 Task: Provide the 2023 Victory Lane Racing Xfinity Series picks for the track "New Hampshire".
Action: Mouse moved to (283, 284)
Screenshot: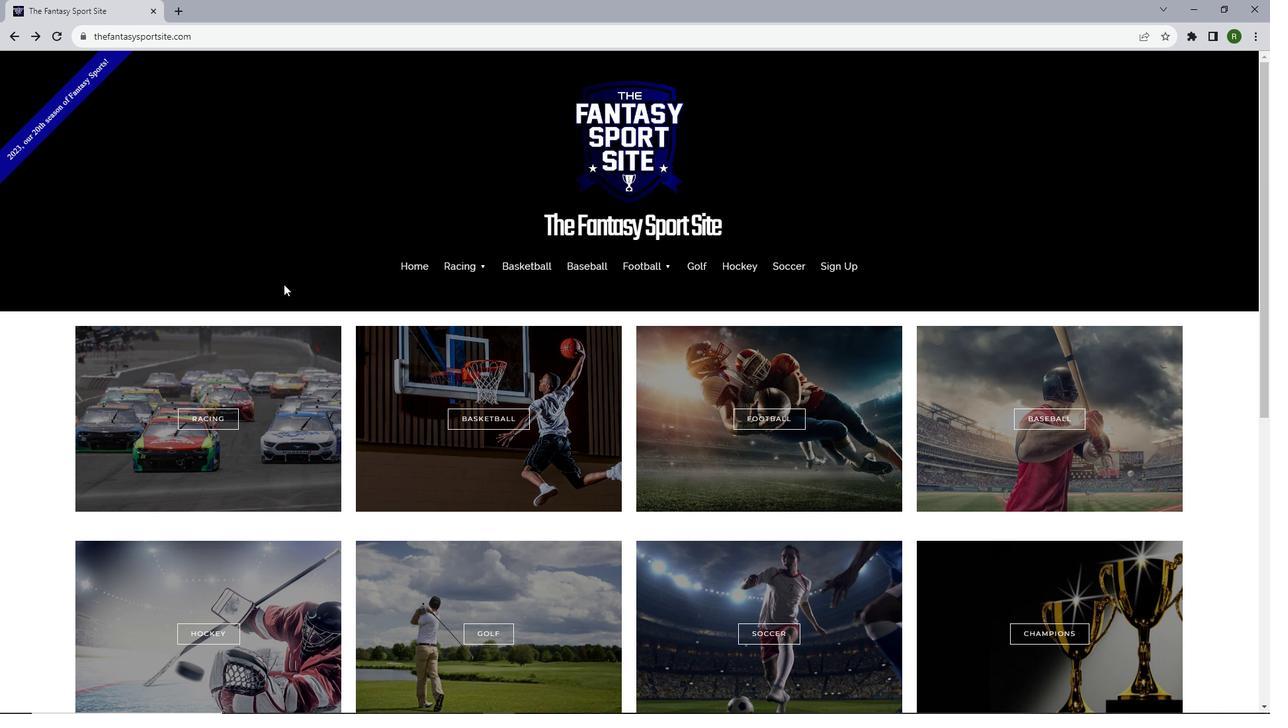 
Action: Mouse scrolled (283, 283) with delta (0, 0)
Screenshot: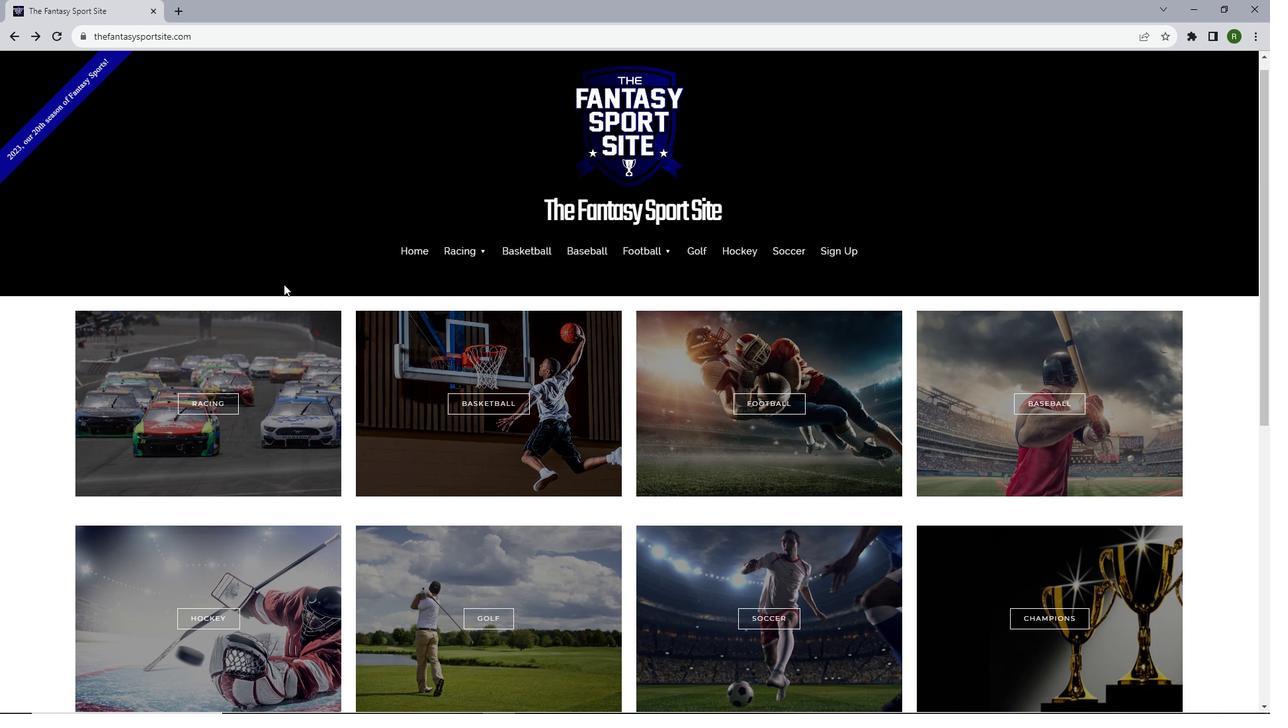 
Action: Mouse scrolled (283, 283) with delta (0, 0)
Screenshot: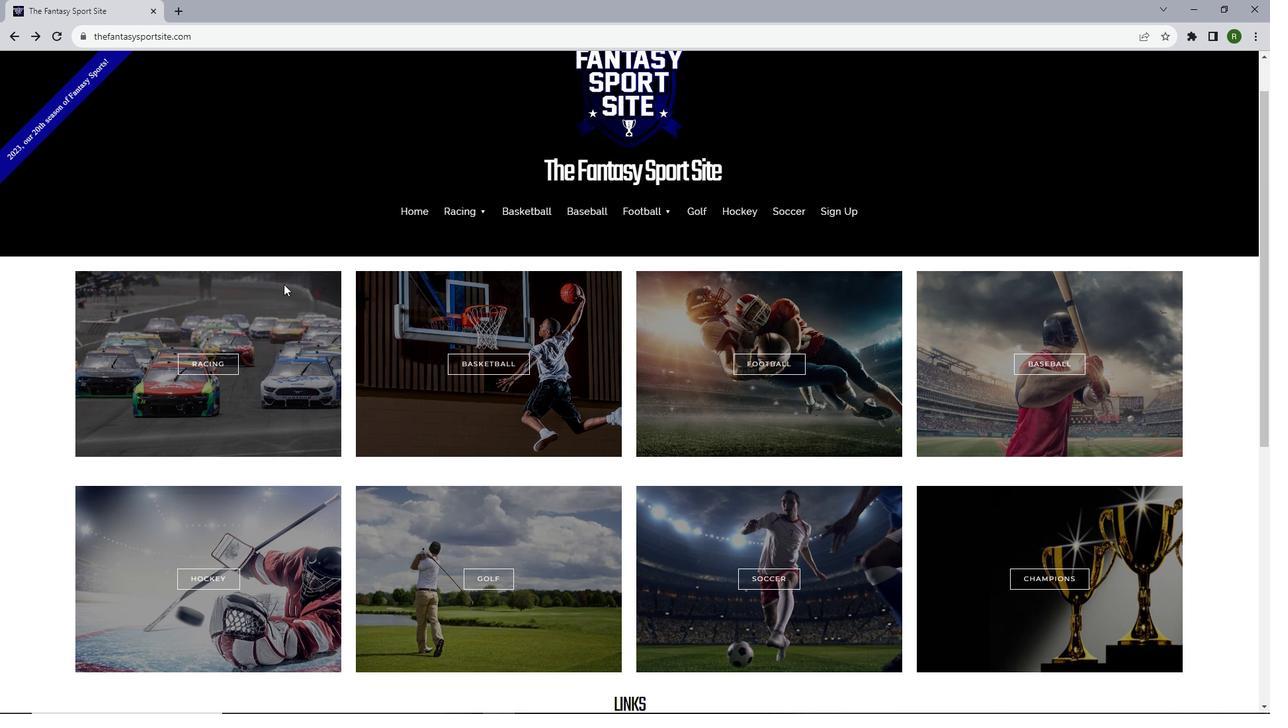 
Action: Mouse moved to (203, 280)
Screenshot: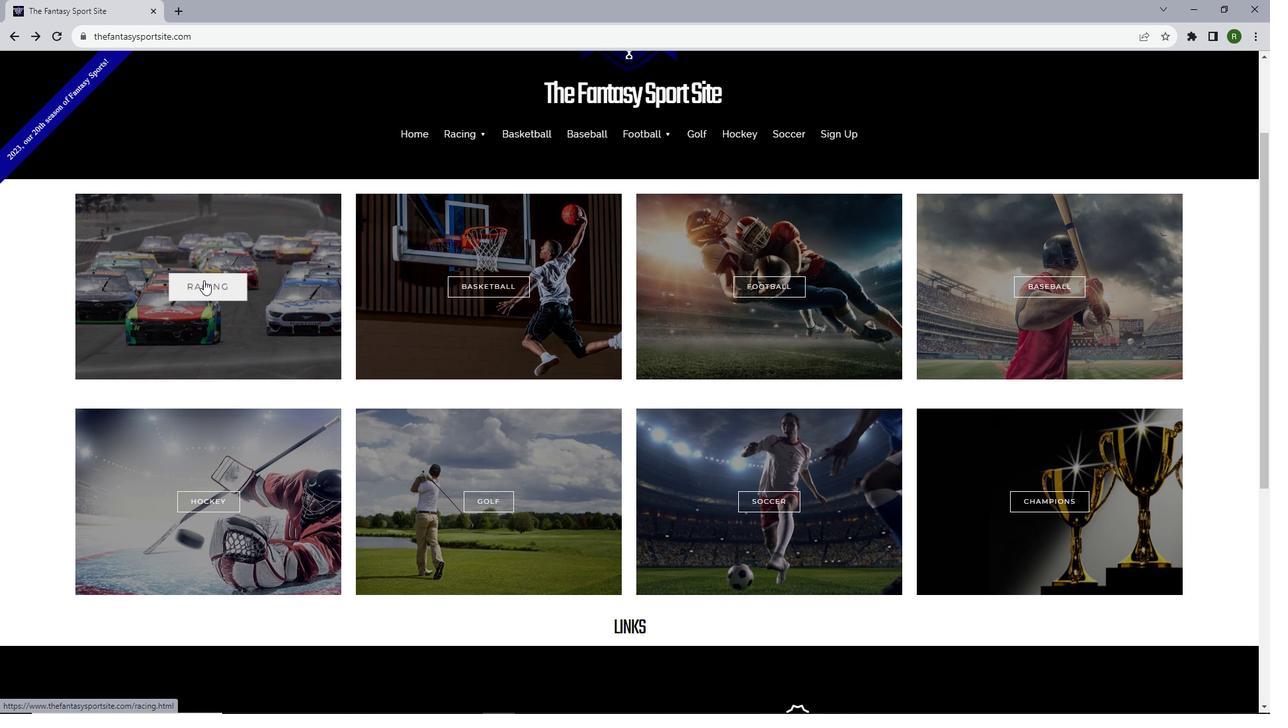 
Action: Mouse pressed left at (203, 280)
Screenshot: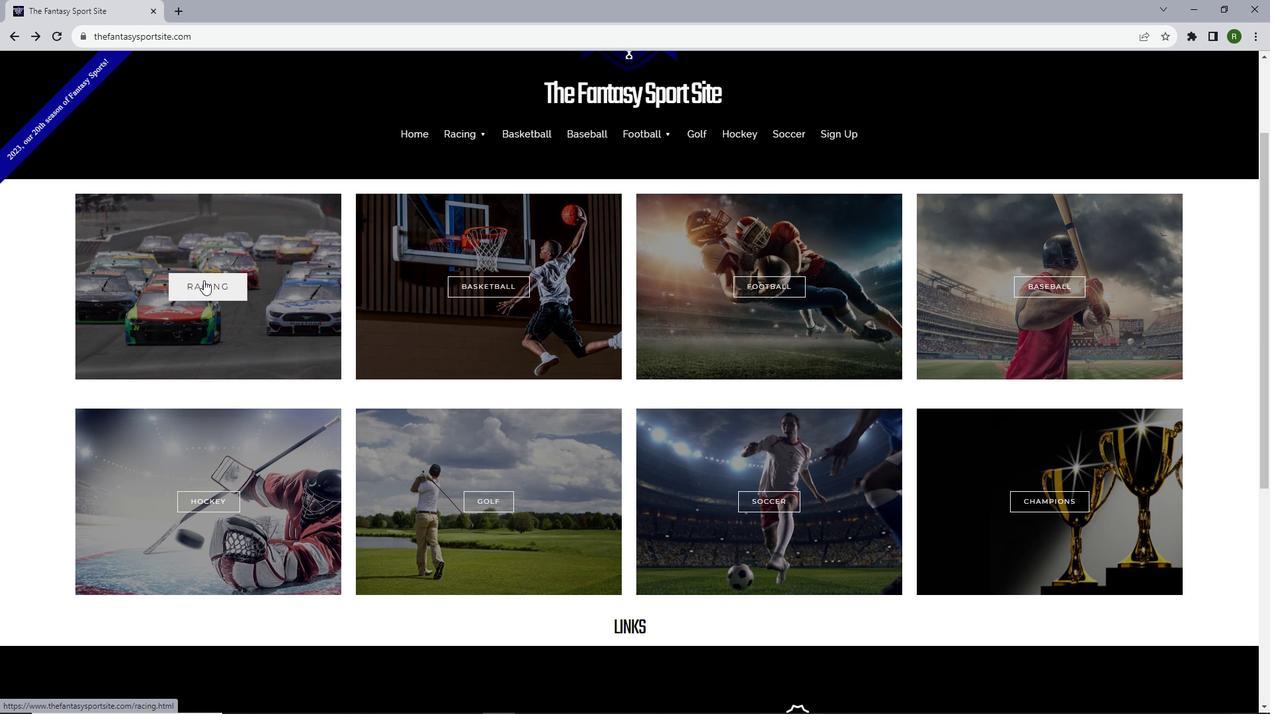 
Action: Mouse moved to (614, 593)
Screenshot: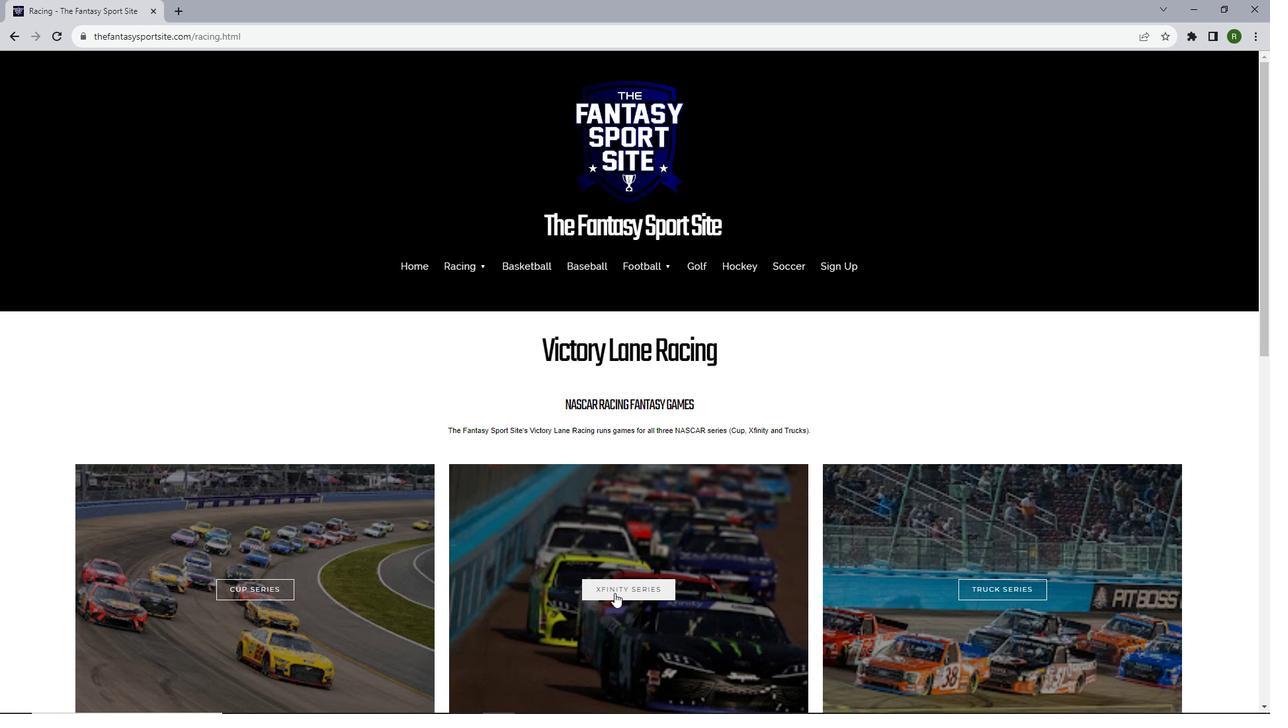 
Action: Mouse pressed left at (614, 593)
Screenshot: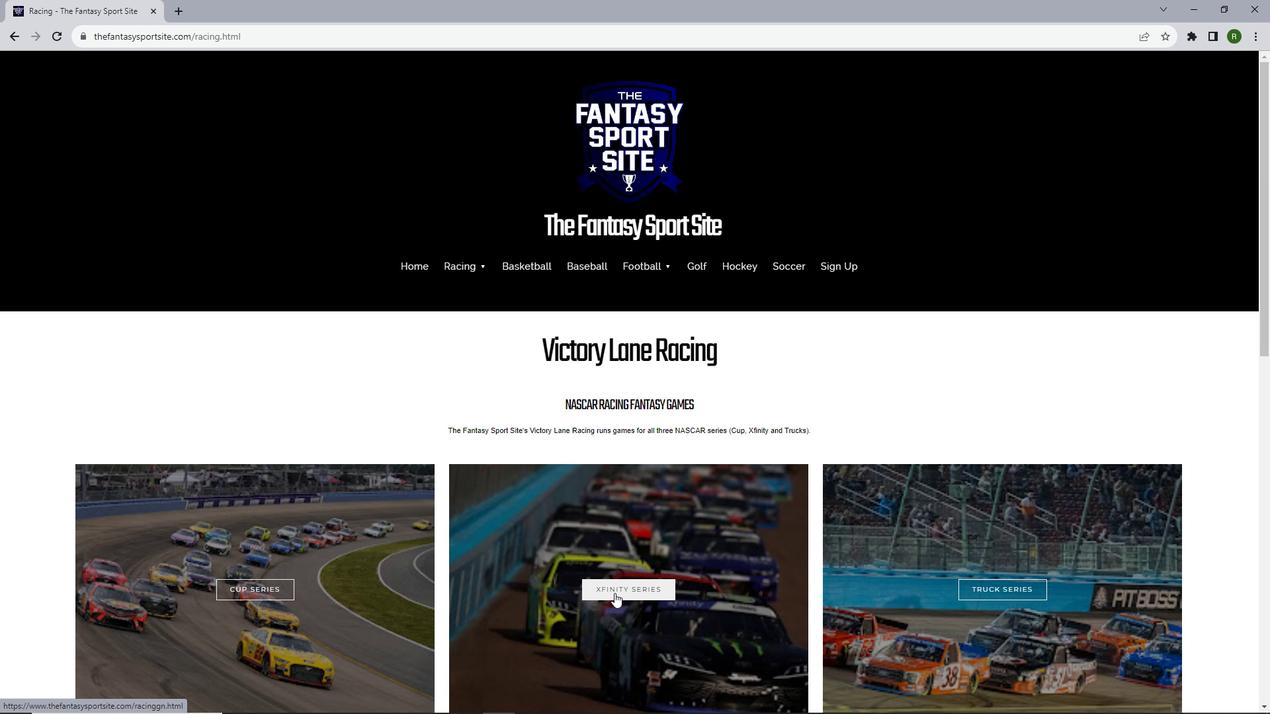 
Action: Mouse moved to (546, 367)
Screenshot: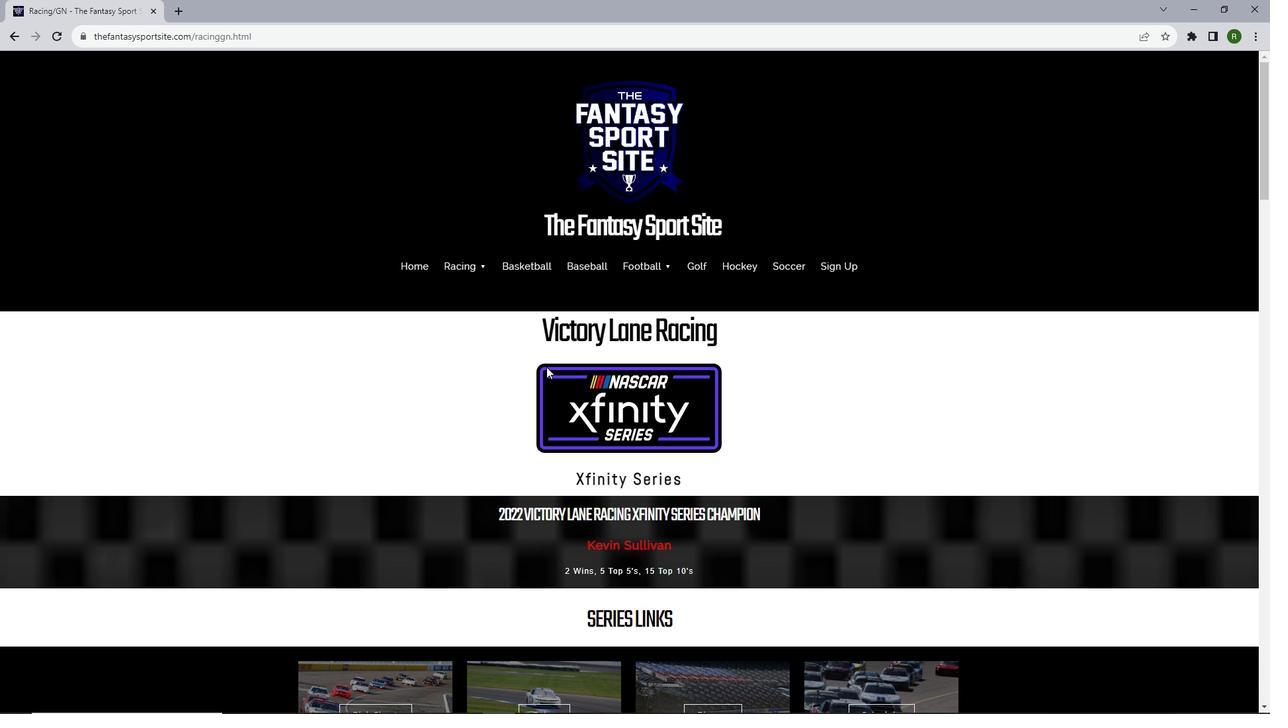 
Action: Mouse scrolled (546, 366) with delta (0, 0)
Screenshot: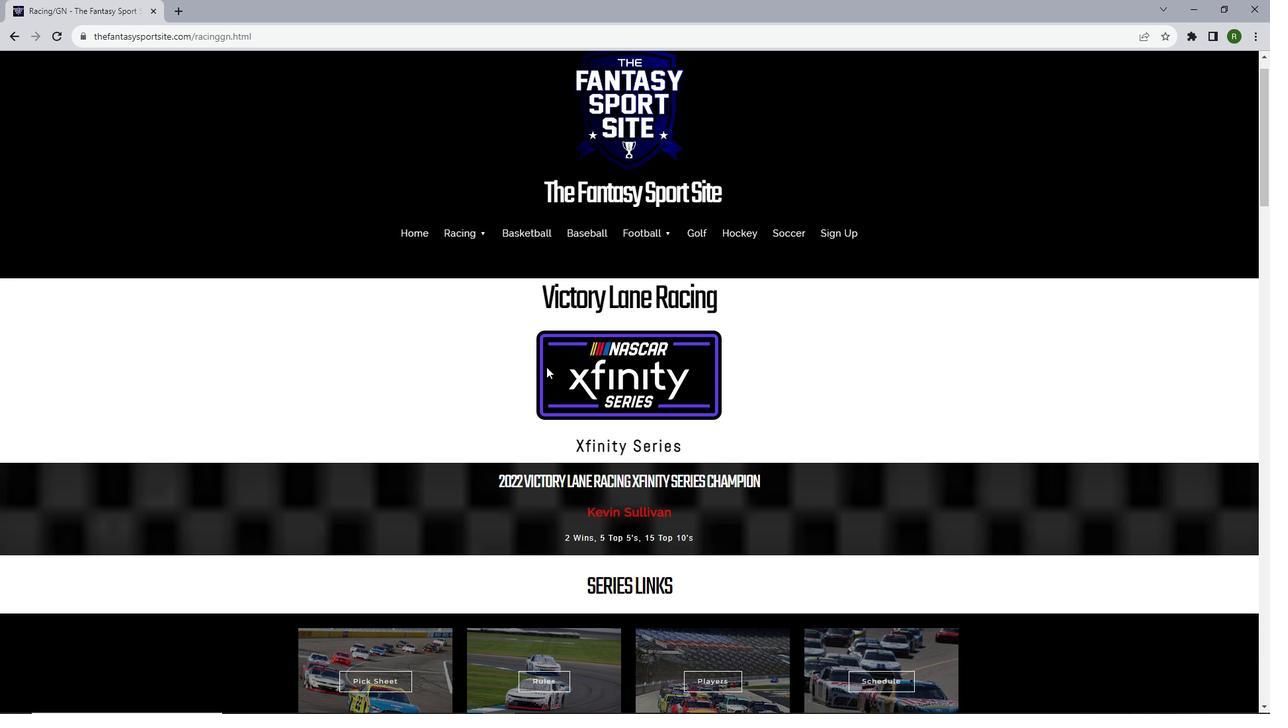 
Action: Mouse scrolled (546, 366) with delta (0, 0)
Screenshot: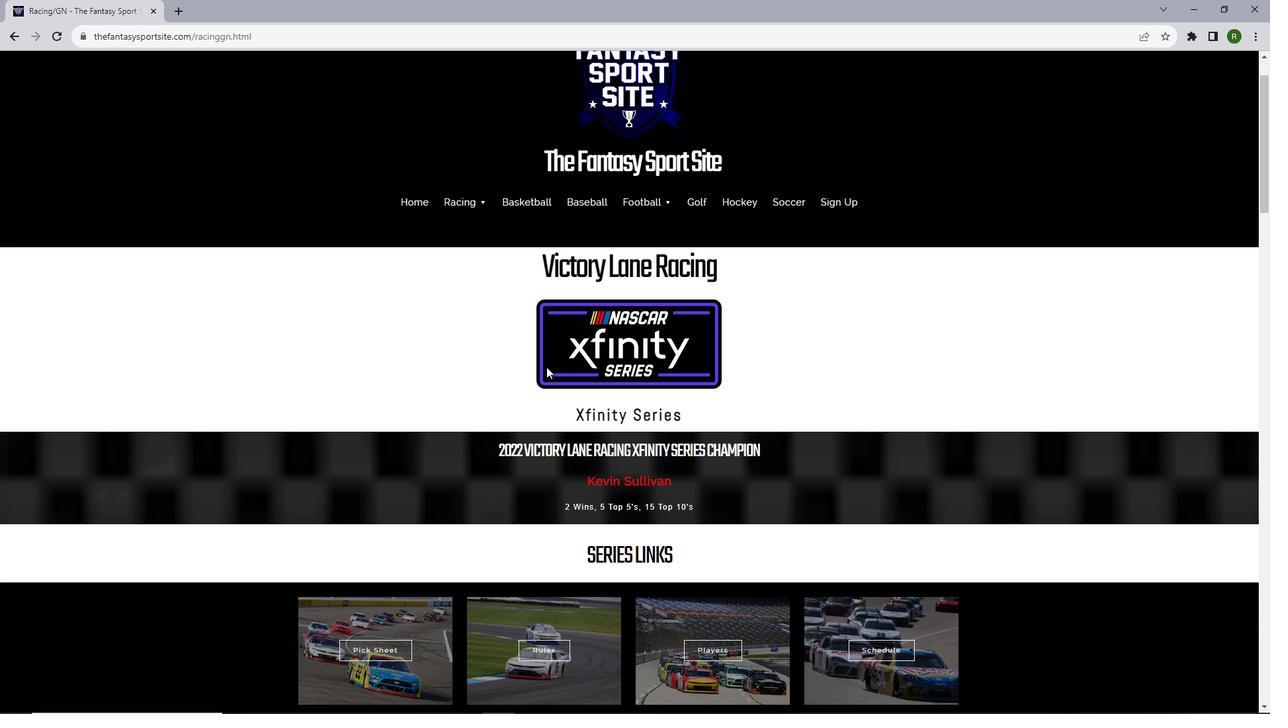 
Action: Mouse scrolled (546, 366) with delta (0, 0)
Screenshot: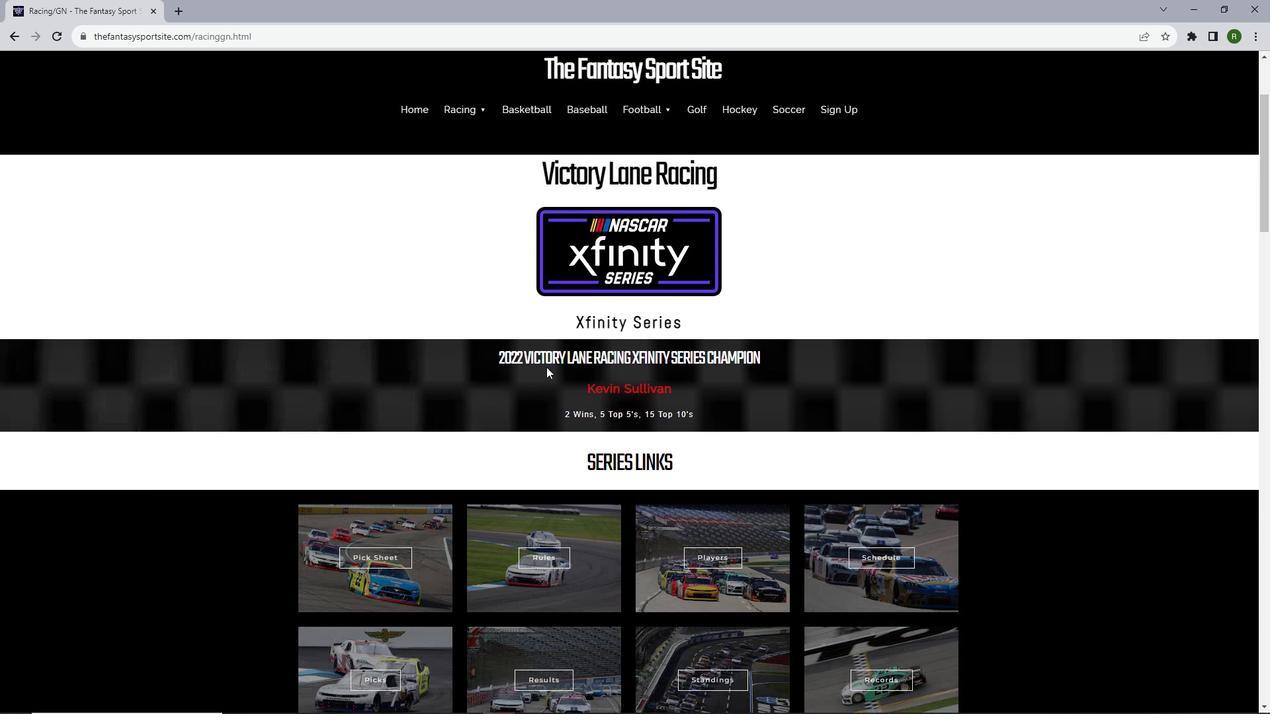 
Action: Mouse moved to (549, 365)
Screenshot: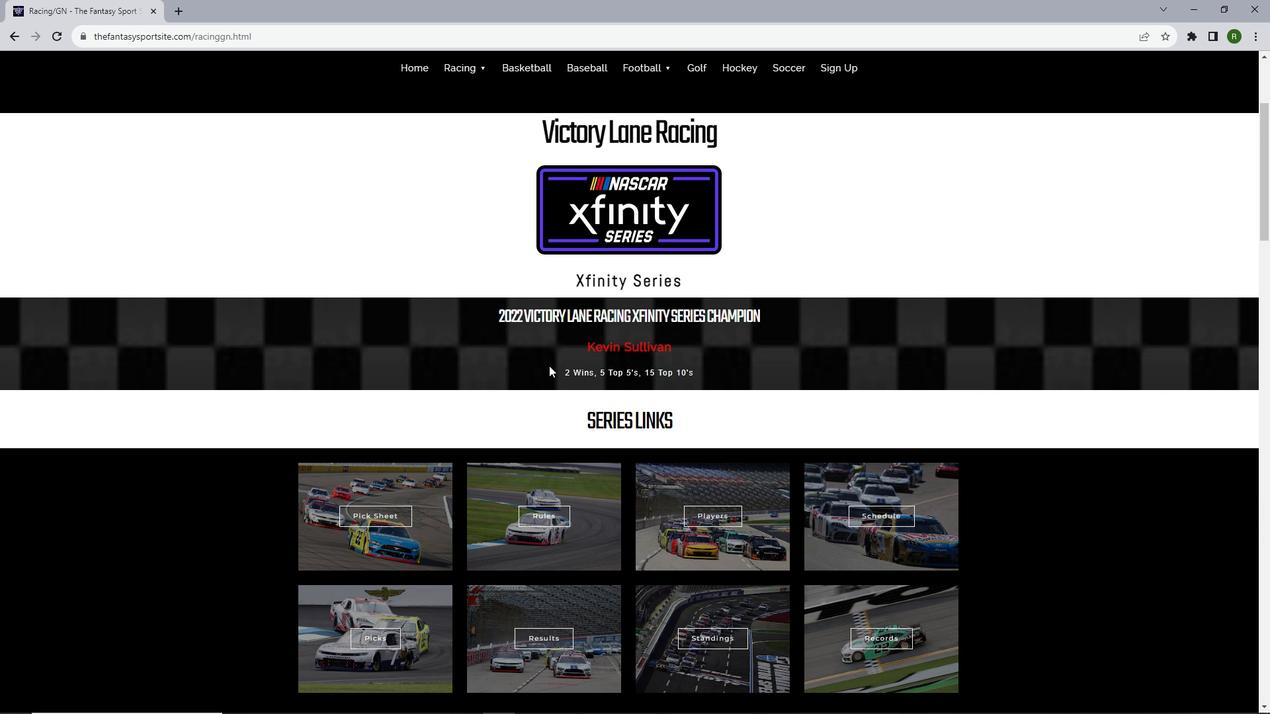 
Action: Mouse scrolled (549, 365) with delta (0, 0)
Screenshot: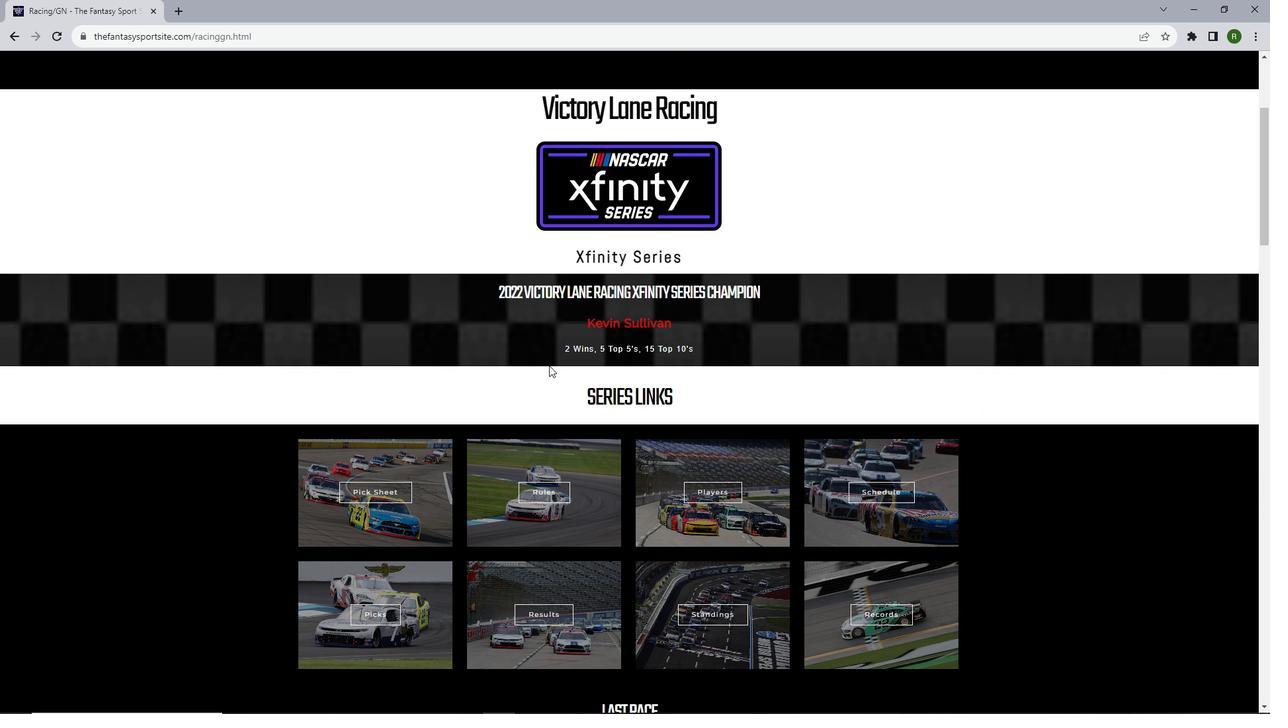 
Action: Mouse scrolled (549, 365) with delta (0, 0)
Screenshot: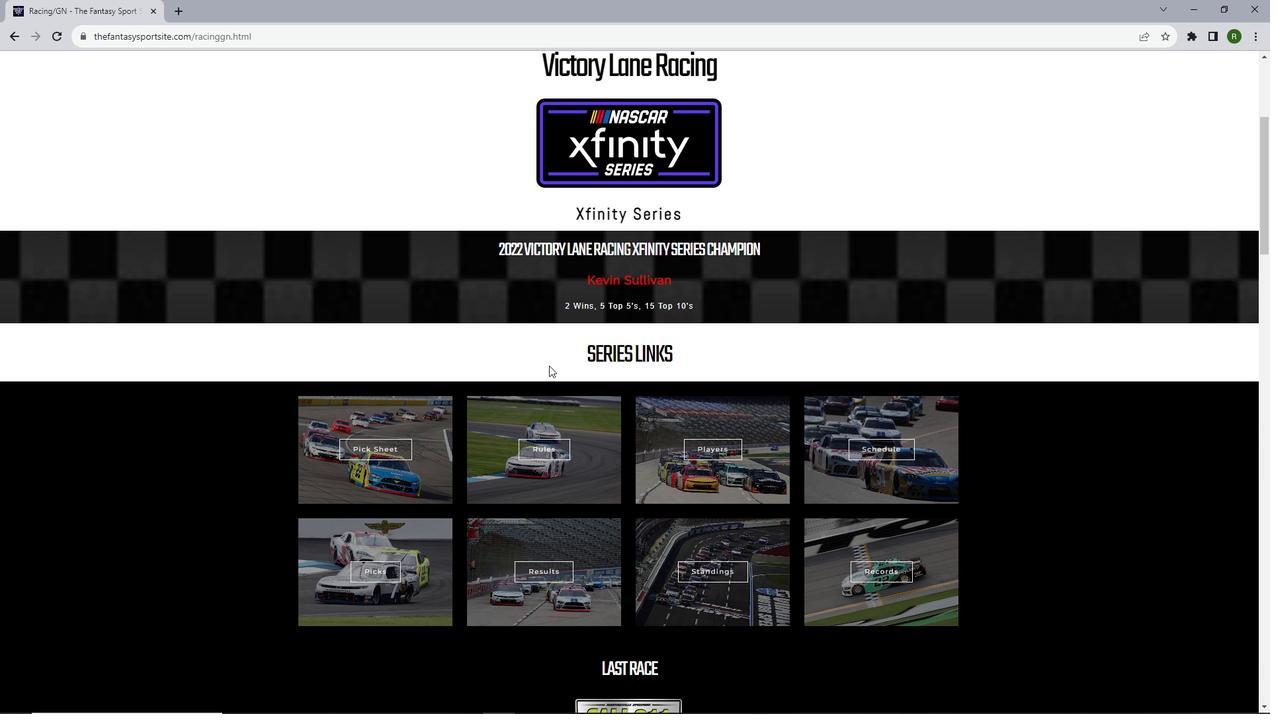
Action: Mouse scrolled (549, 365) with delta (0, 0)
Screenshot: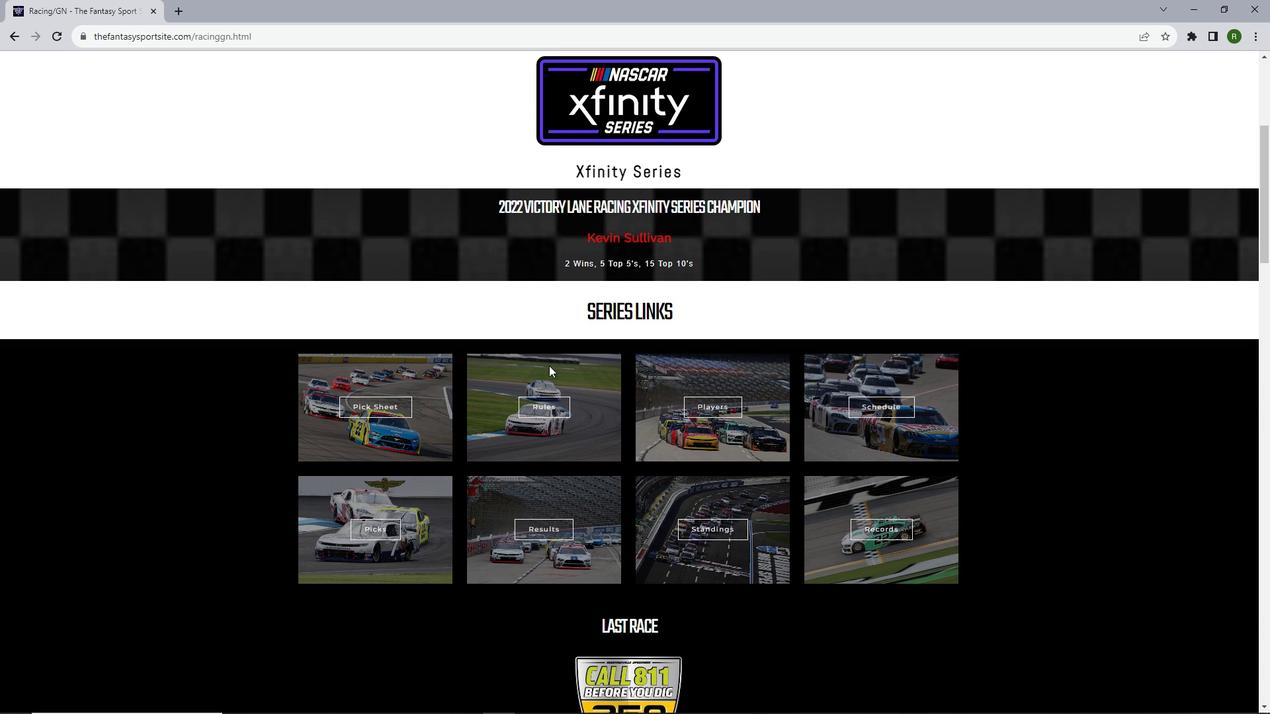 
Action: Mouse scrolled (549, 365) with delta (0, 0)
Screenshot: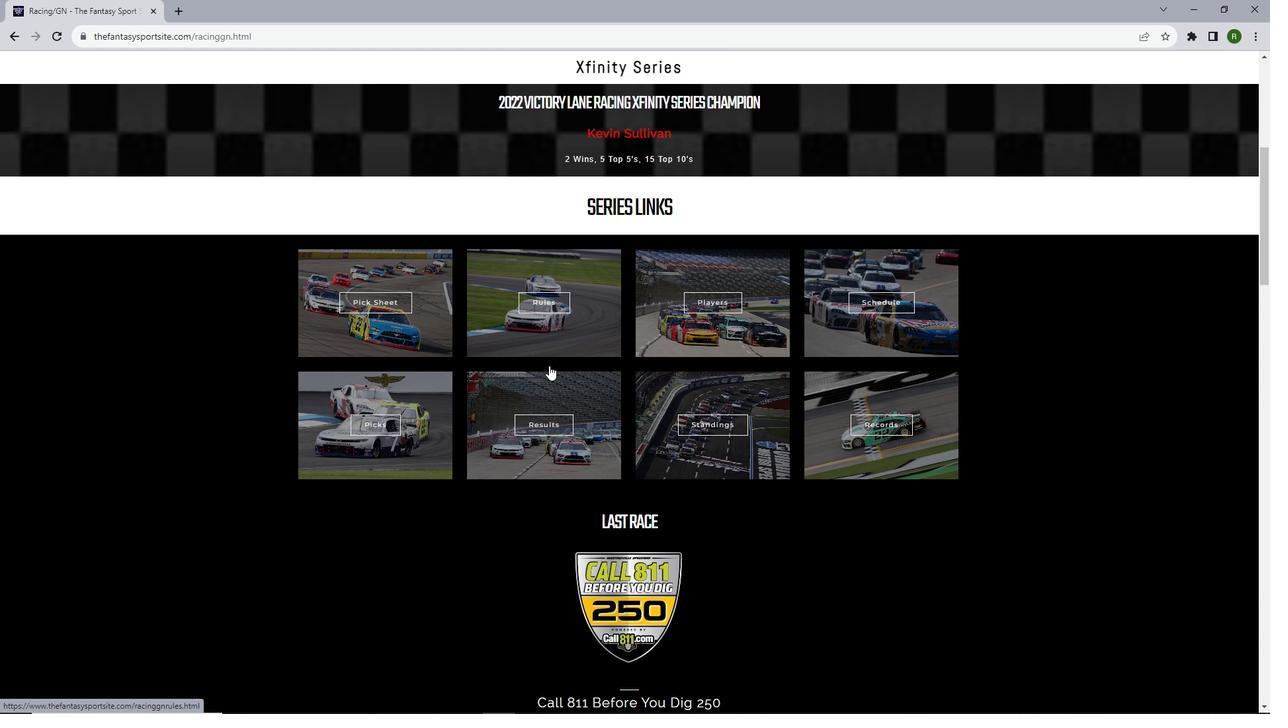 
Action: Mouse moved to (378, 373)
Screenshot: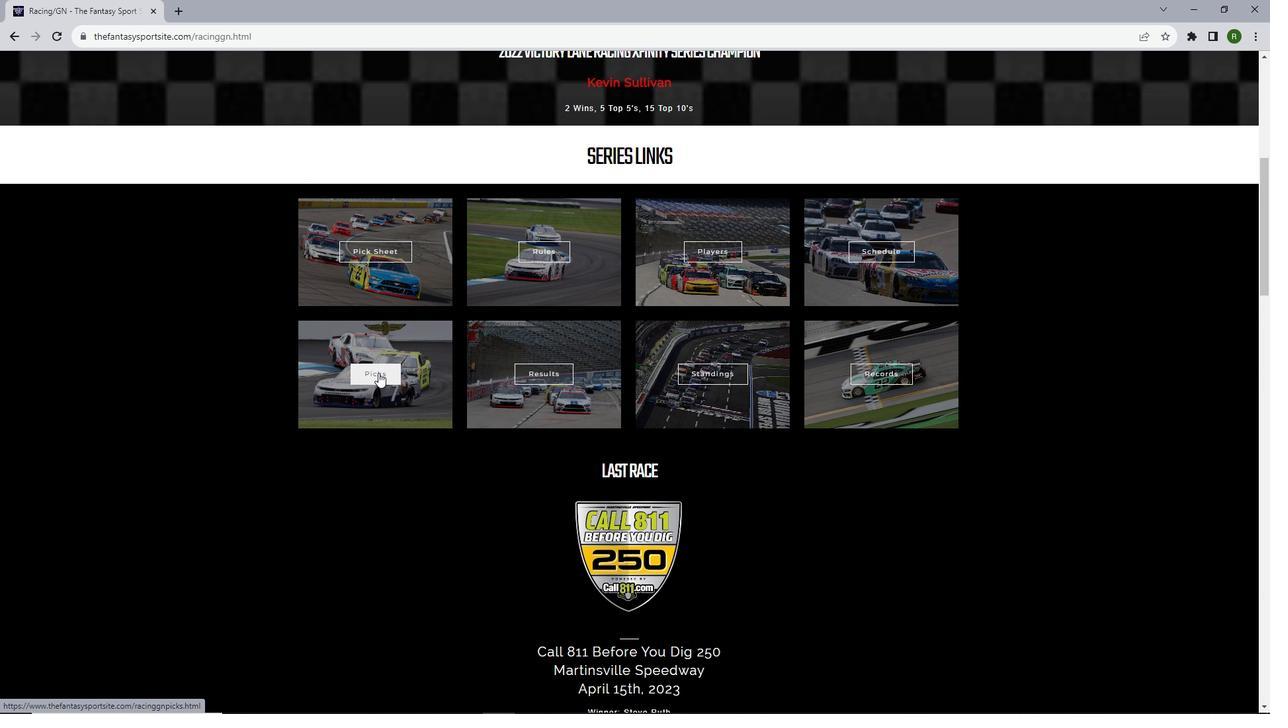 
Action: Mouse pressed left at (378, 373)
Screenshot: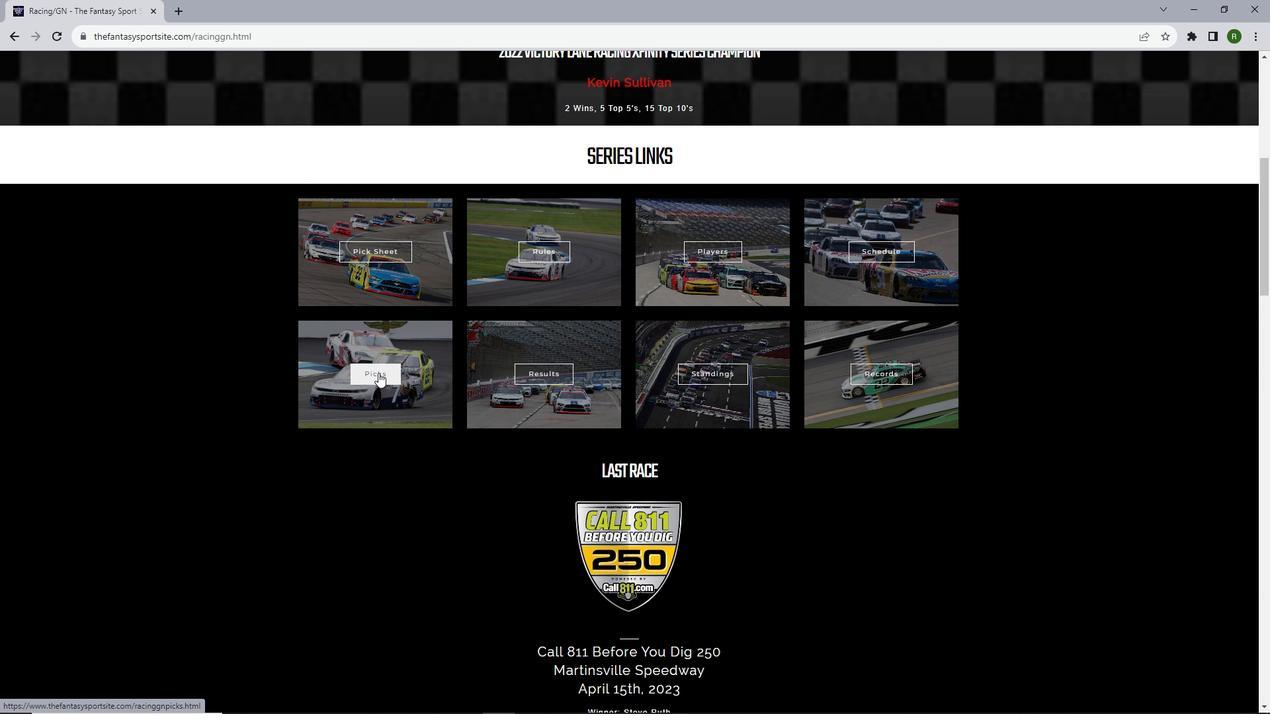 
Action: Mouse moved to (459, 345)
Screenshot: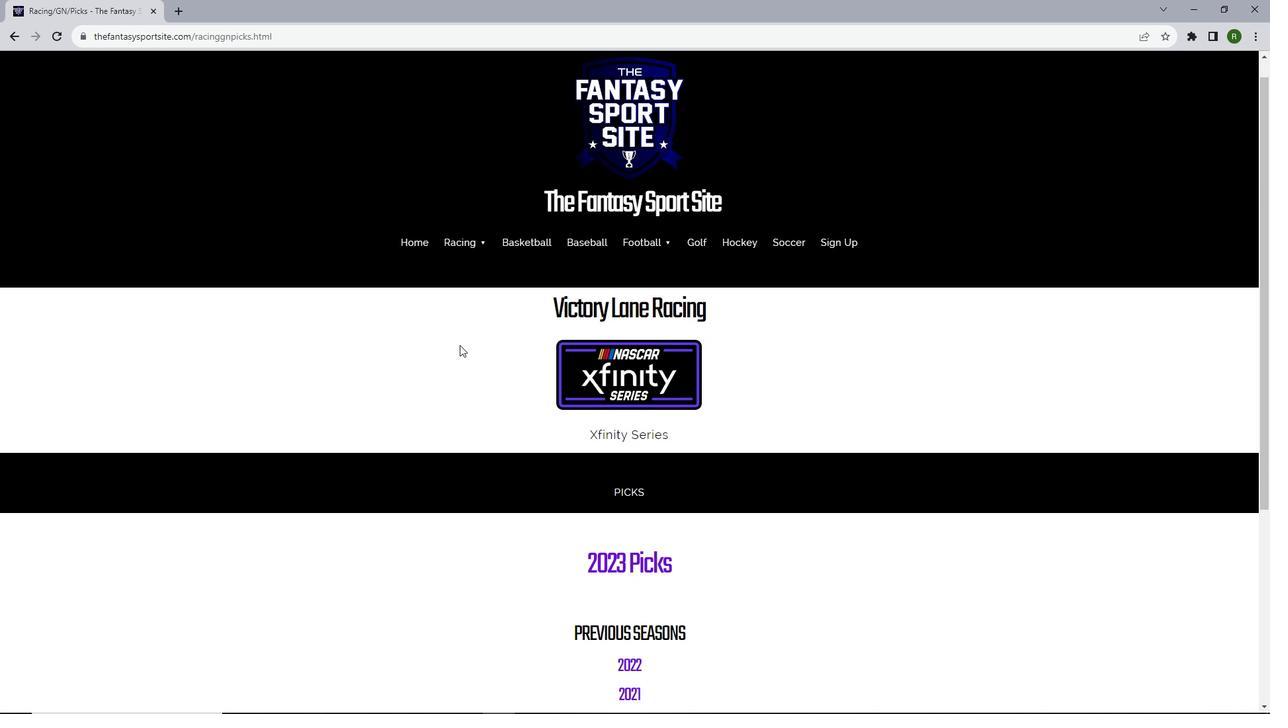 
Action: Mouse scrolled (459, 344) with delta (0, 0)
Screenshot: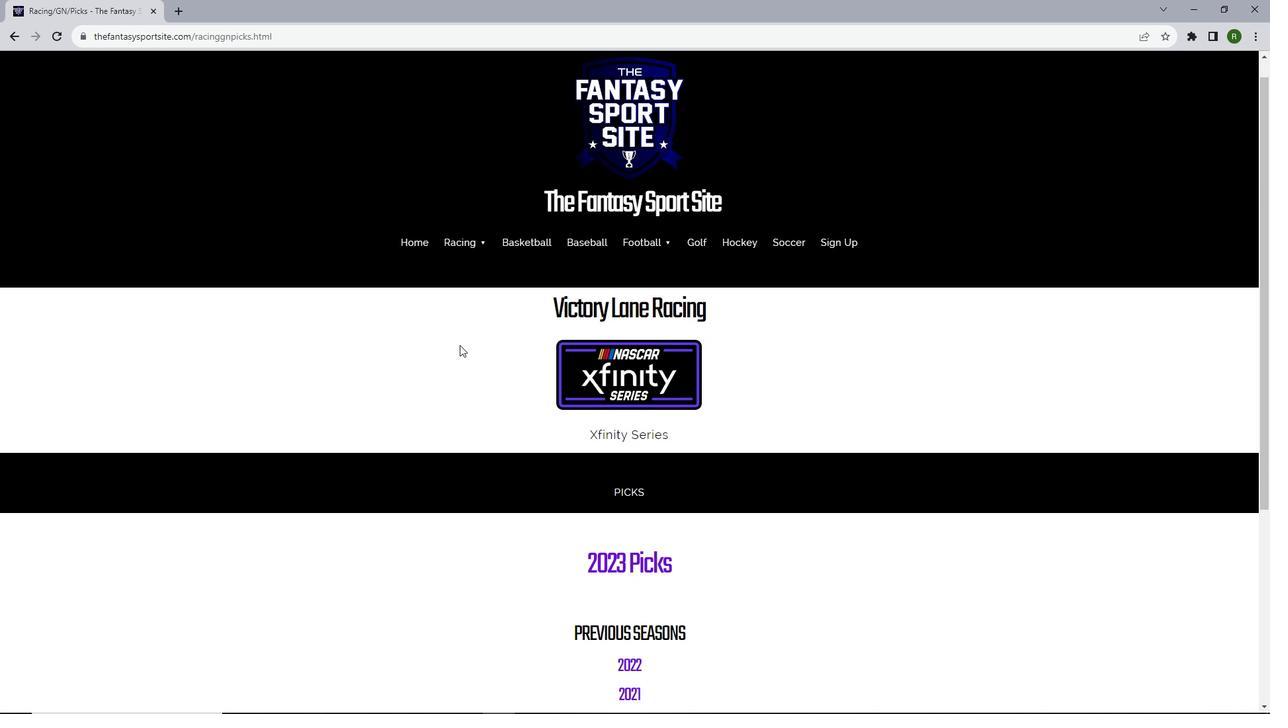 
Action: Mouse scrolled (459, 344) with delta (0, 0)
Screenshot: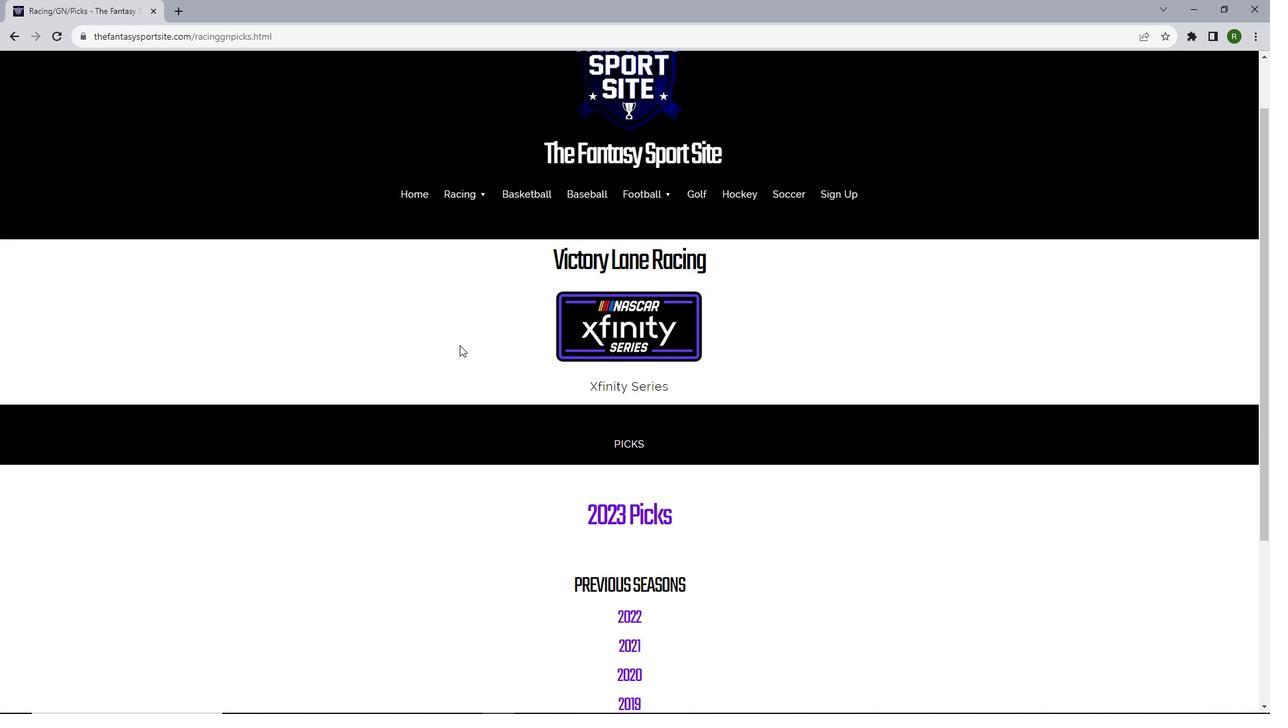
Action: Mouse moved to (598, 449)
Screenshot: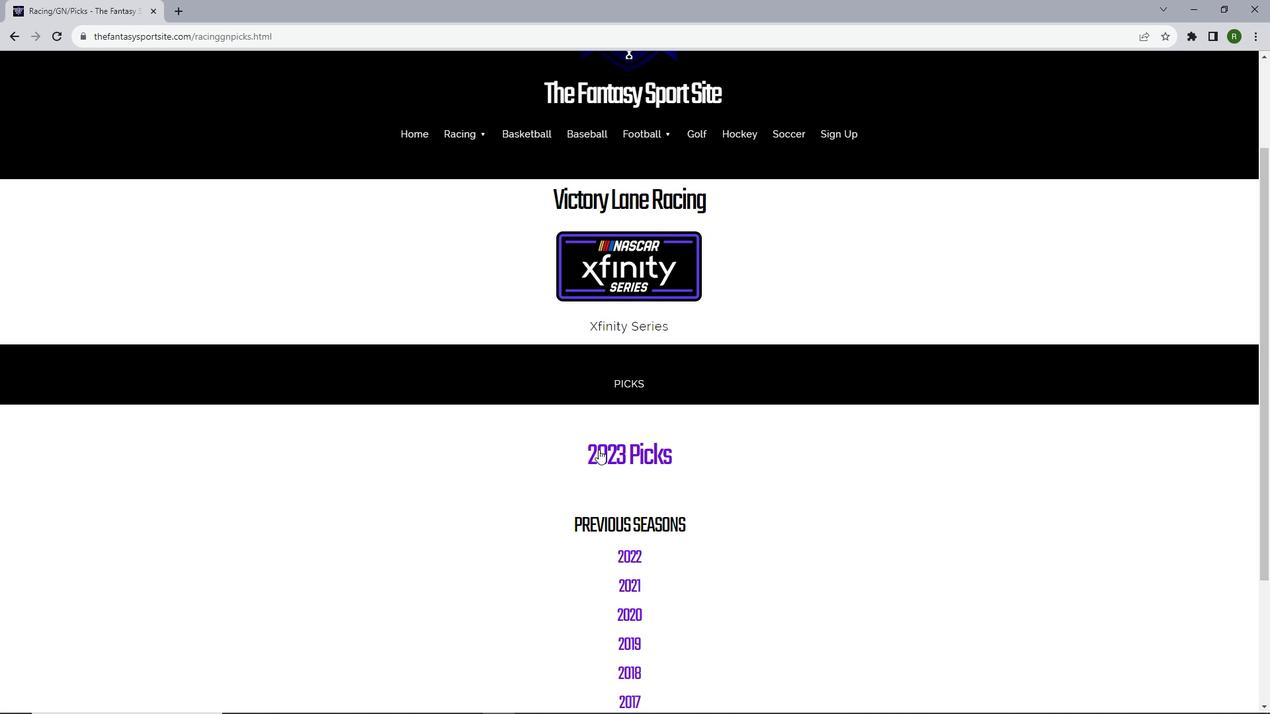 
Action: Mouse pressed left at (598, 449)
Screenshot: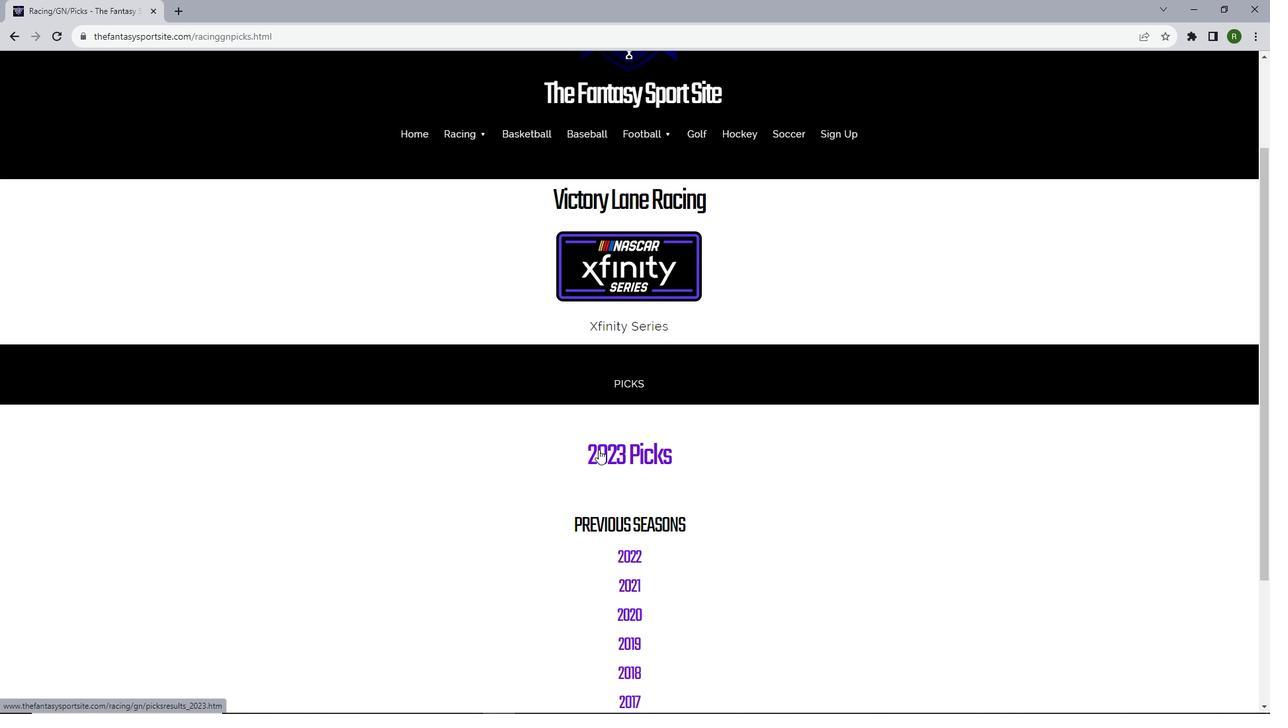 
Action: Mouse moved to (562, 255)
Screenshot: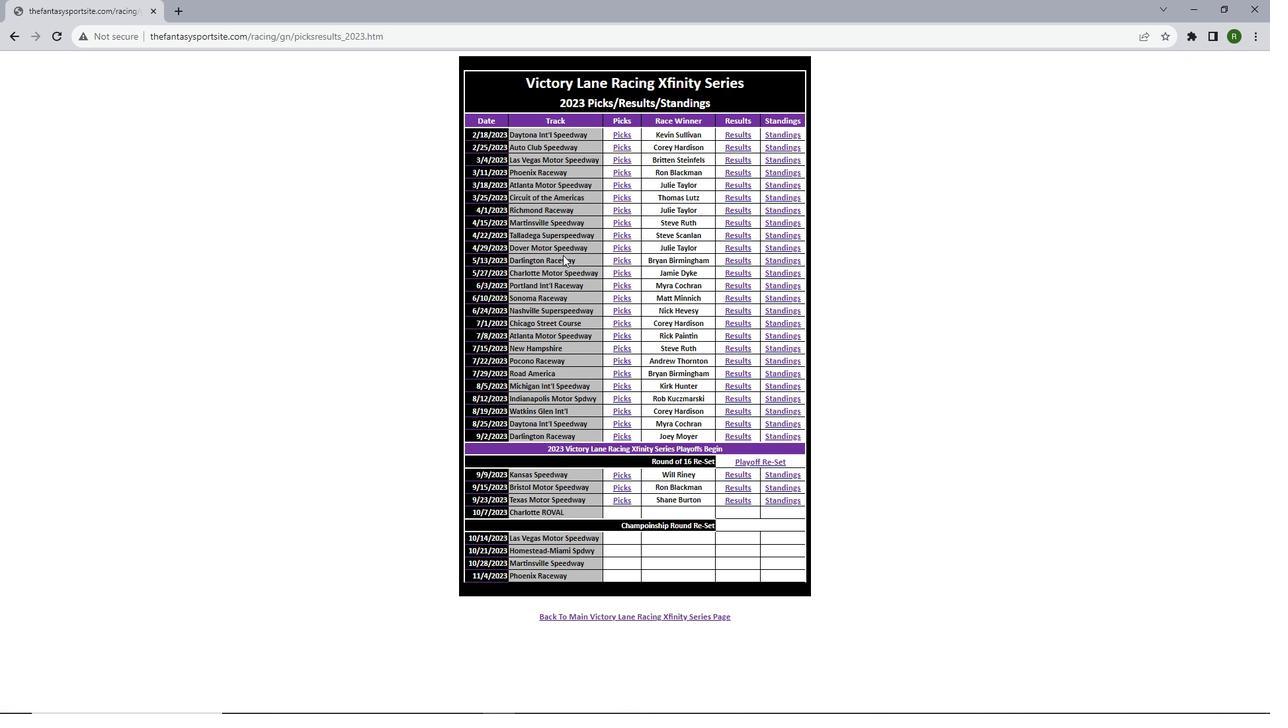 
Action: Mouse scrolled (562, 254) with delta (0, 0)
Screenshot: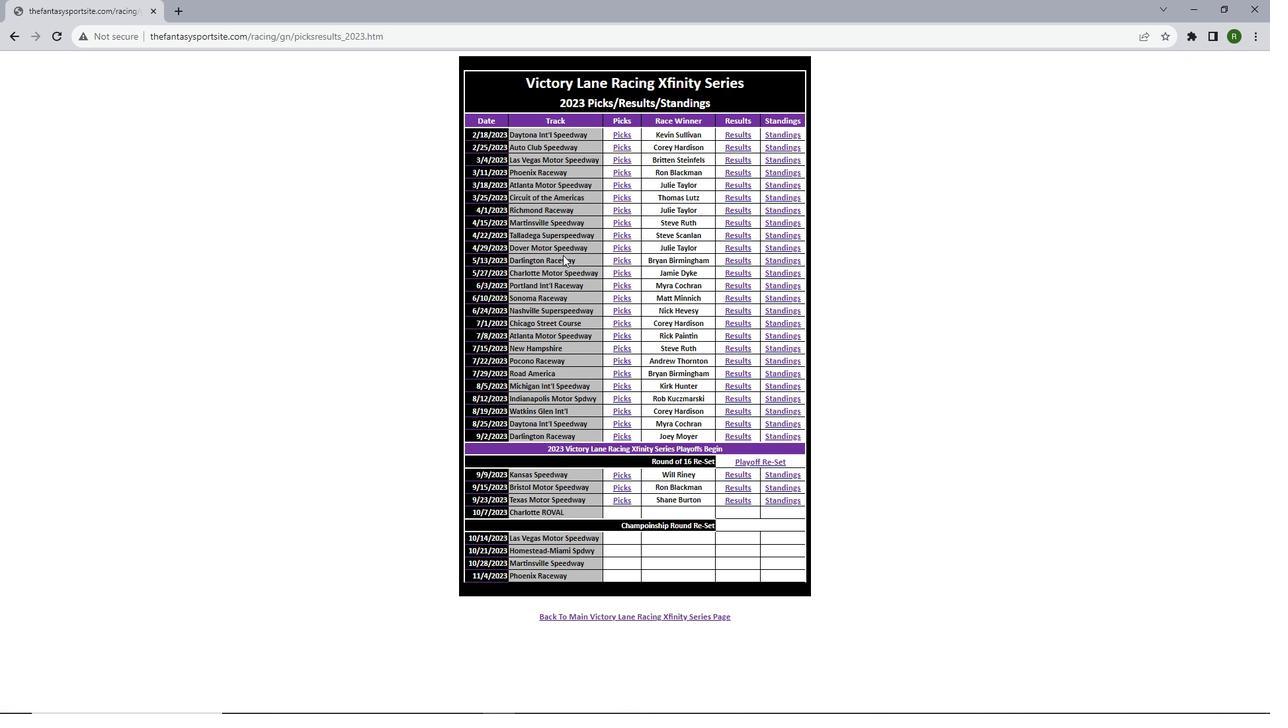 
Action: Mouse moved to (620, 345)
Screenshot: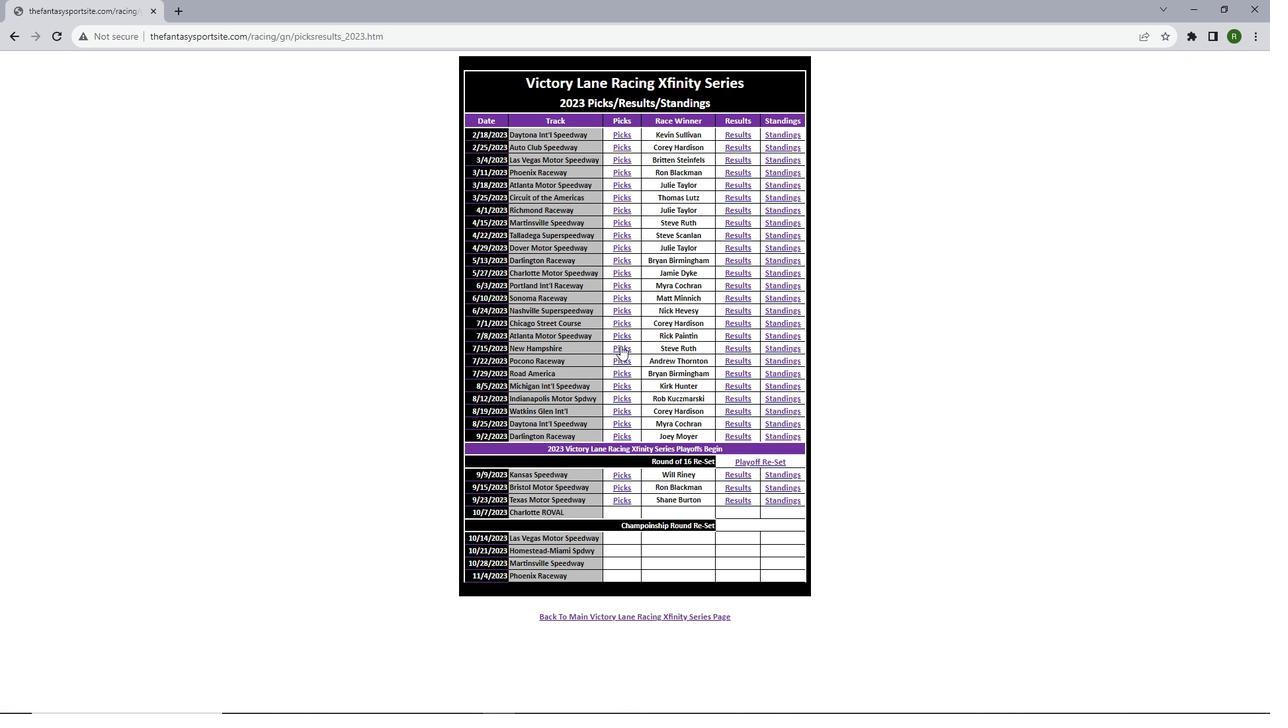 
Action: Mouse pressed left at (620, 345)
Screenshot: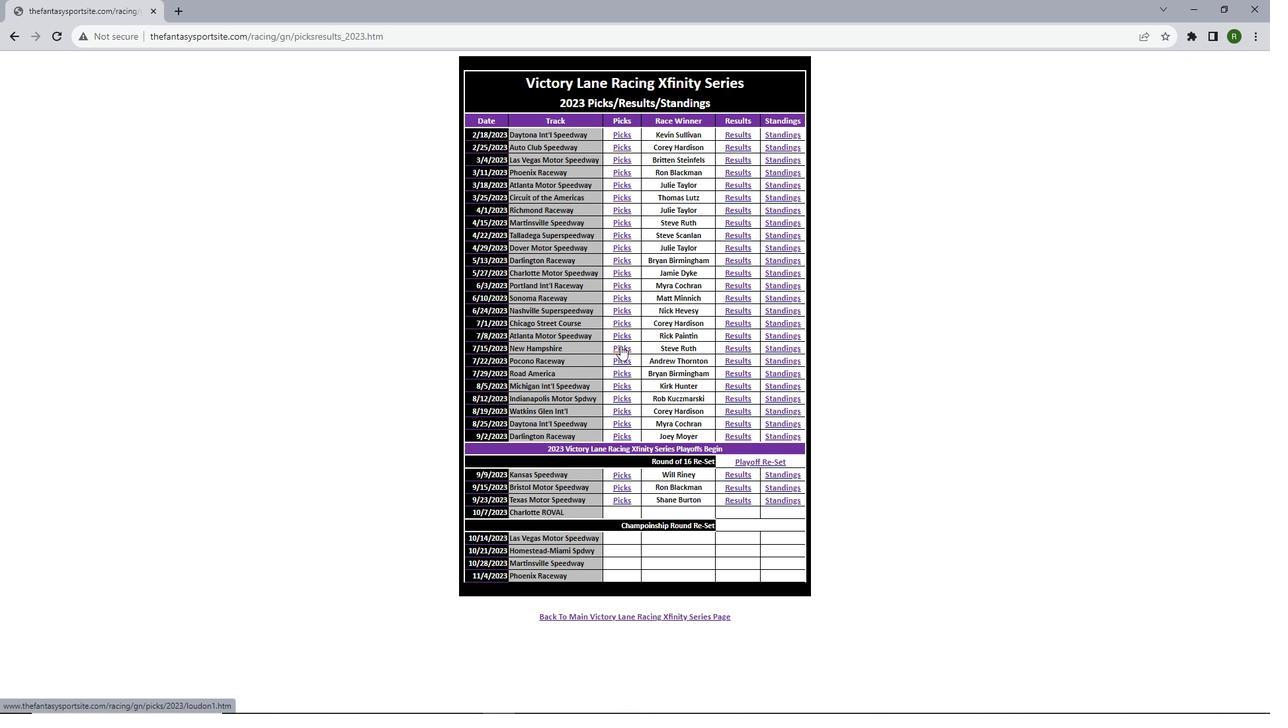 
Action: Mouse moved to (640, 275)
Screenshot: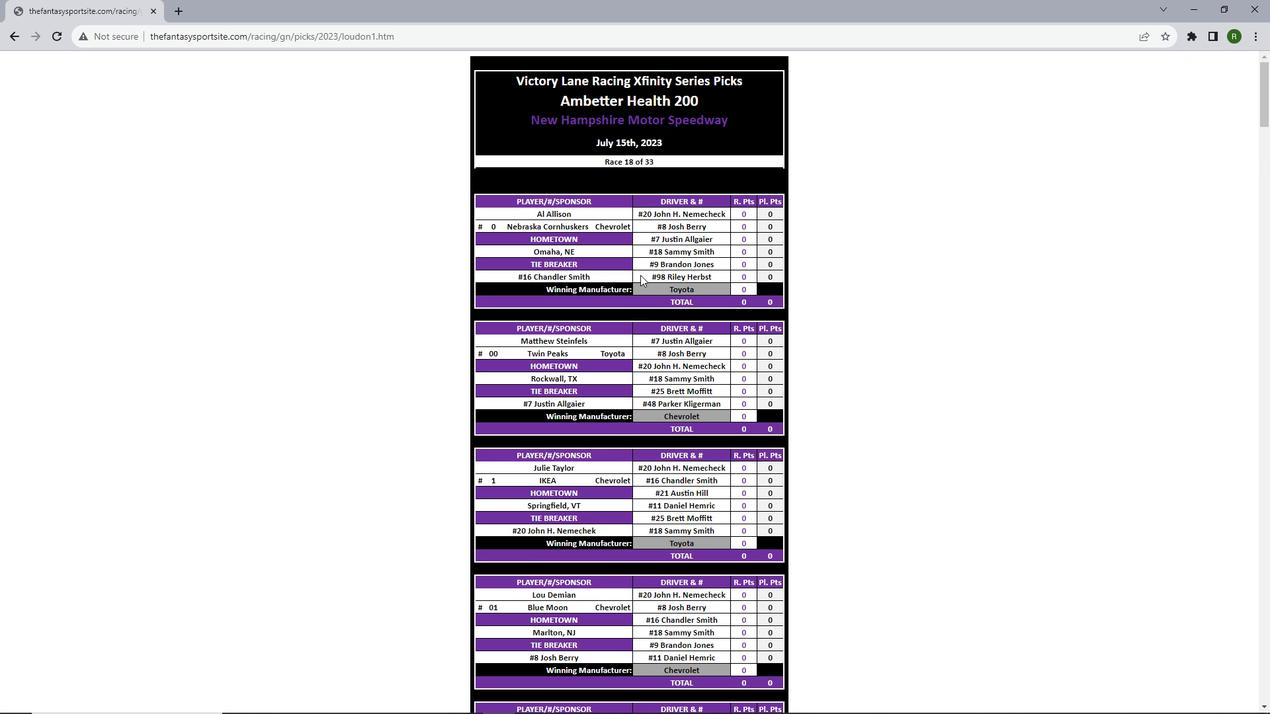 
Action: Mouse scrolled (640, 274) with delta (0, 0)
Screenshot: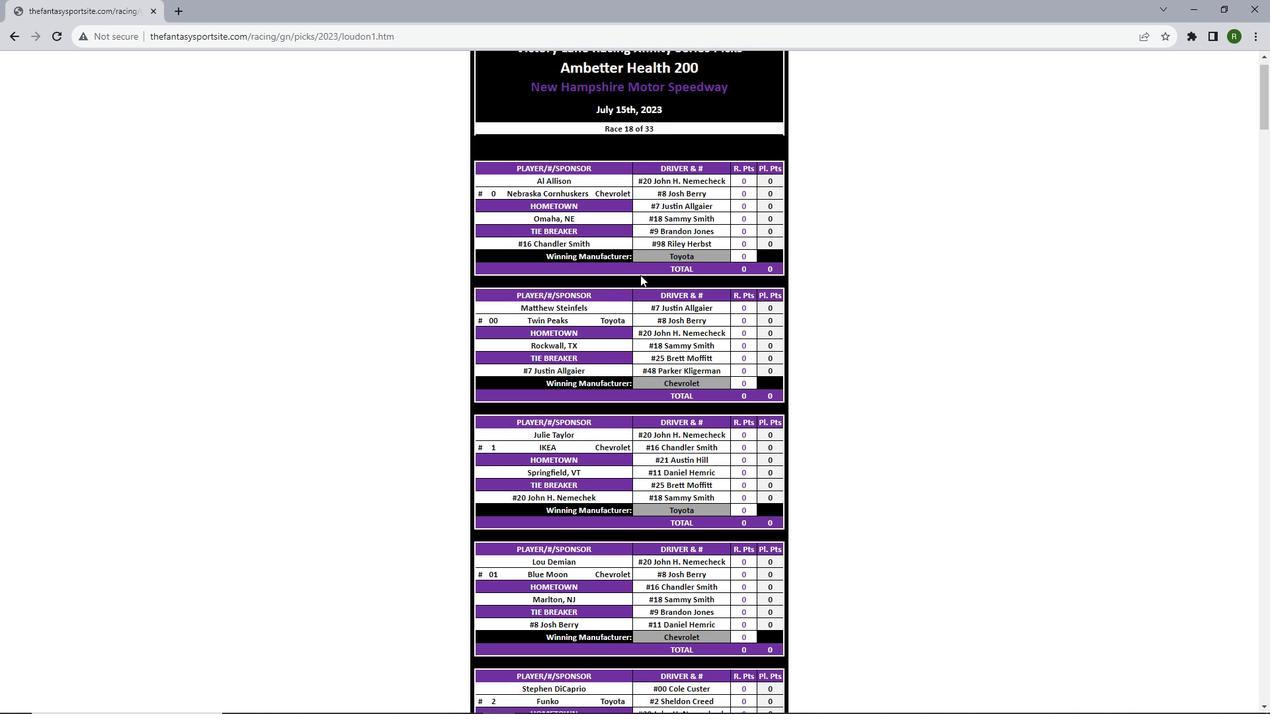 
Action: Mouse scrolled (640, 274) with delta (0, 0)
Screenshot: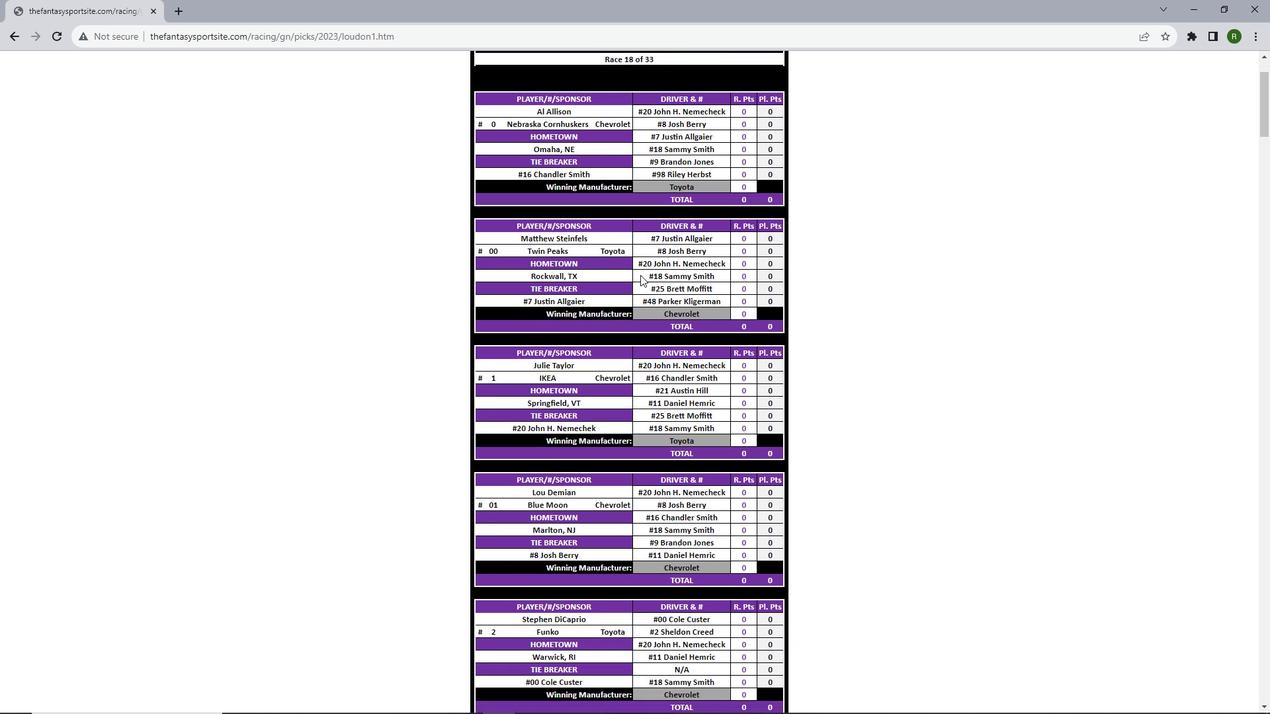 
Action: Mouse scrolled (640, 274) with delta (0, 0)
Screenshot: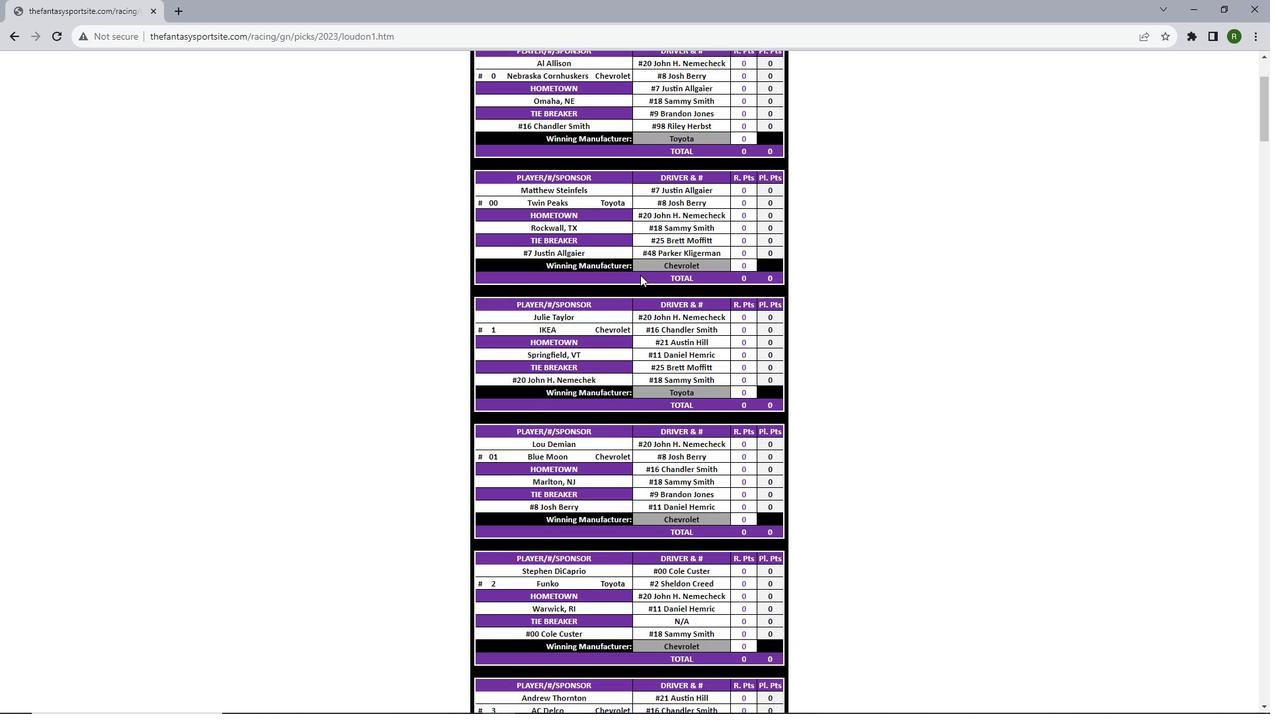 
Action: Mouse scrolled (640, 274) with delta (0, 0)
Screenshot: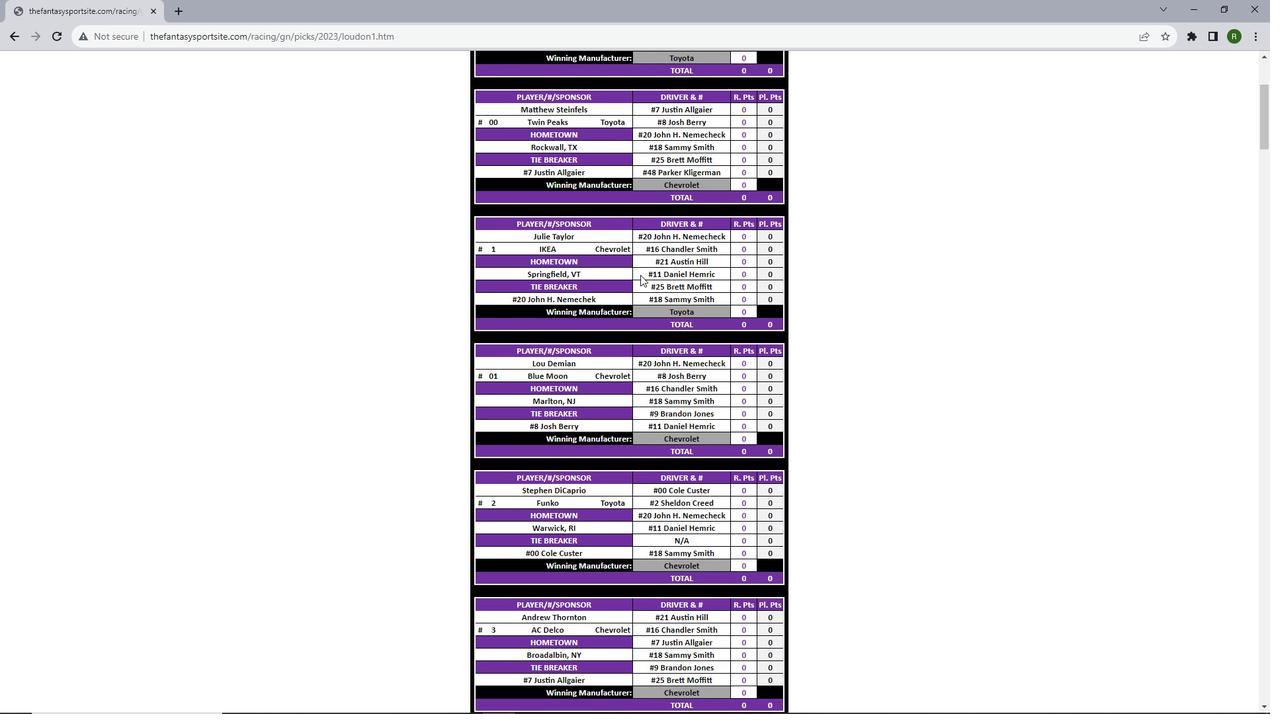 
Action: Mouse scrolled (640, 274) with delta (0, 0)
Screenshot: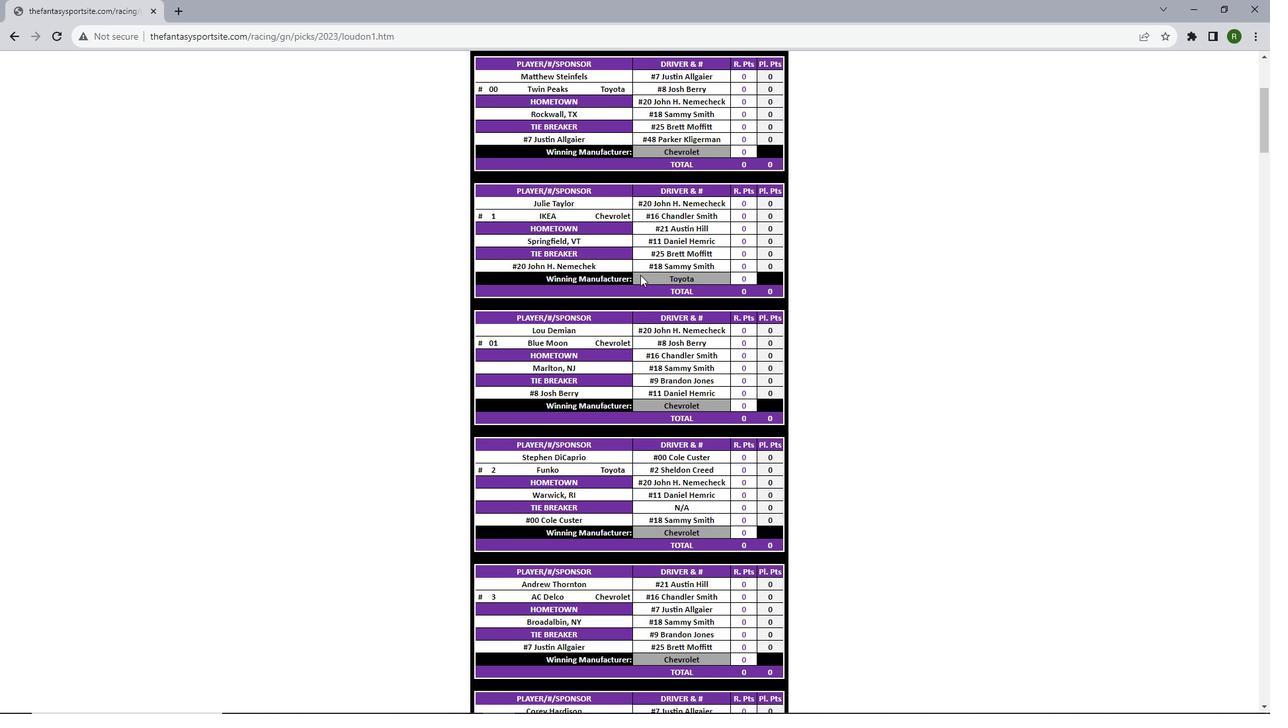 
Action: Mouse scrolled (640, 274) with delta (0, 0)
Screenshot: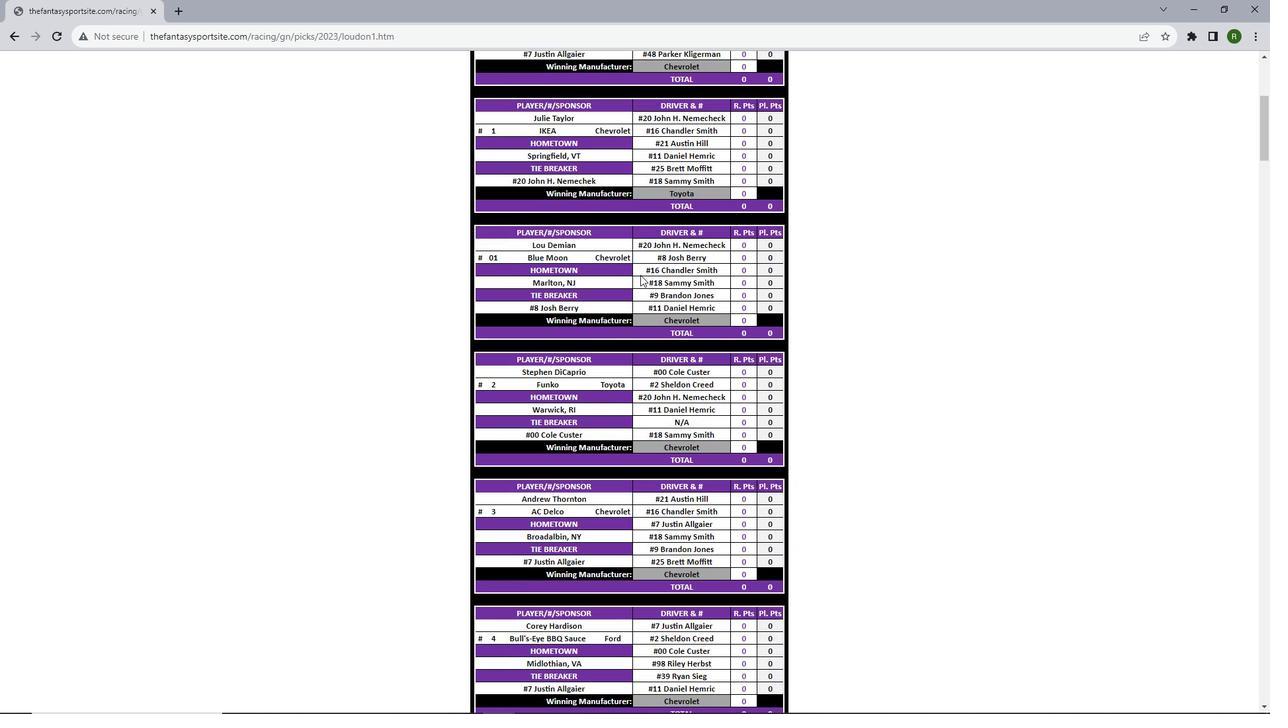 
Action: Mouse scrolled (640, 274) with delta (0, 0)
Screenshot: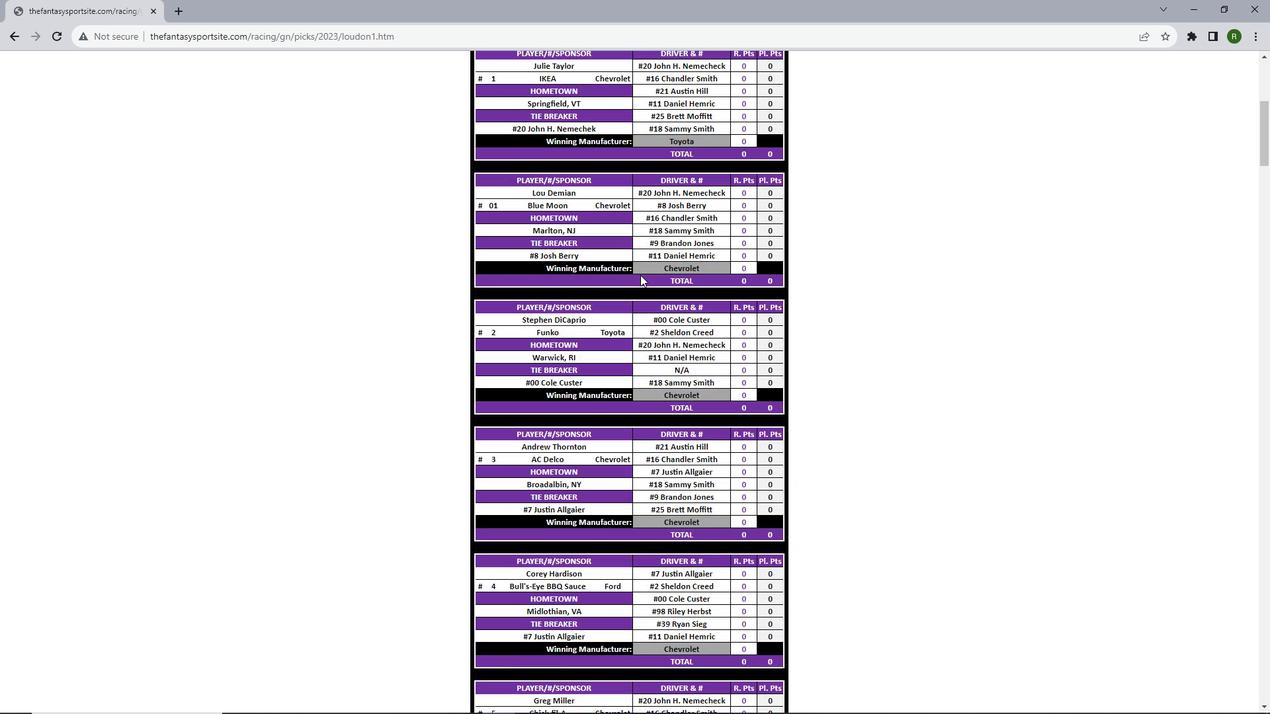 
Action: Mouse scrolled (640, 274) with delta (0, 0)
Screenshot: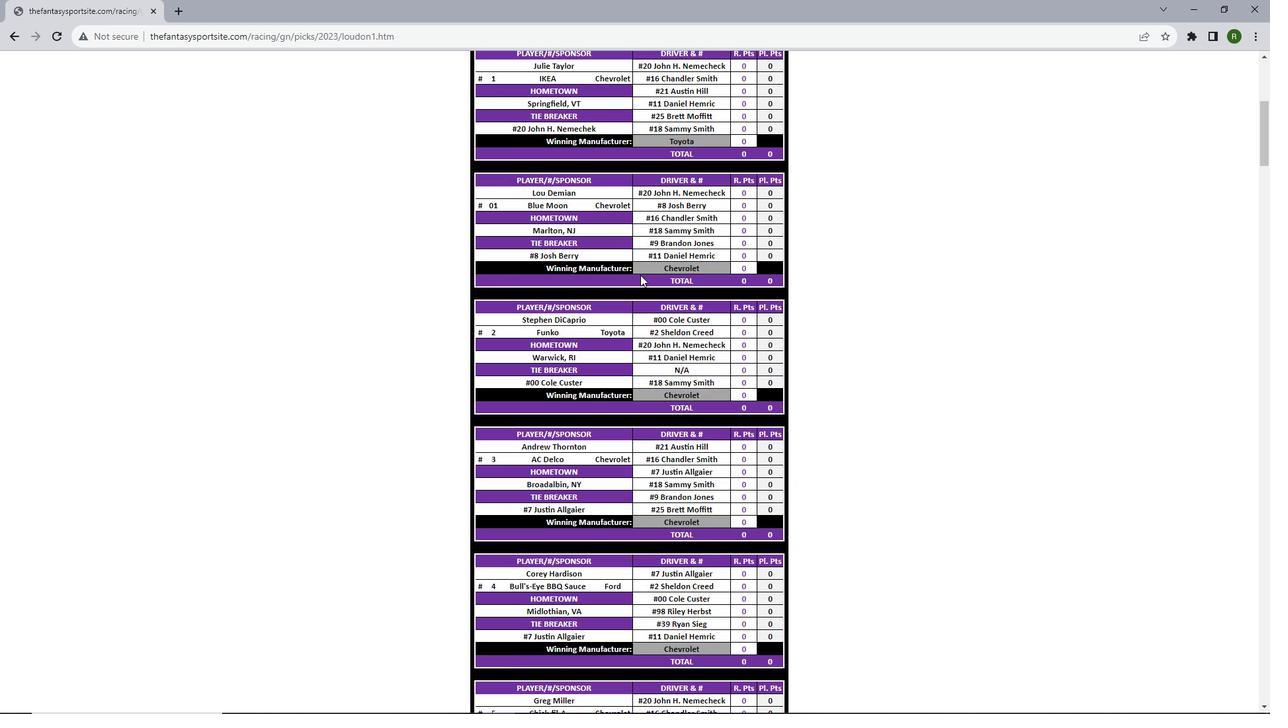 
Action: Mouse scrolled (640, 274) with delta (0, 0)
Screenshot: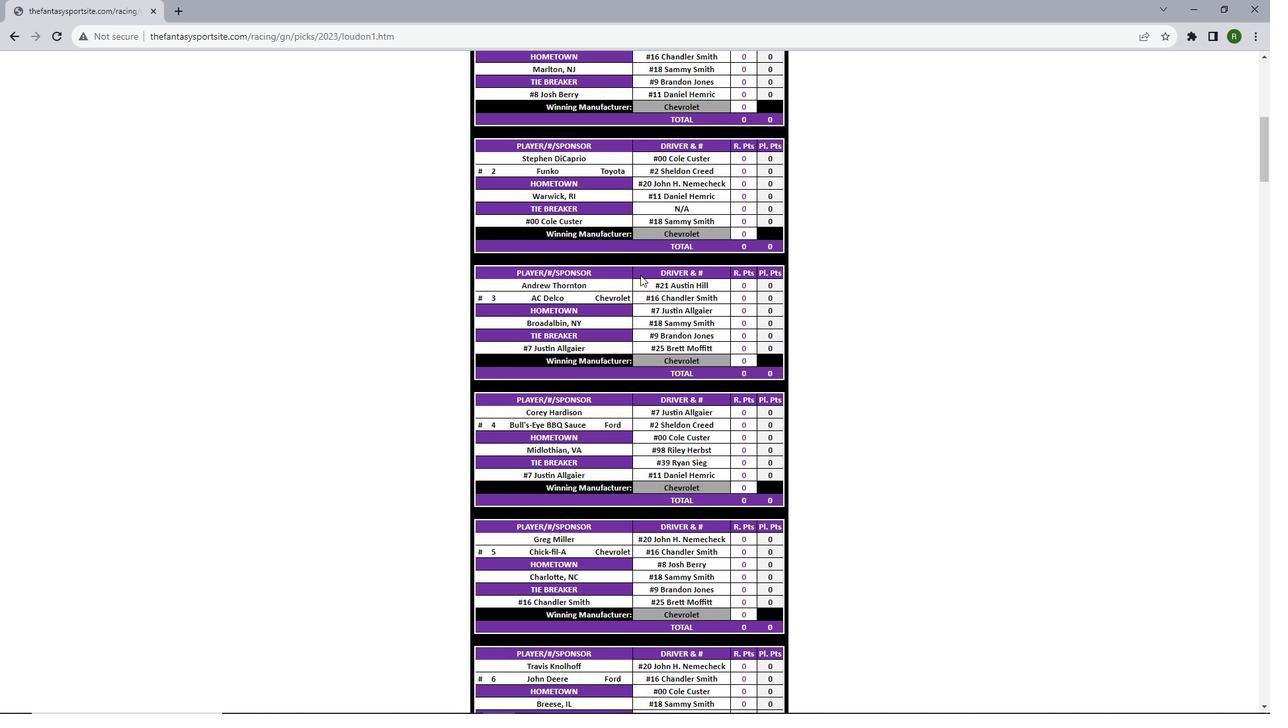 
Action: Mouse scrolled (640, 274) with delta (0, 0)
Screenshot: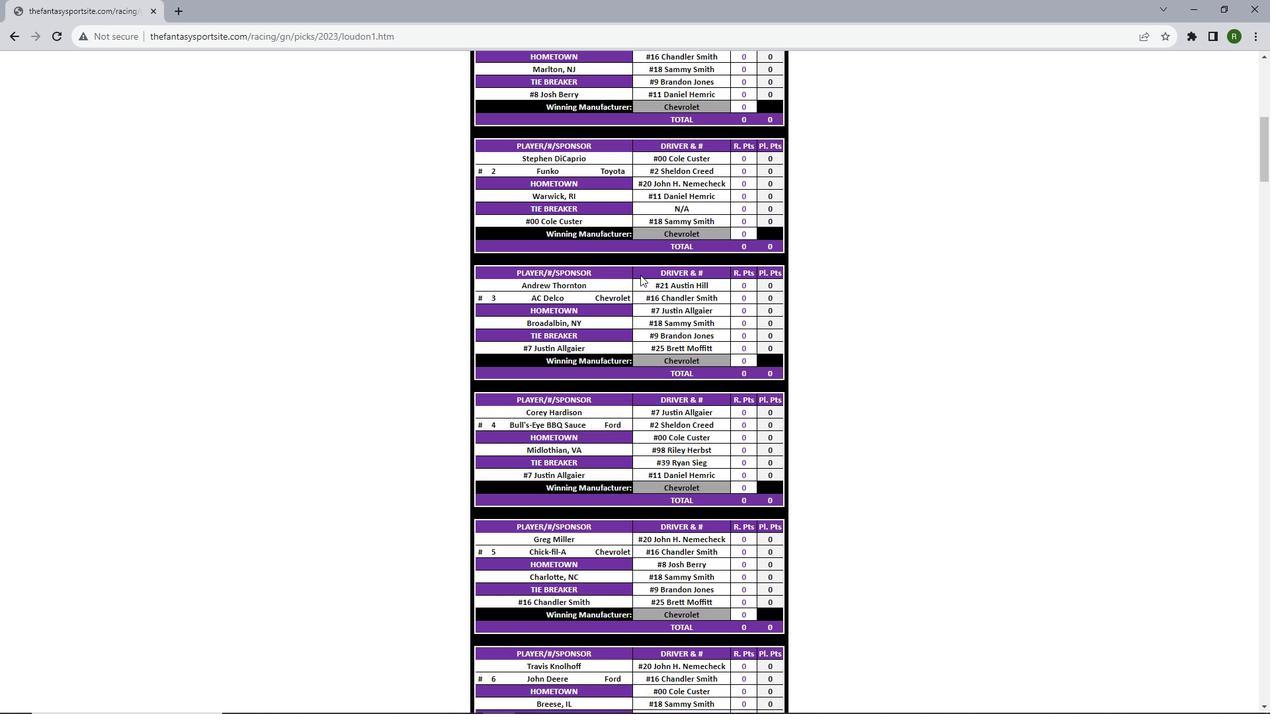 
Action: Mouse scrolled (640, 274) with delta (0, 0)
Screenshot: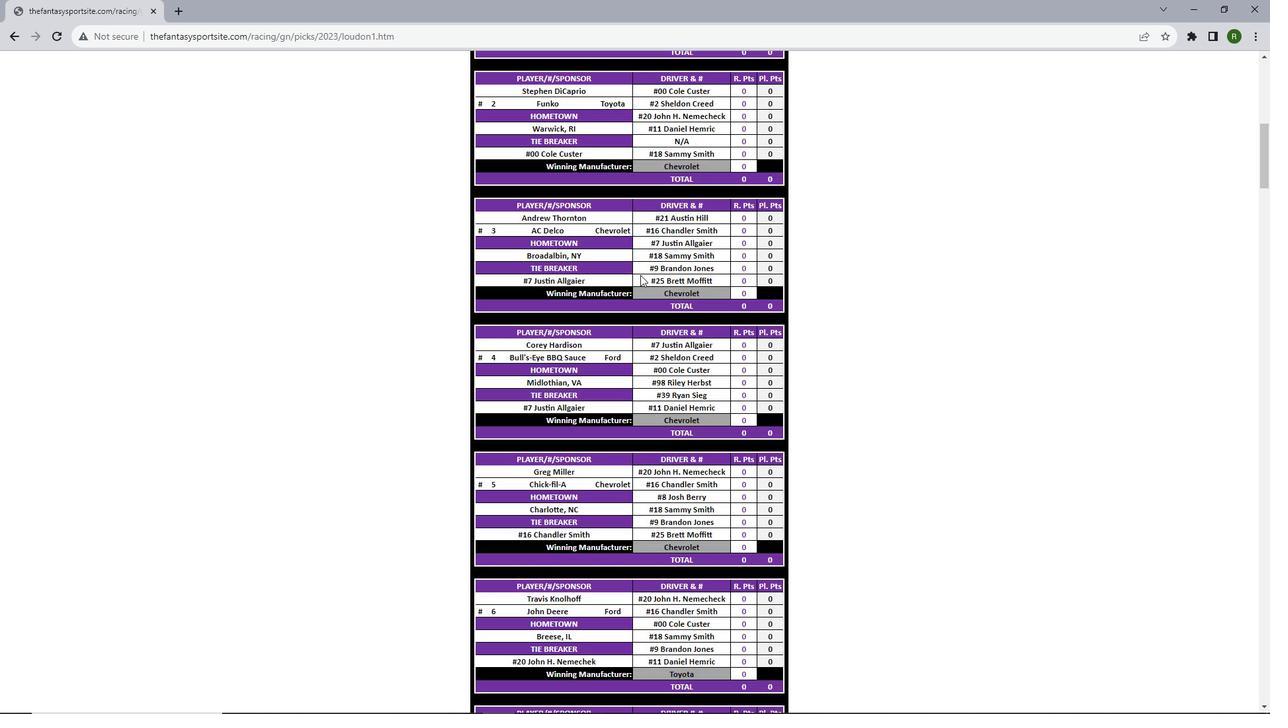 
Action: Mouse scrolled (640, 274) with delta (0, 0)
Screenshot: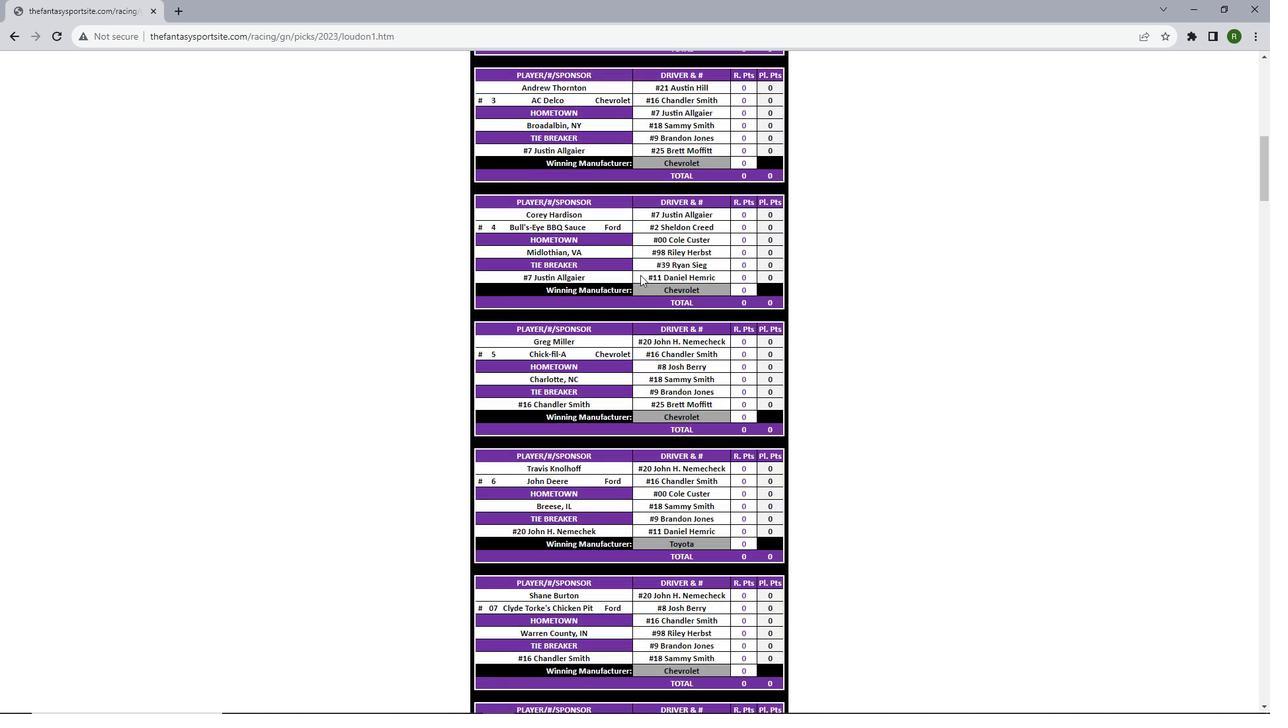 
Action: Mouse scrolled (640, 274) with delta (0, 0)
Screenshot: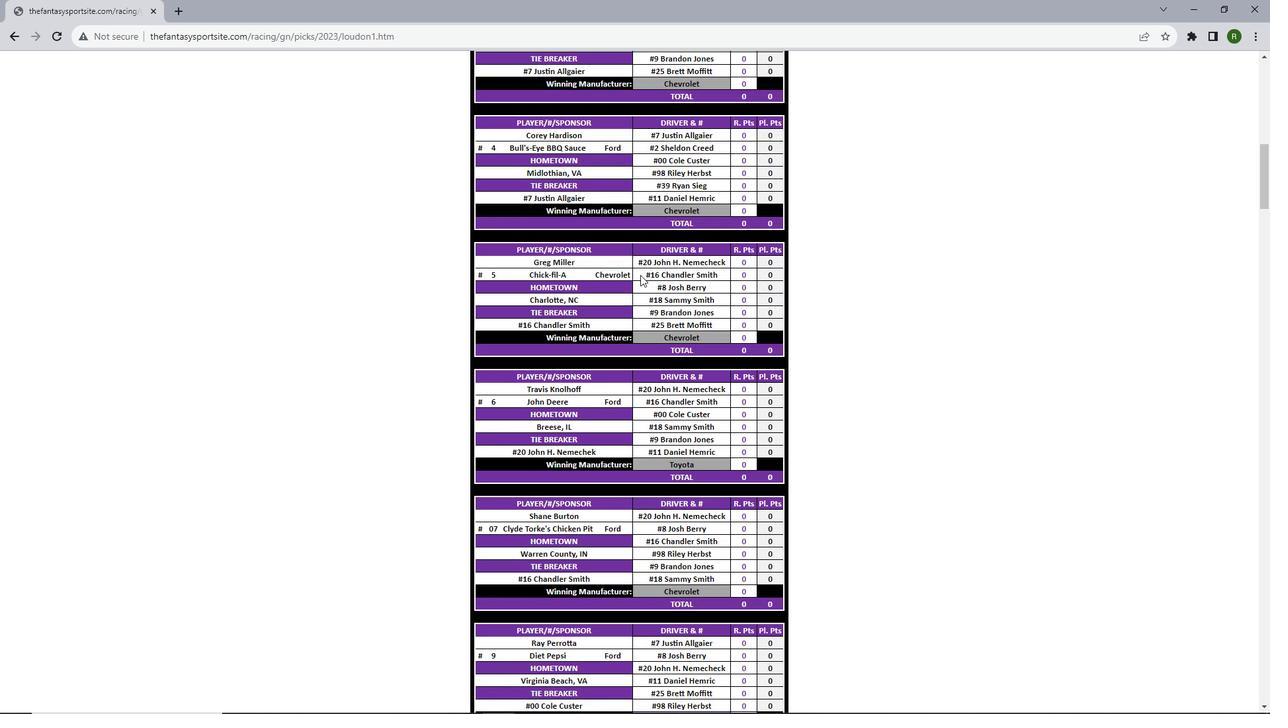 
Action: Mouse scrolled (640, 274) with delta (0, 0)
Screenshot: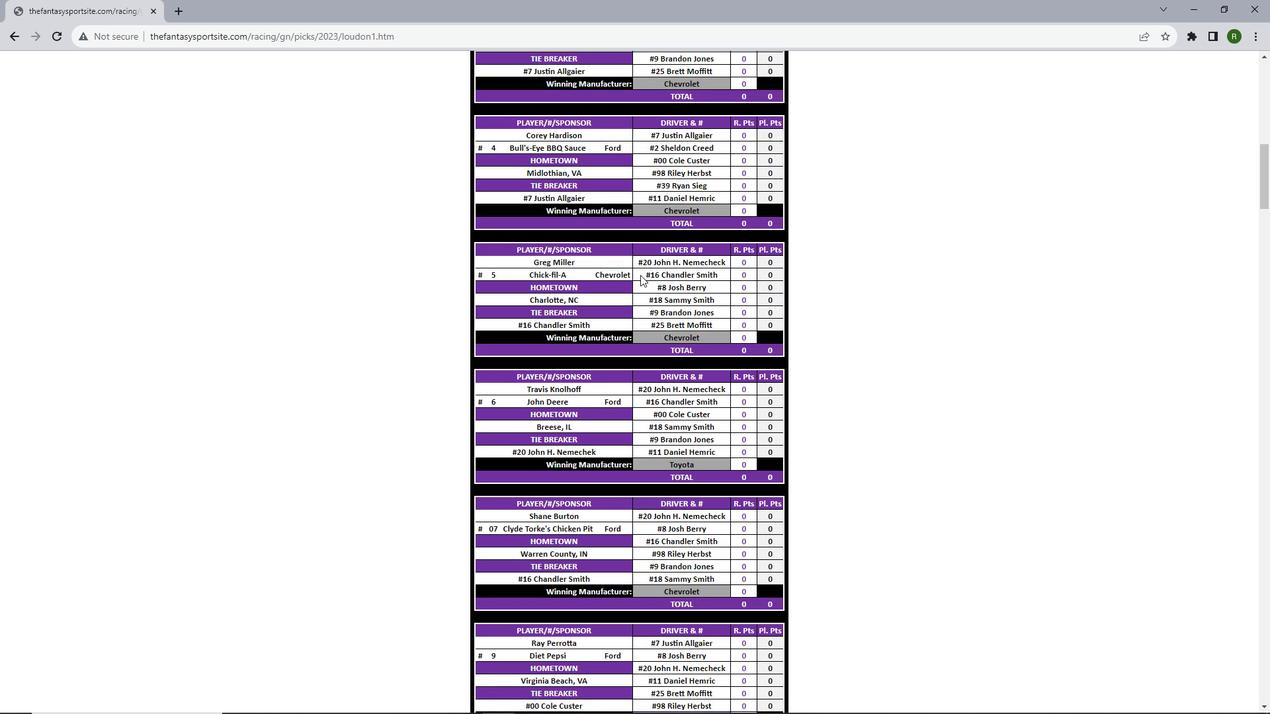 
Action: Mouse scrolled (640, 274) with delta (0, 0)
Screenshot: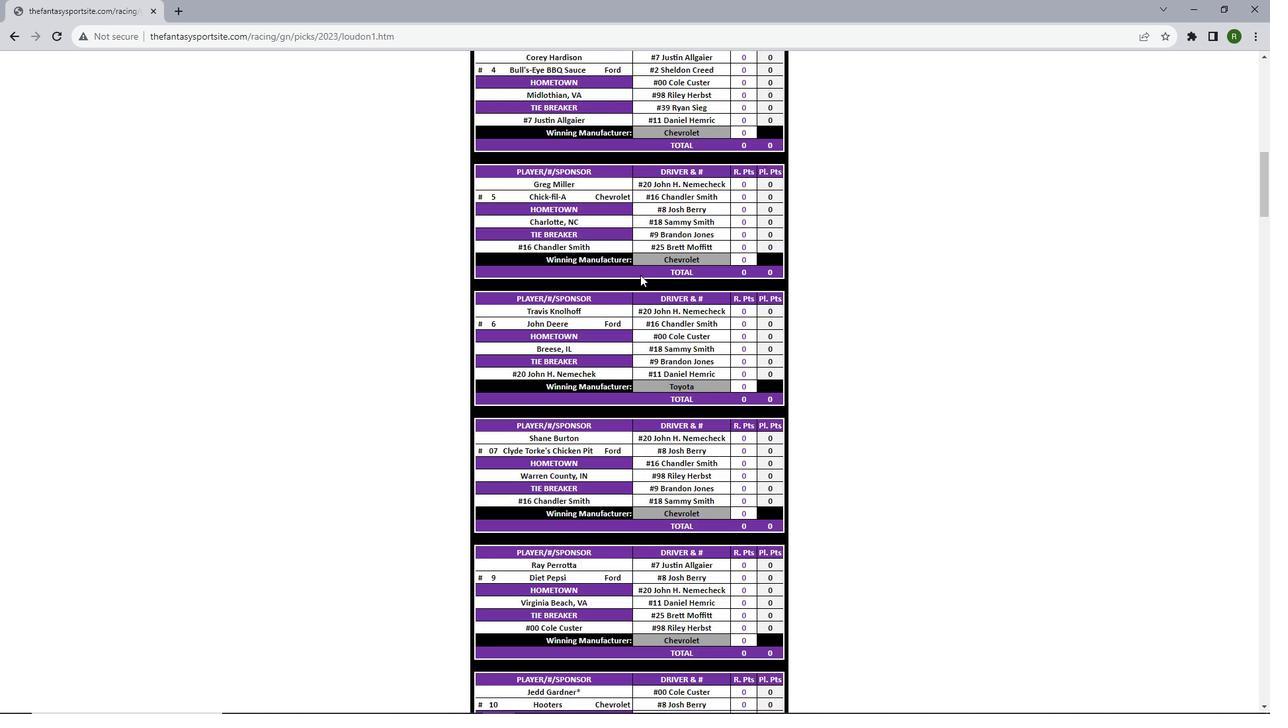 
Action: Mouse scrolled (640, 274) with delta (0, 0)
Screenshot: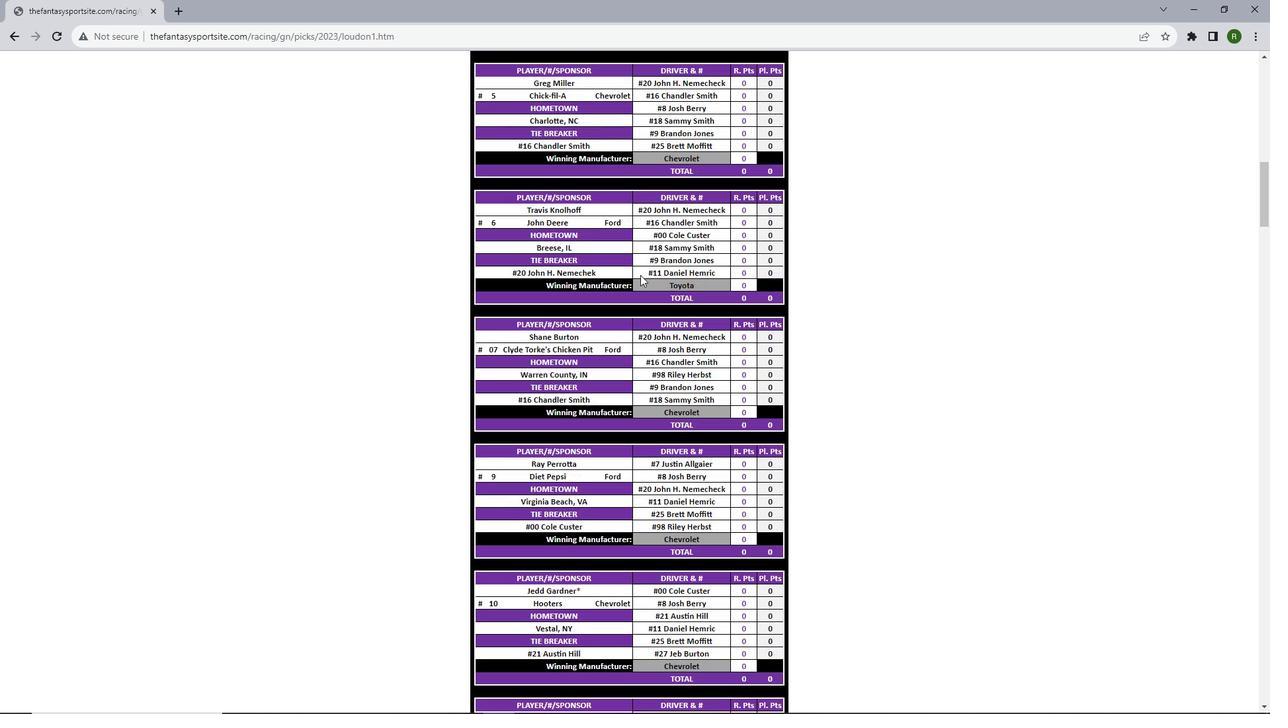 
Action: Mouse scrolled (640, 274) with delta (0, 0)
Screenshot: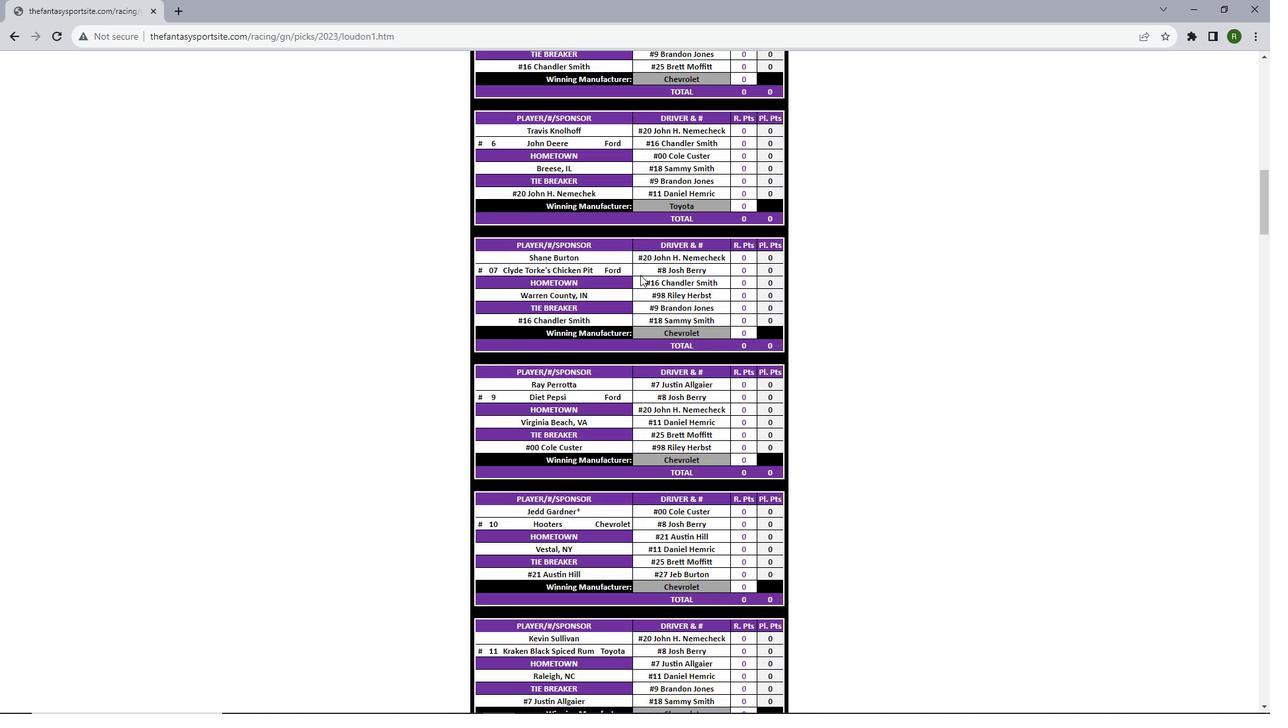 
Action: Mouse scrolled (640, 274) with delta (0, 0)
Screenshot: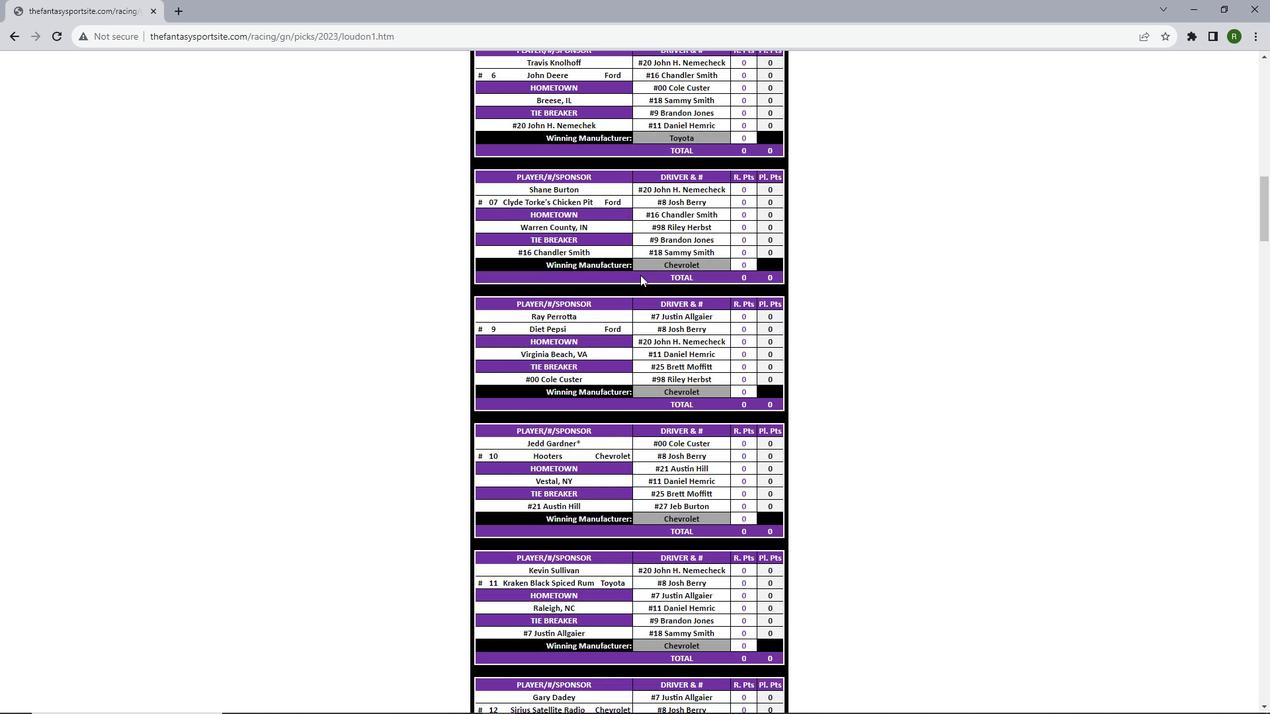 
Action: Mouse scrolled (640, 274) with delta (0, 0)
Screenshot: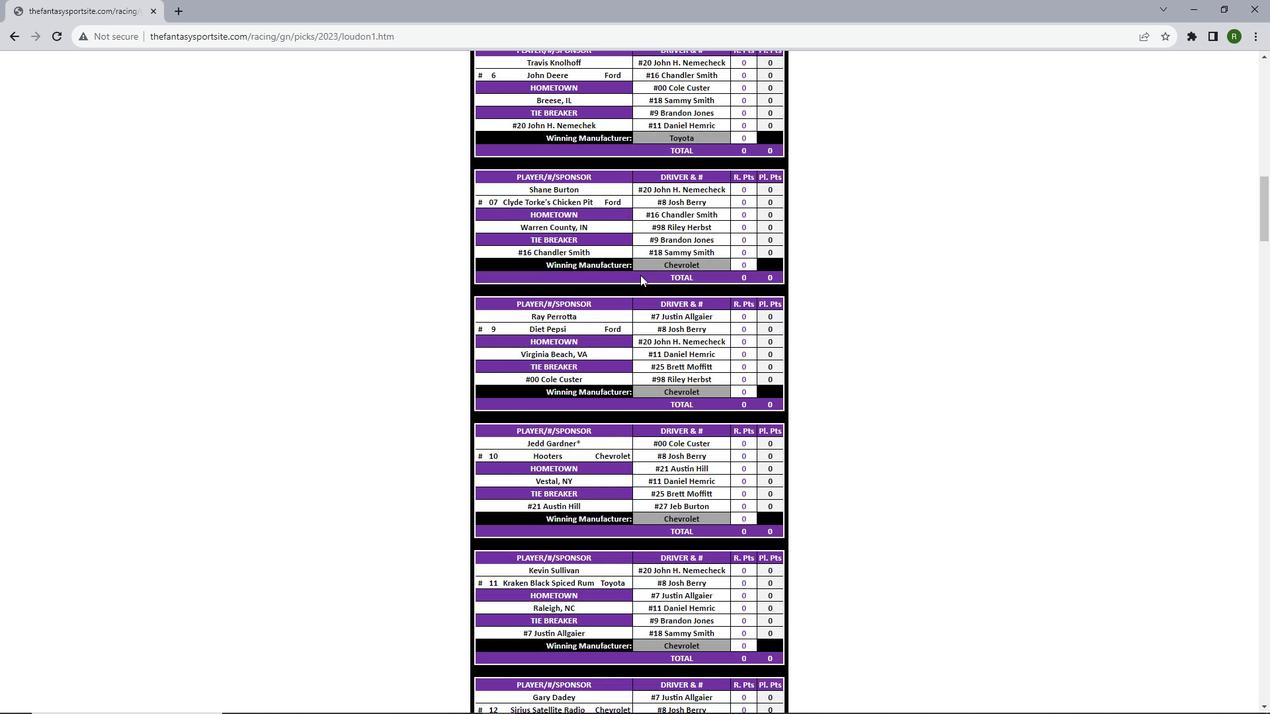 
Action: Mouse scrolled (640, 274) with delta (0, 0)
Screenshot: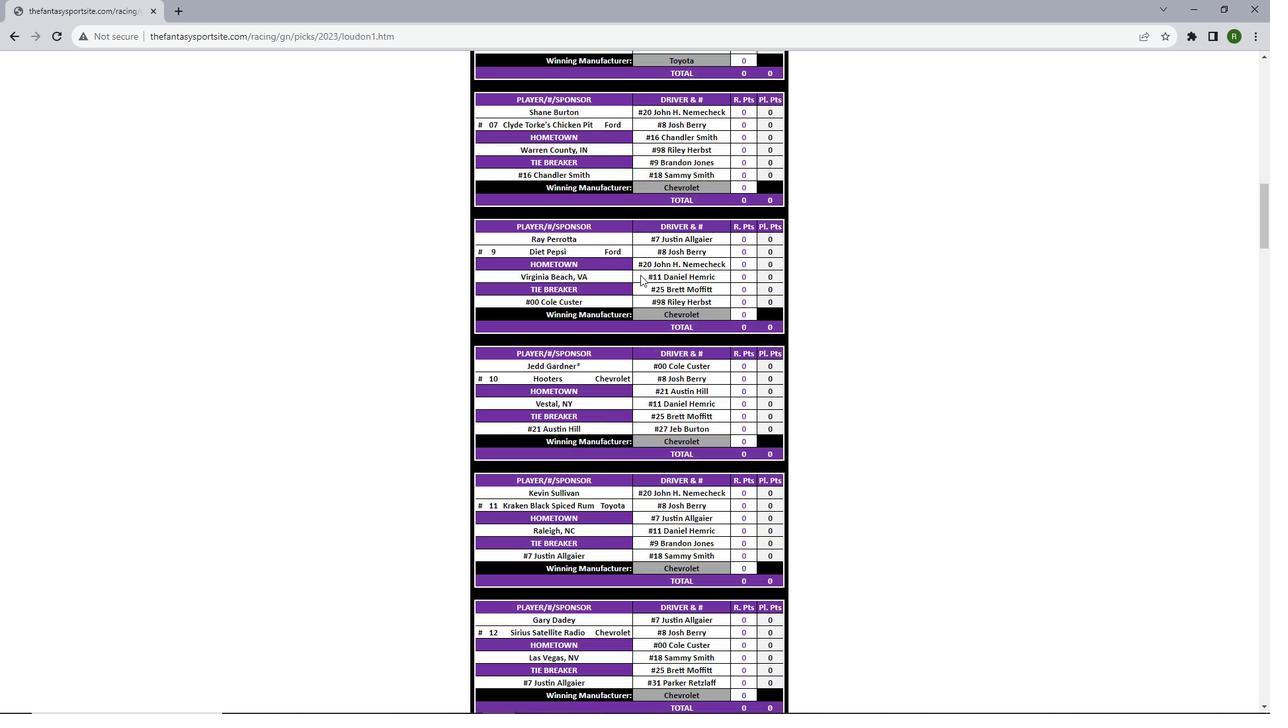 
Action: Mouse scrolled (640, 274) with delta (0, 0)
Screenshot: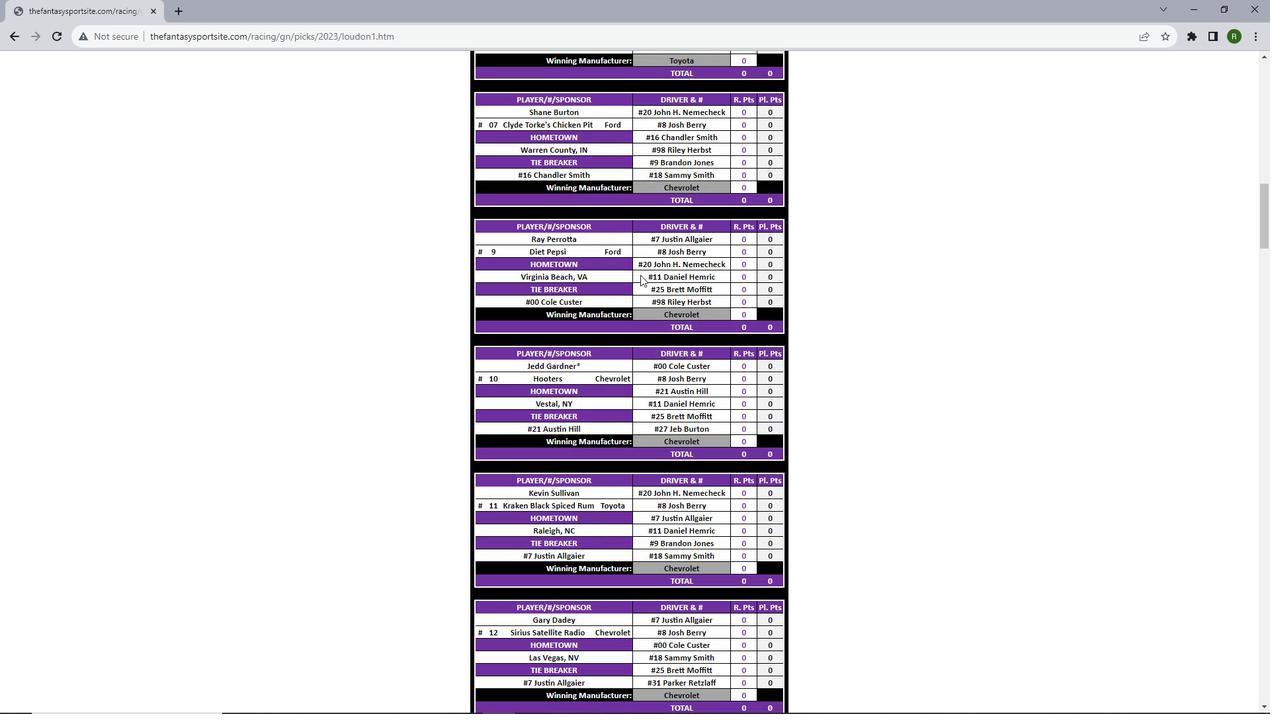 
Action: Mouse scrolled (640, 274) with delta (0, 0)
Screenshot: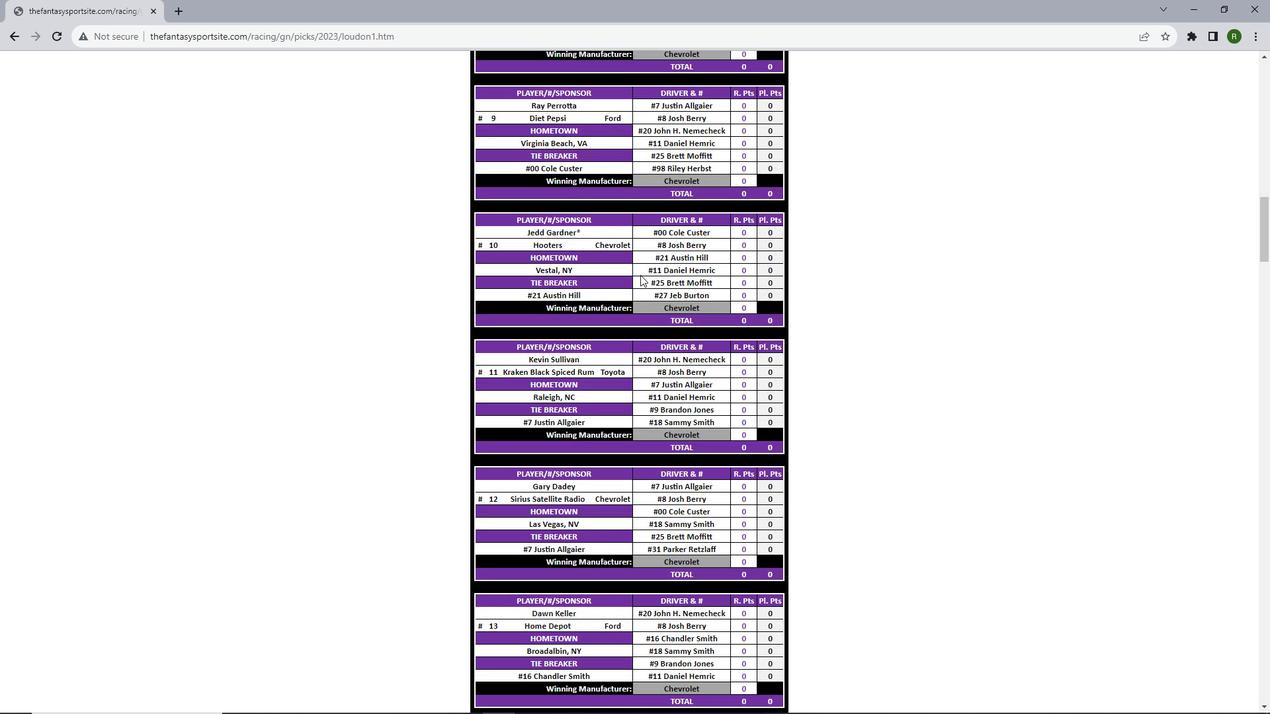 
Action: Mouse scrolled (640, 274) with delta (0, 0)
Screenshot: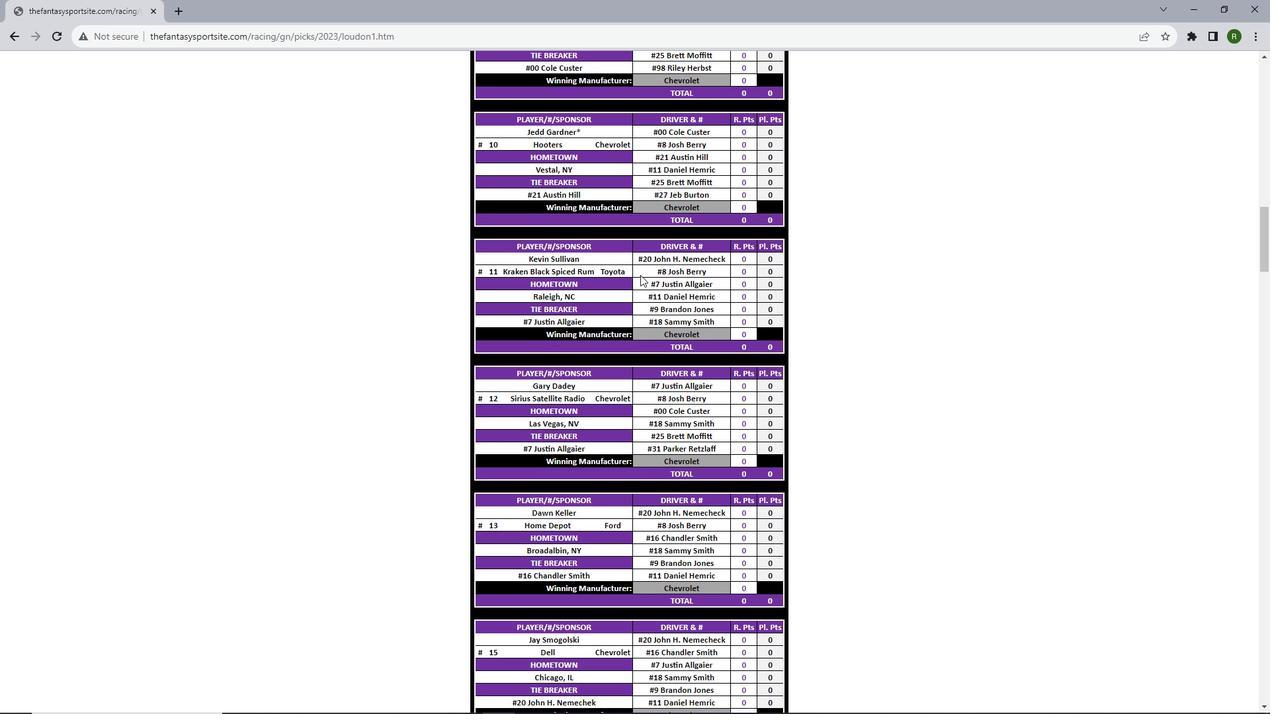 
Action: Mouse scrolled (640, 274) with delta (0, 0)
Screenshot: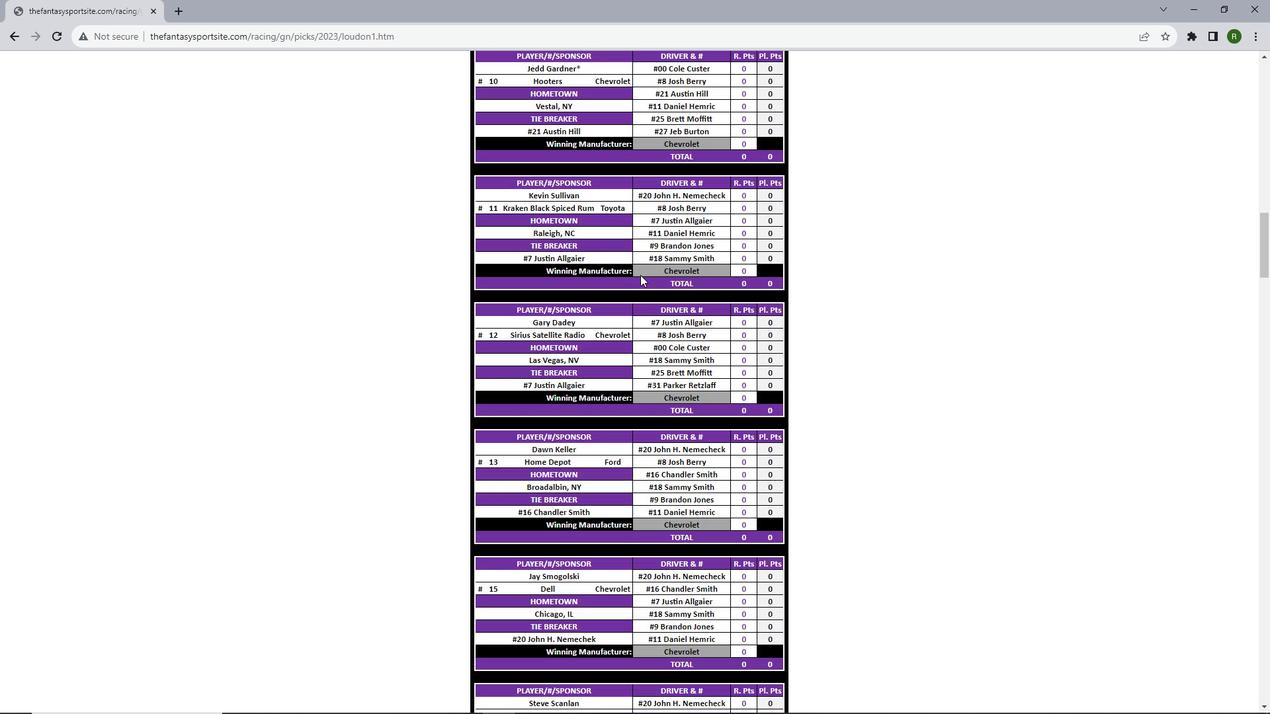 
Action: Mouse scrolled (640, 274) with delta (0, 0)
Screenshot: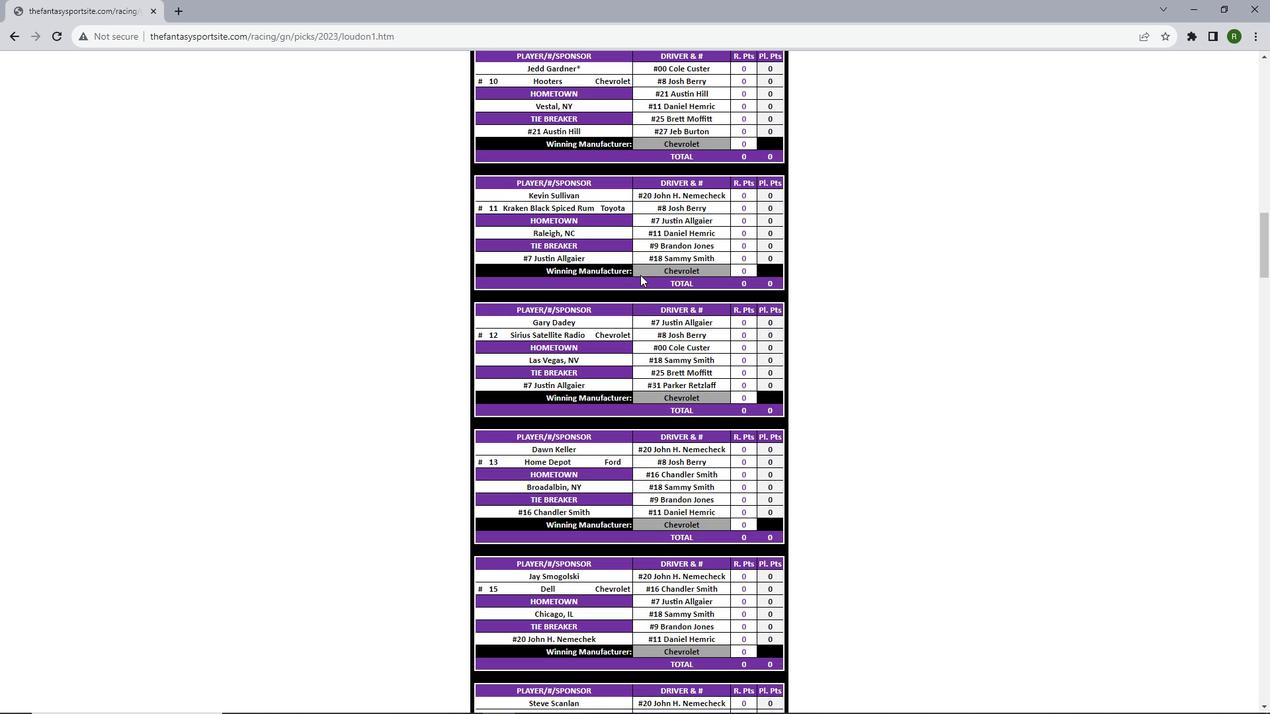 
Action: Mouse scrolled (640, 274) with delta (0, 0)
Screenshot: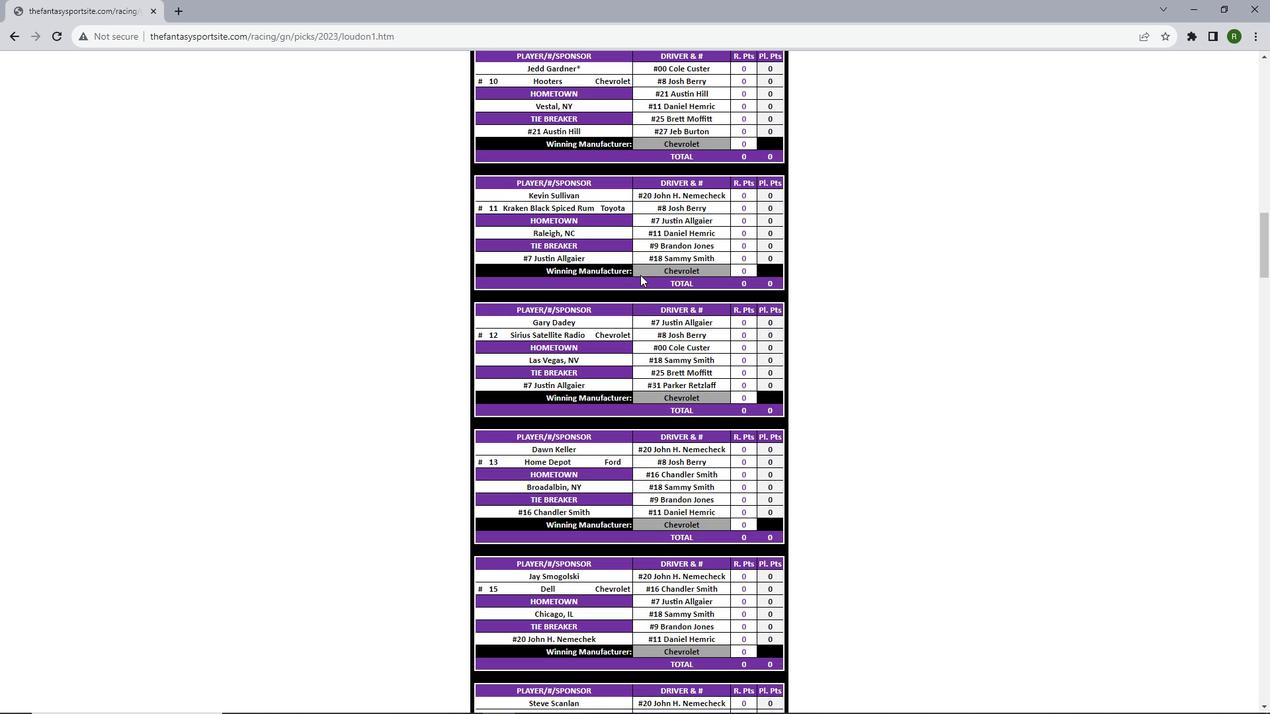 
Action: Mouse scrolled (640, 274) with delta (0, 0)
Screenshot: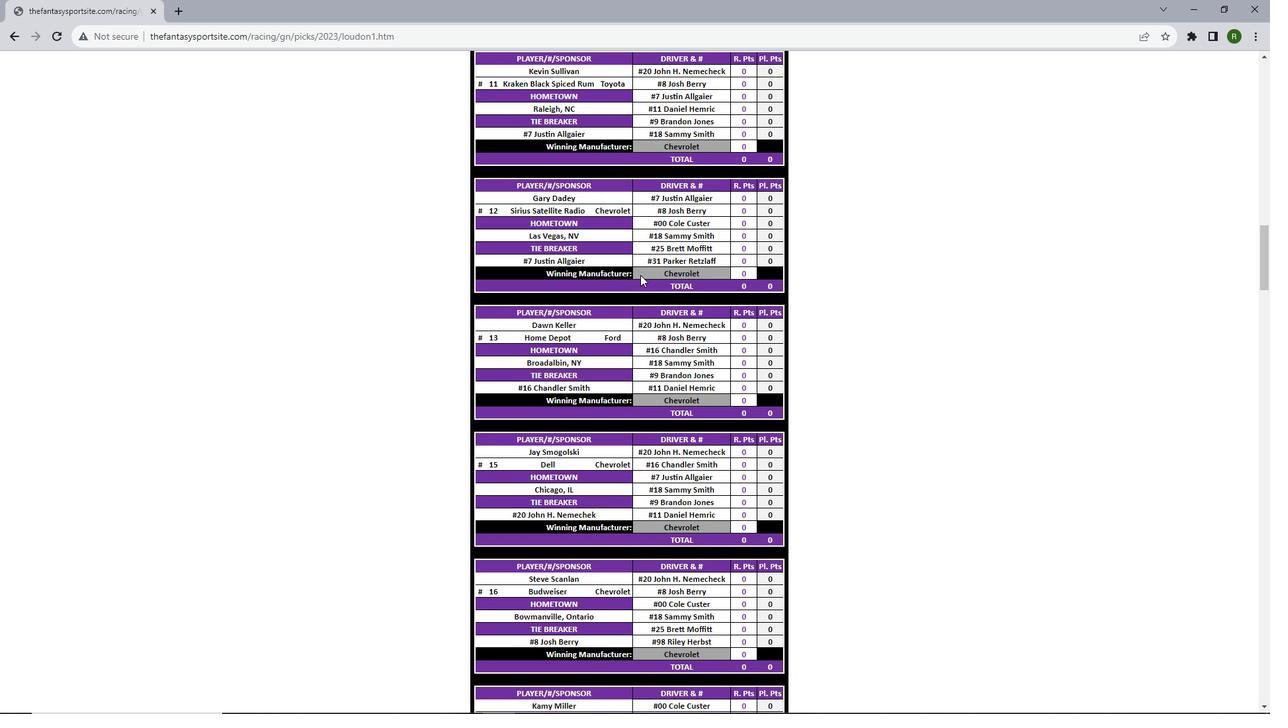 
Action: Mouse scrolled (640, 274) with delta (0, 0)
Screenshot: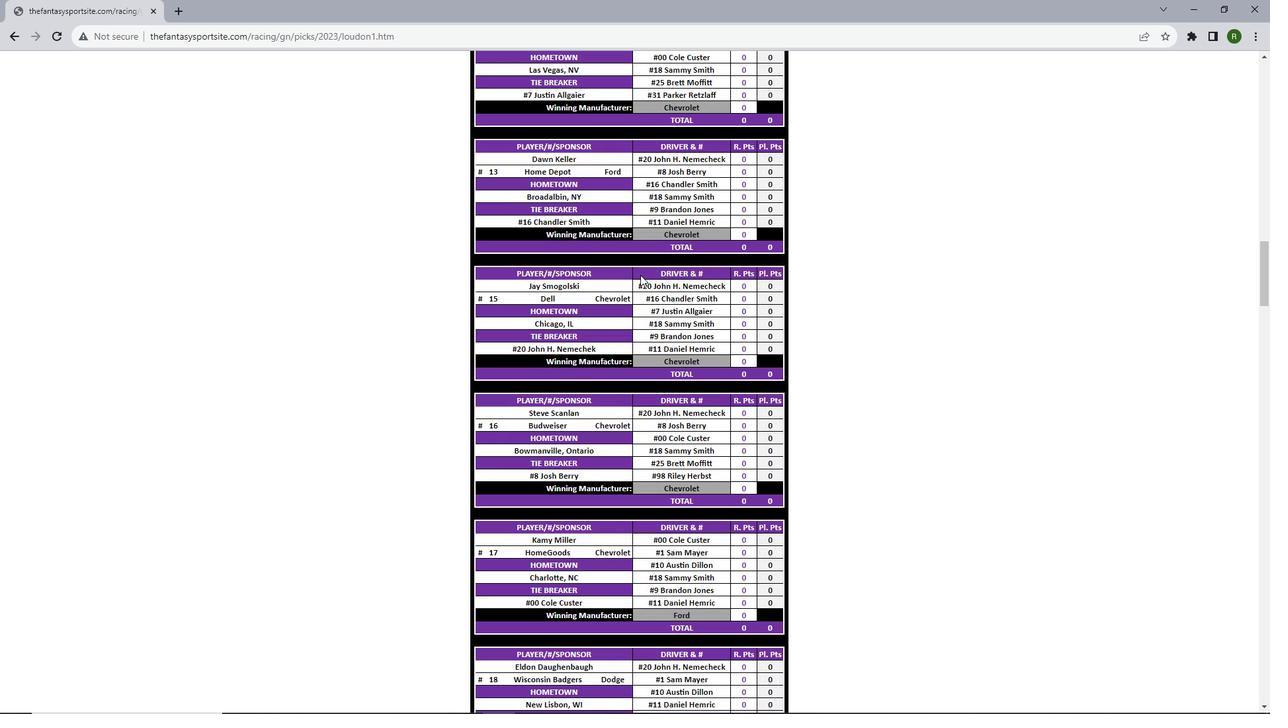 
Action: Mouse scrolled (640, 274) with delta (0, 0)
Screenshot: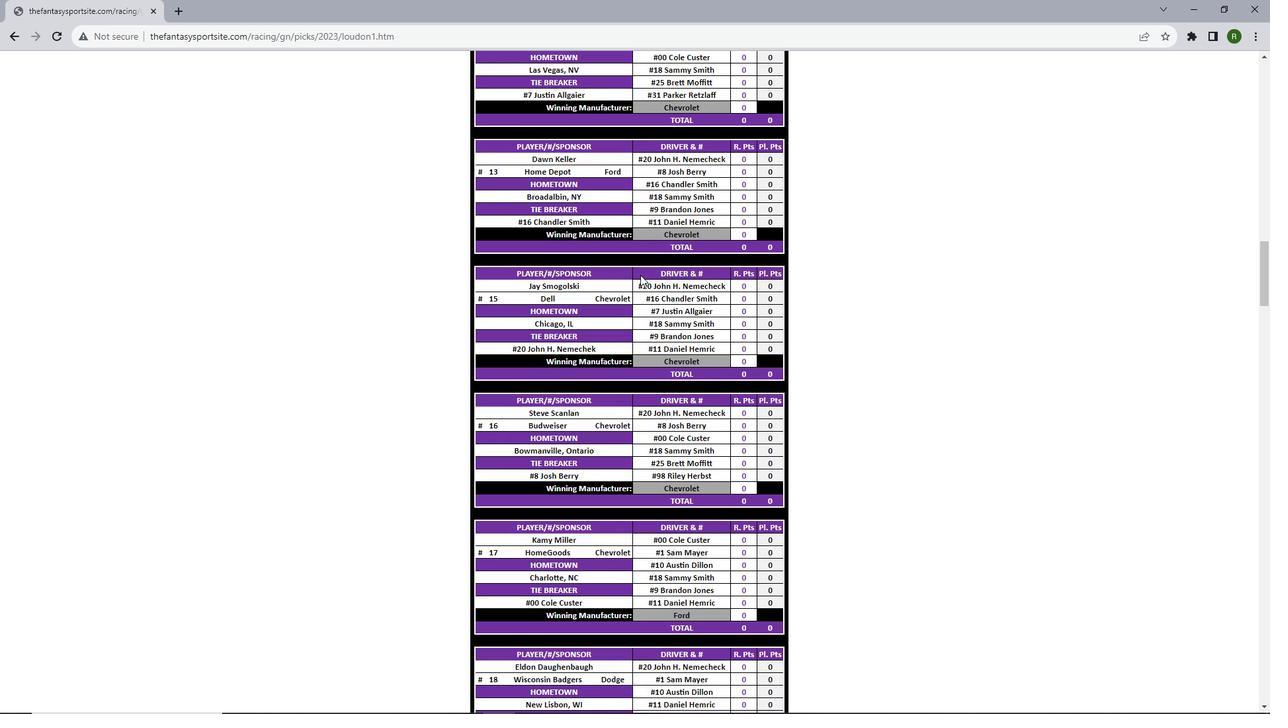 
Action: Mouse scrolled (640, 274) with delta (0, 0)
Screenshot: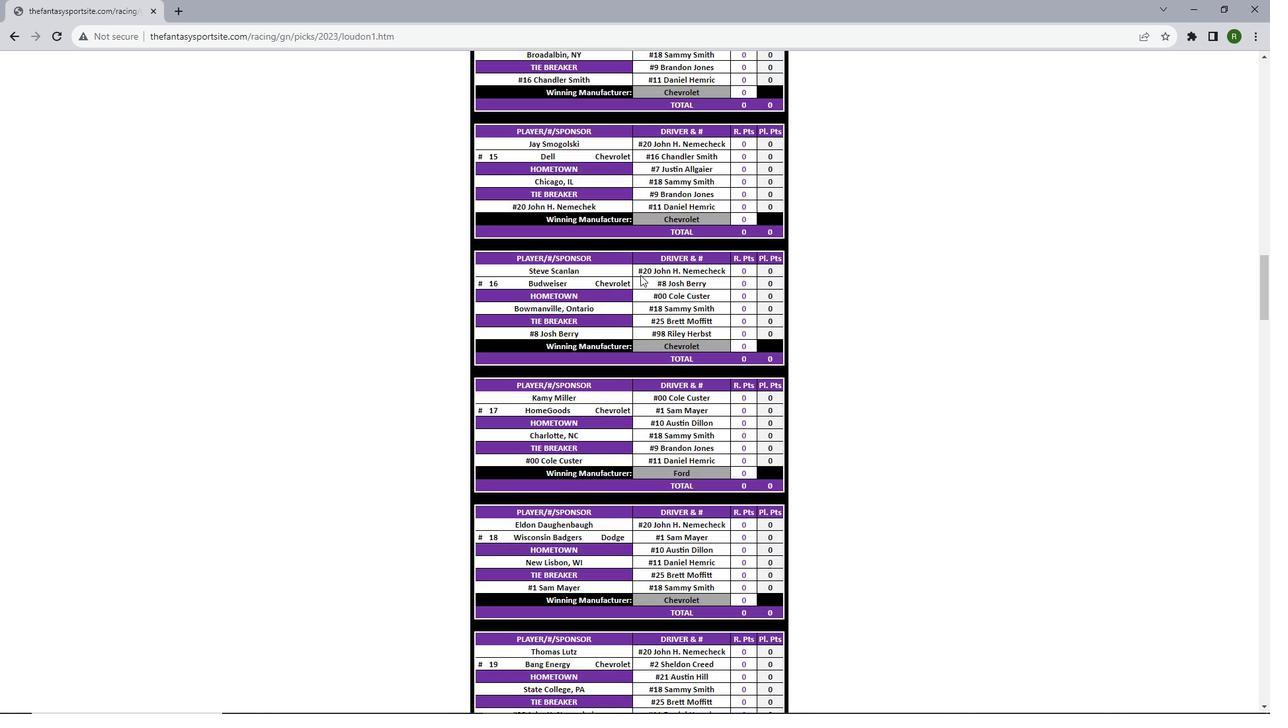 
Action: Mouse scrolled (640, 274) with delta (0, 0)
Screenshot: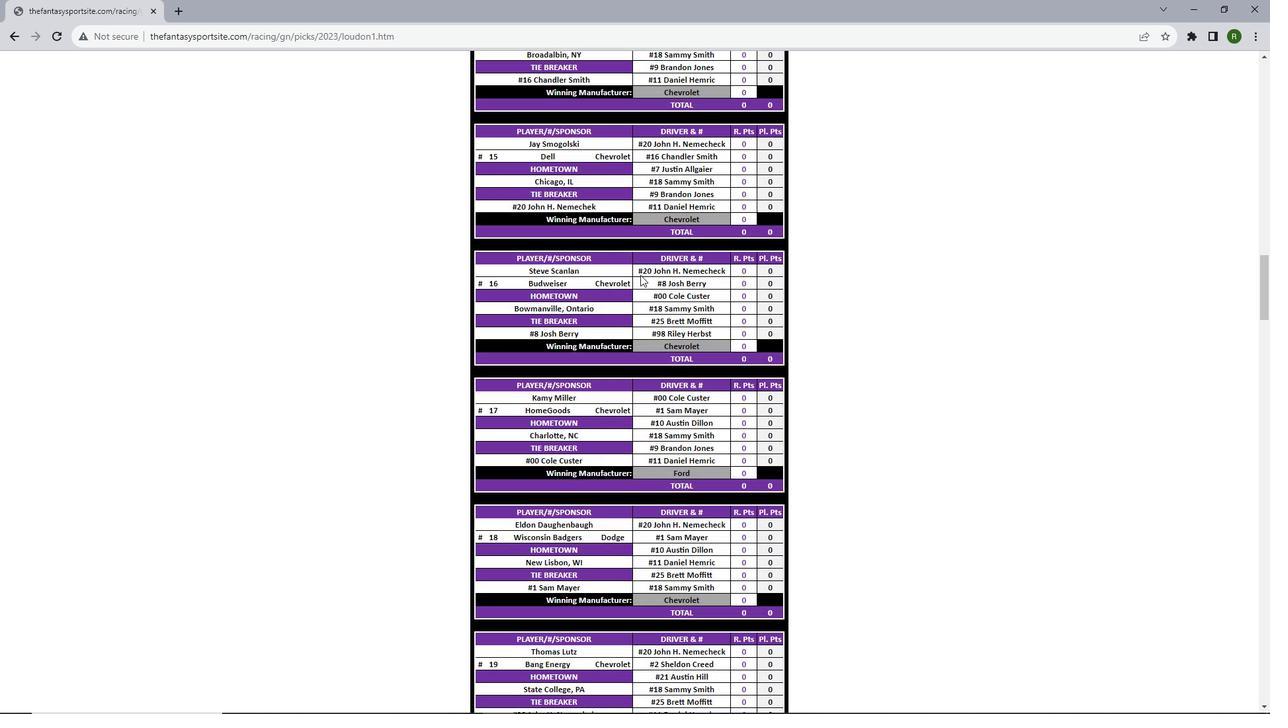 
Action: Mouse scrolled (640, 274) with delta (0, 0)
Screenshot: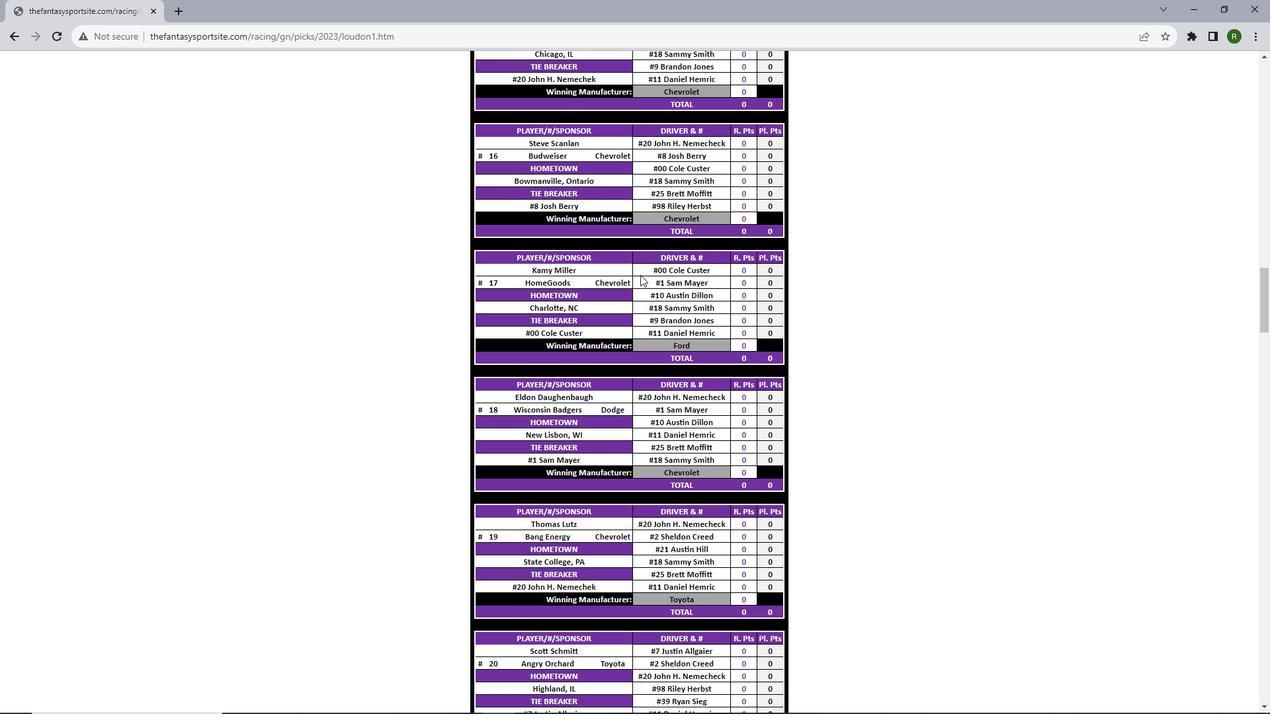 
Action: Mouse scrolled (640, 274) with delta (0, 0)
Screenshot: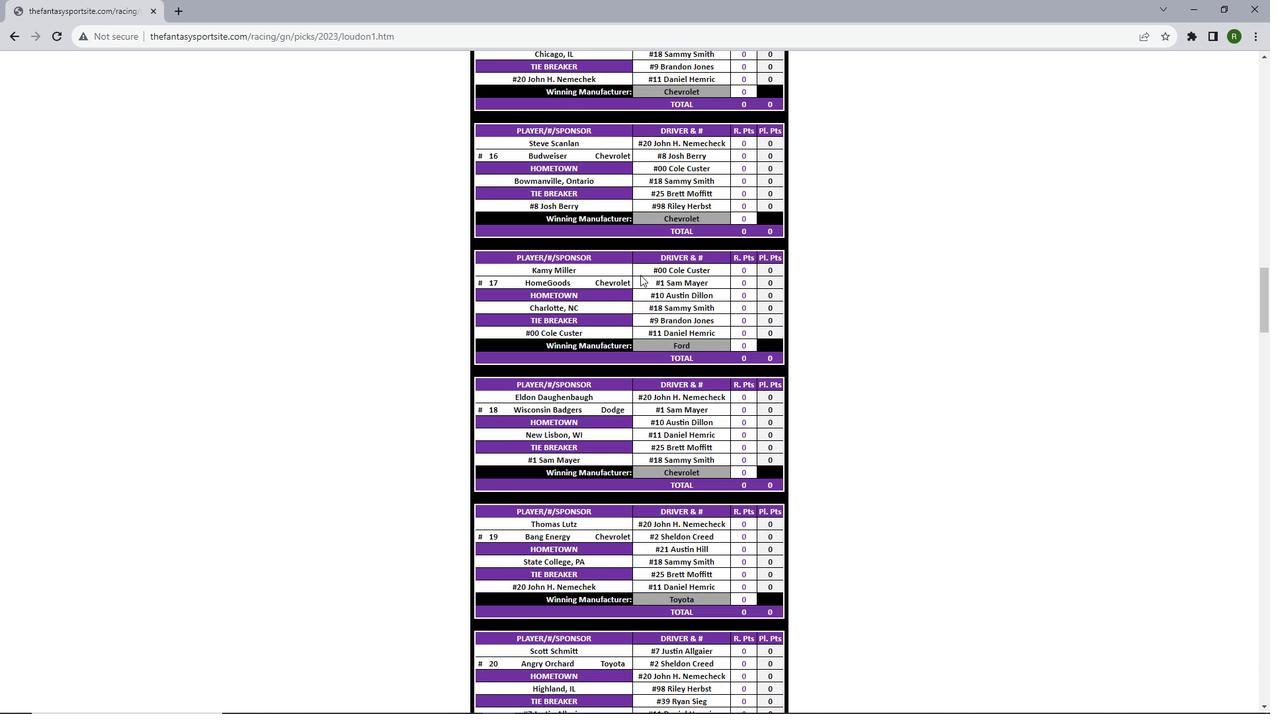 
Action: Mouse scrolled (640, 274) with delta (0, 0)
Screenshot: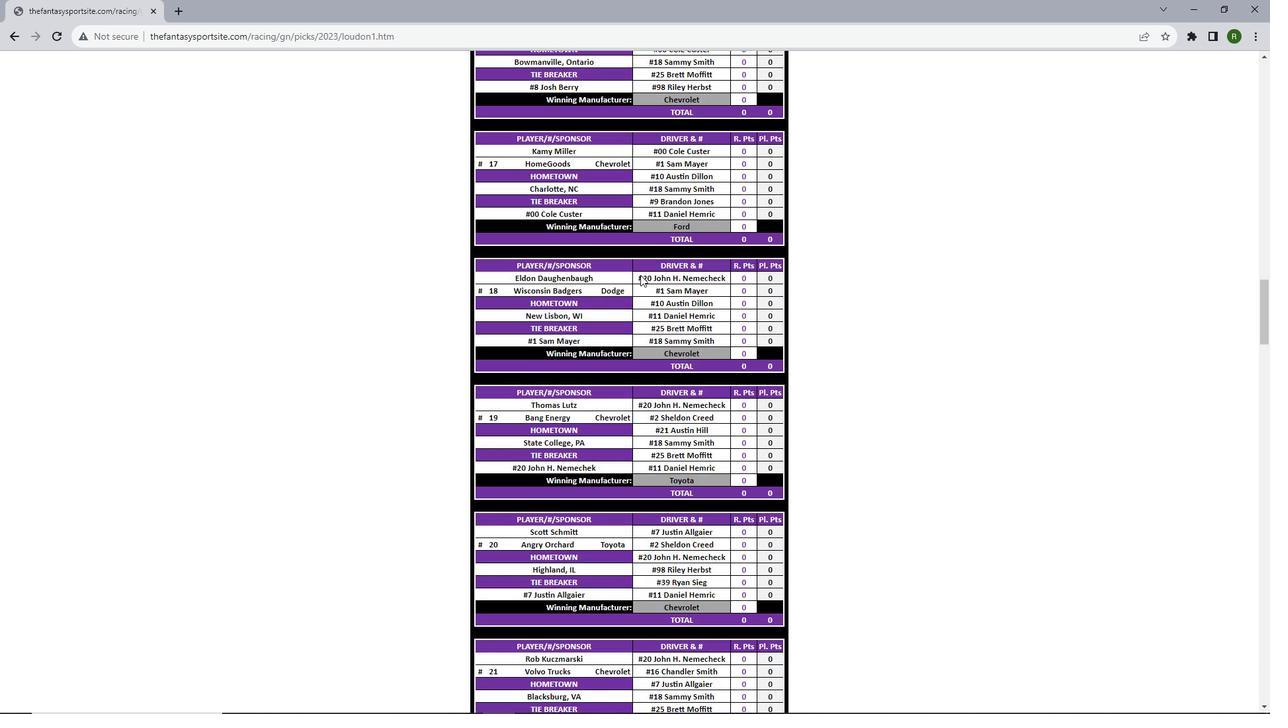 
Action: Mouse scrolled (640, 274) with delta (0, 0)
Screenshot: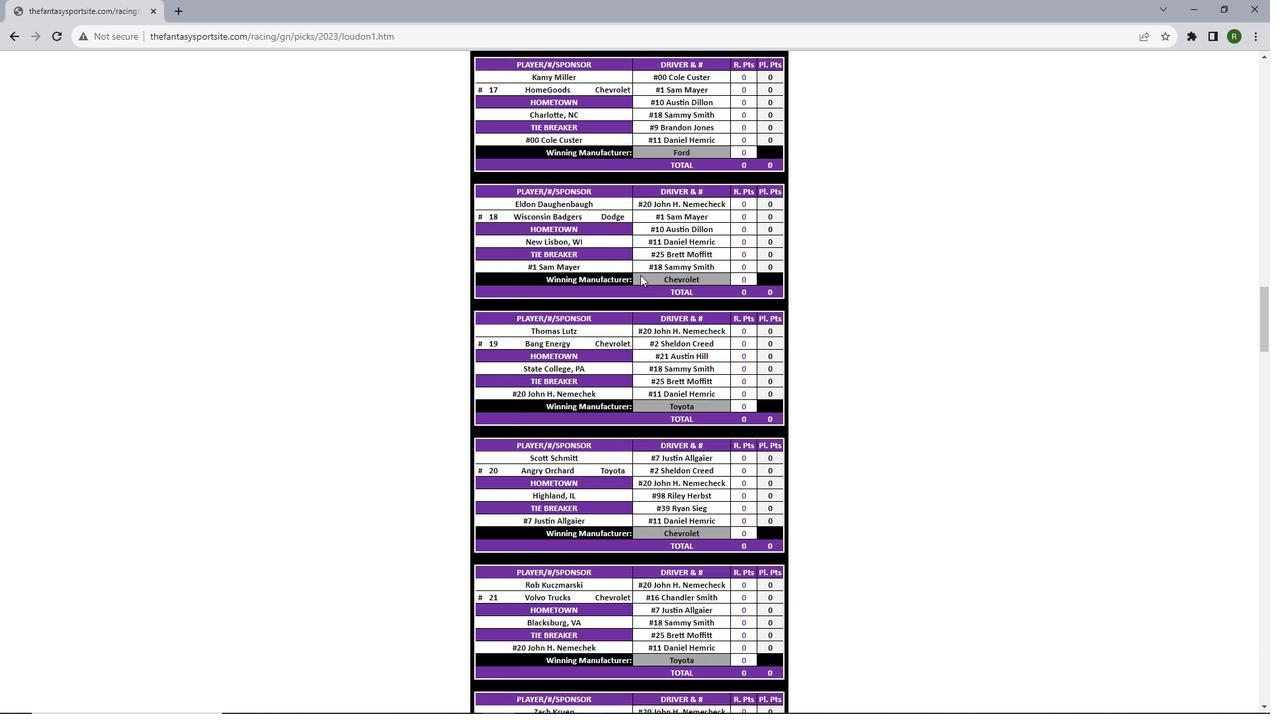 
Action: Mouse scrolled (640, 274) with delta (0, 0)
Screenshot: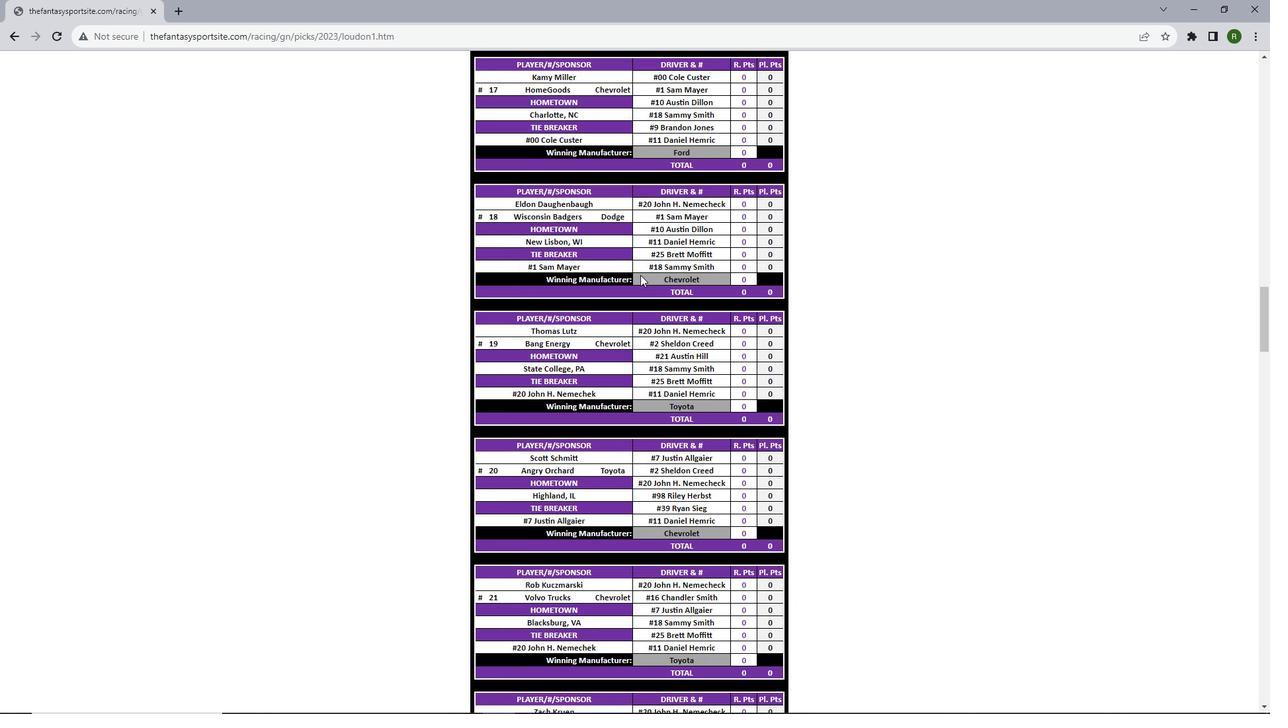 
Action: Mouse scrolled (640, 274) with delta (0, 0)
Screenshot: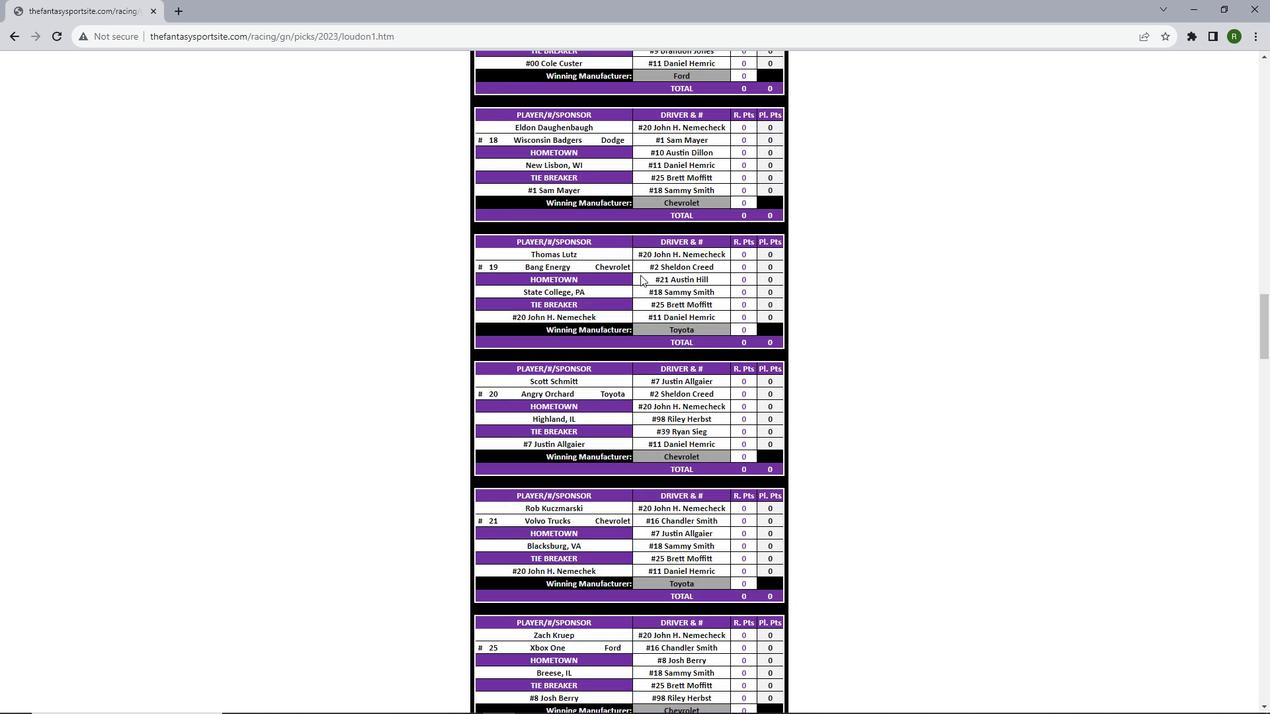 
Action: Mouse scrolled (640, 274) with delta (0, 0)
Screenshot: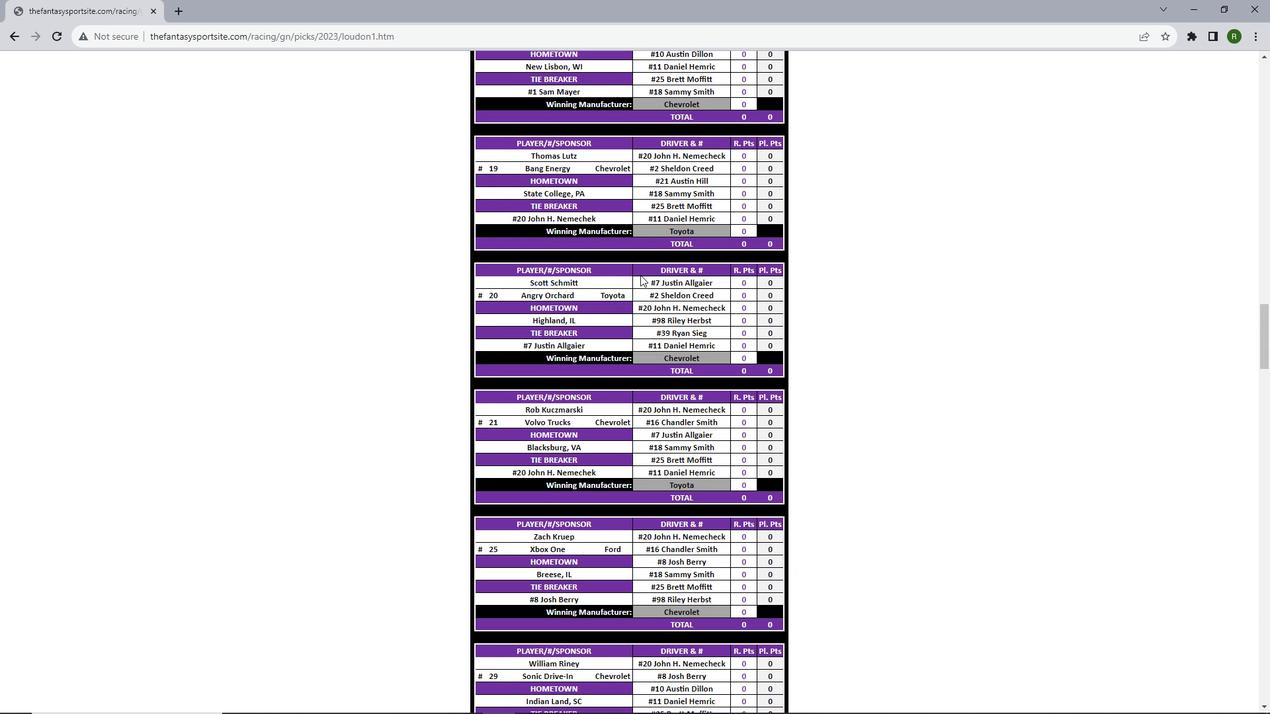 
Action: Mouse scrolled (640, 274) with delta (0, 0)
Screenshot: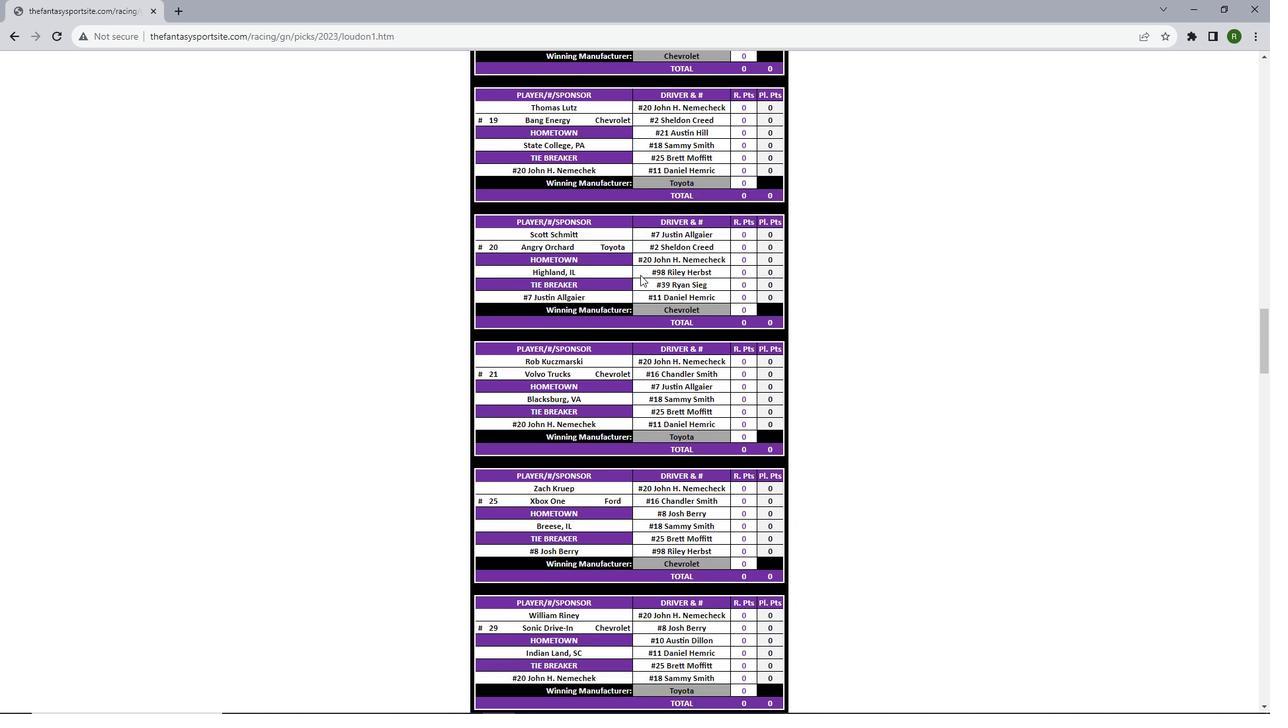 
Action: Mouse scrolled (640, 274) with delta (0, 0)
Screenshot: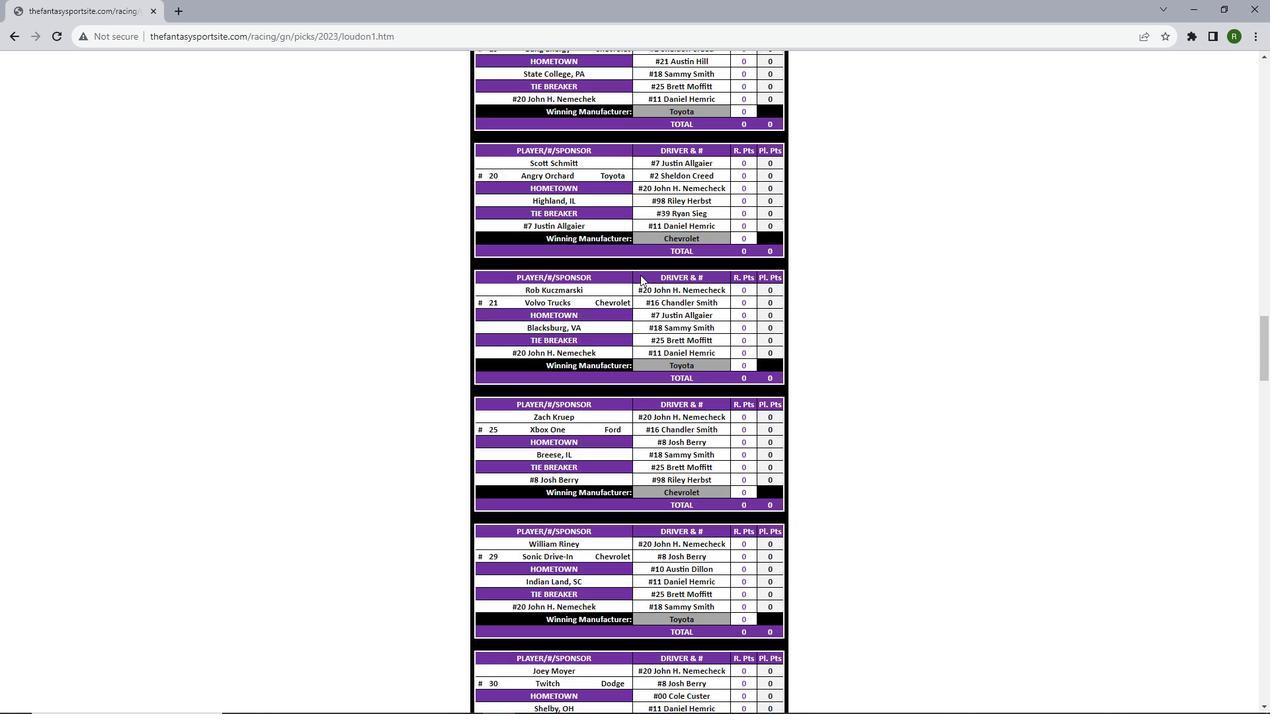 
Action: Mouse scrolled (640, 274) with delta (0, 0)
Screenshot: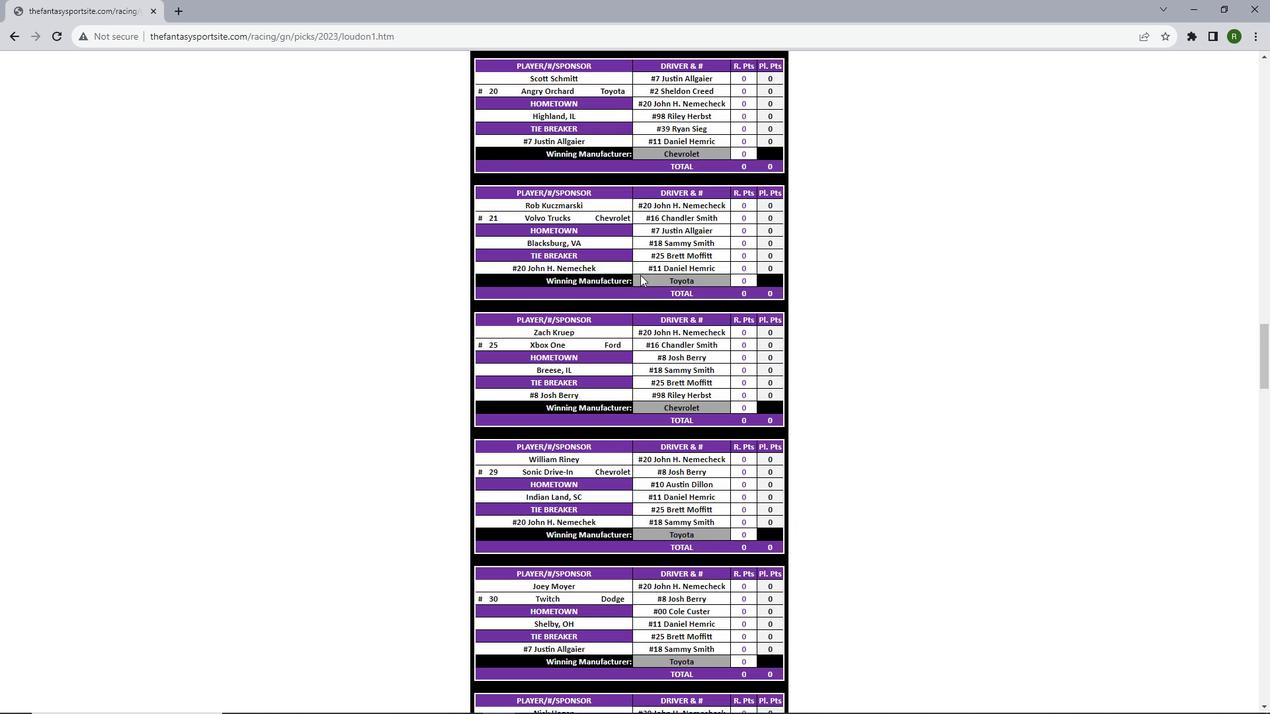 
Action: Mouse scrolled (640, 274) with delta (0, 0)
Screenshot: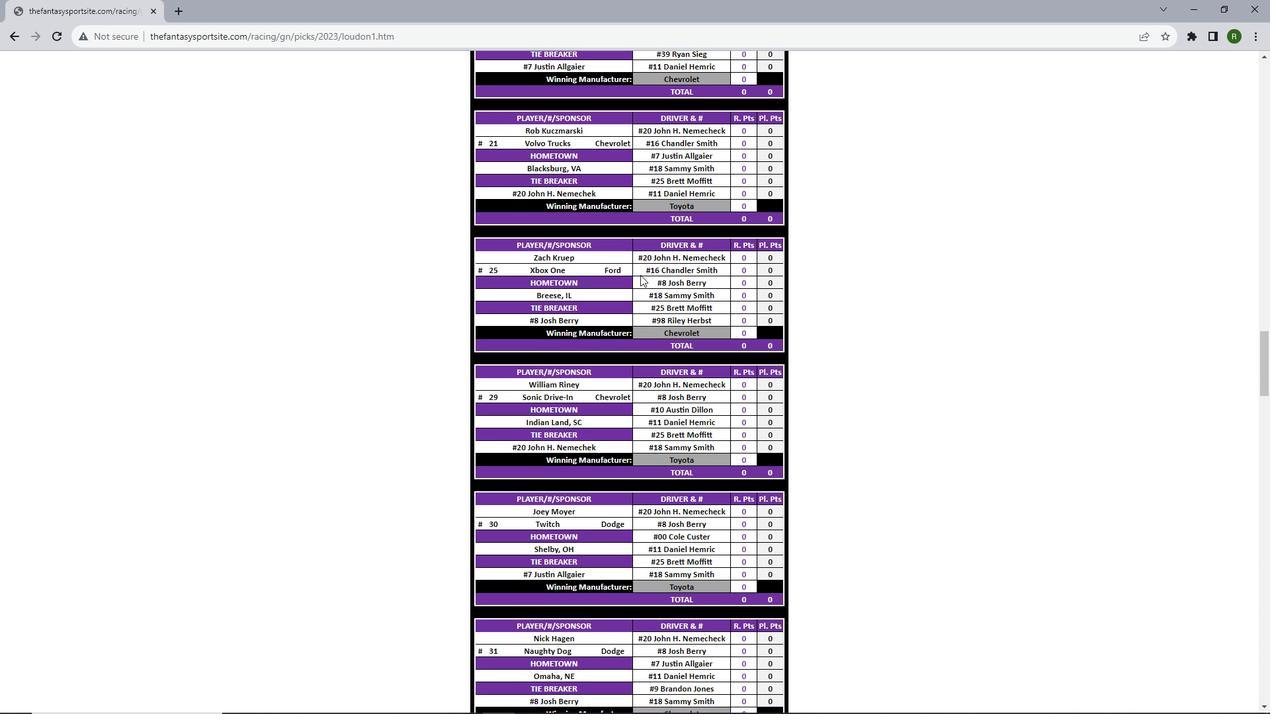 
Action: Mouse scrolled (640, 274) with delta (0, 0)
Screenshot: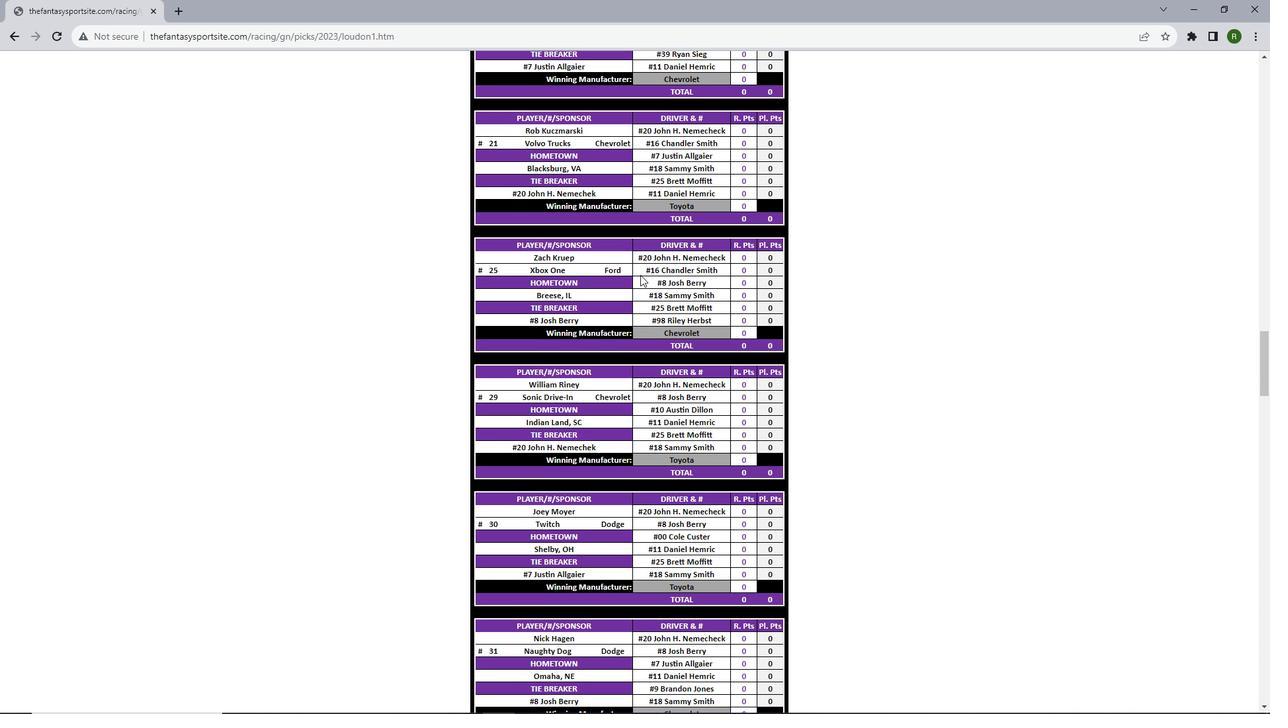 
Action: Mouse scrolled (640, 274) with delta (0, 0)
Screenshot: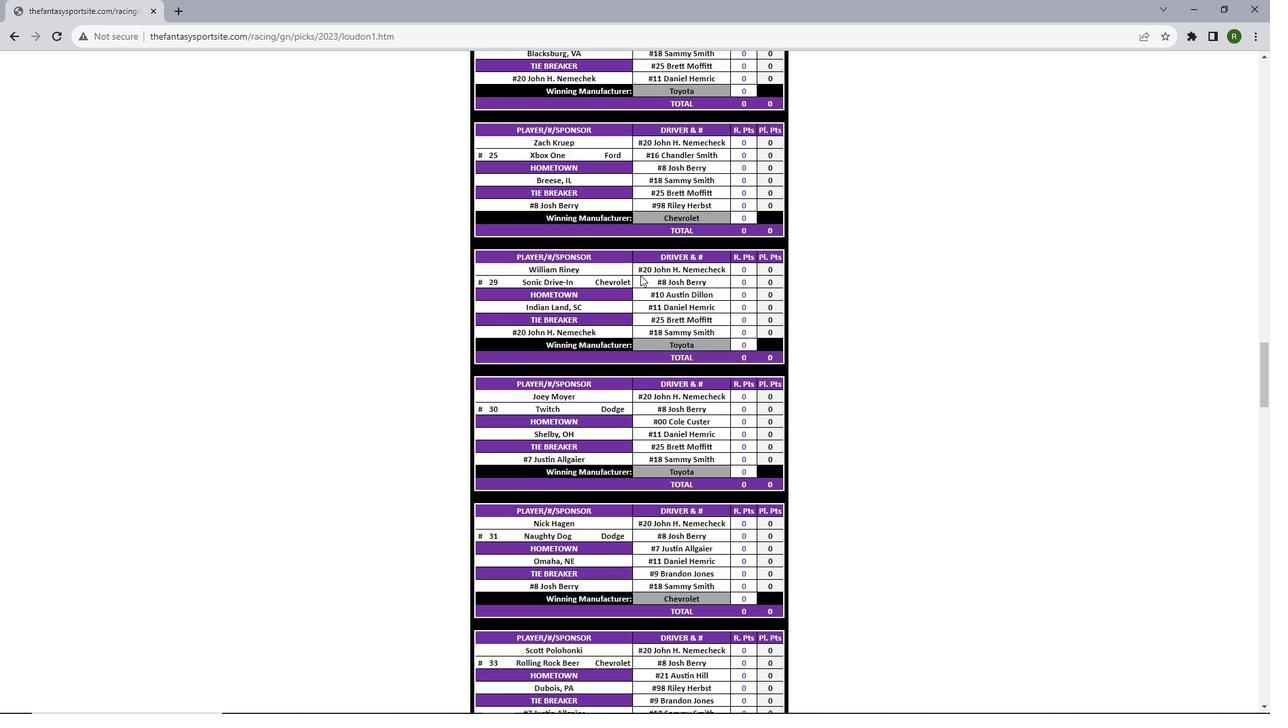 
Action: Mouse scrolled (640, 274) with delta (0, 0)
Screenshot: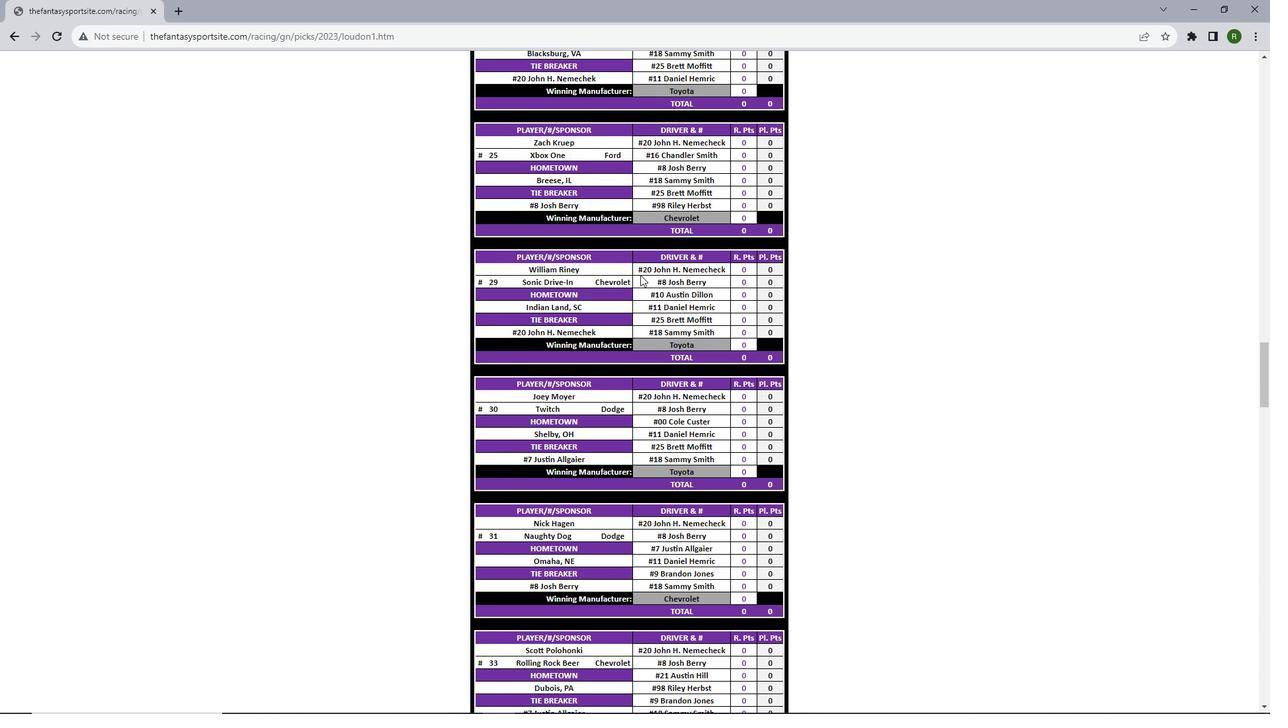 
Action: Mouse scrolled (640, 274) with delta (0, 0)
Screenshot: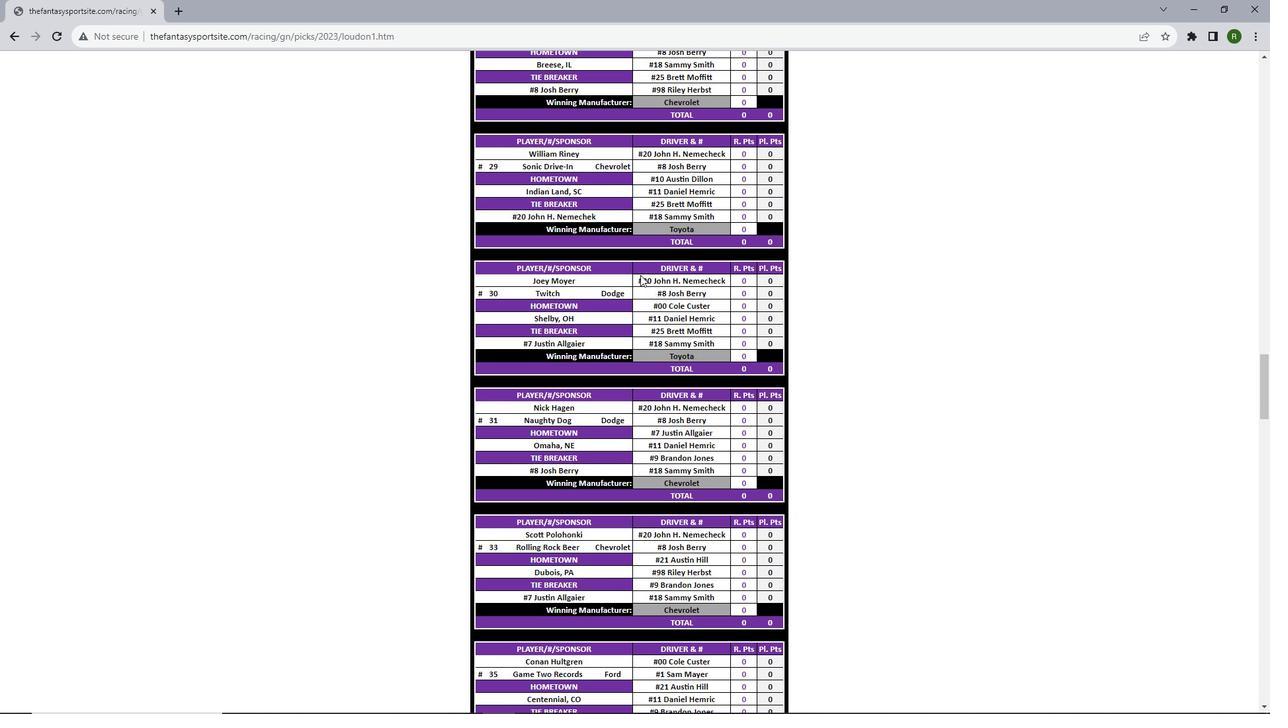 
Action: Mouse scrolled (640, 274) with delta (0, 0)
Screenshot: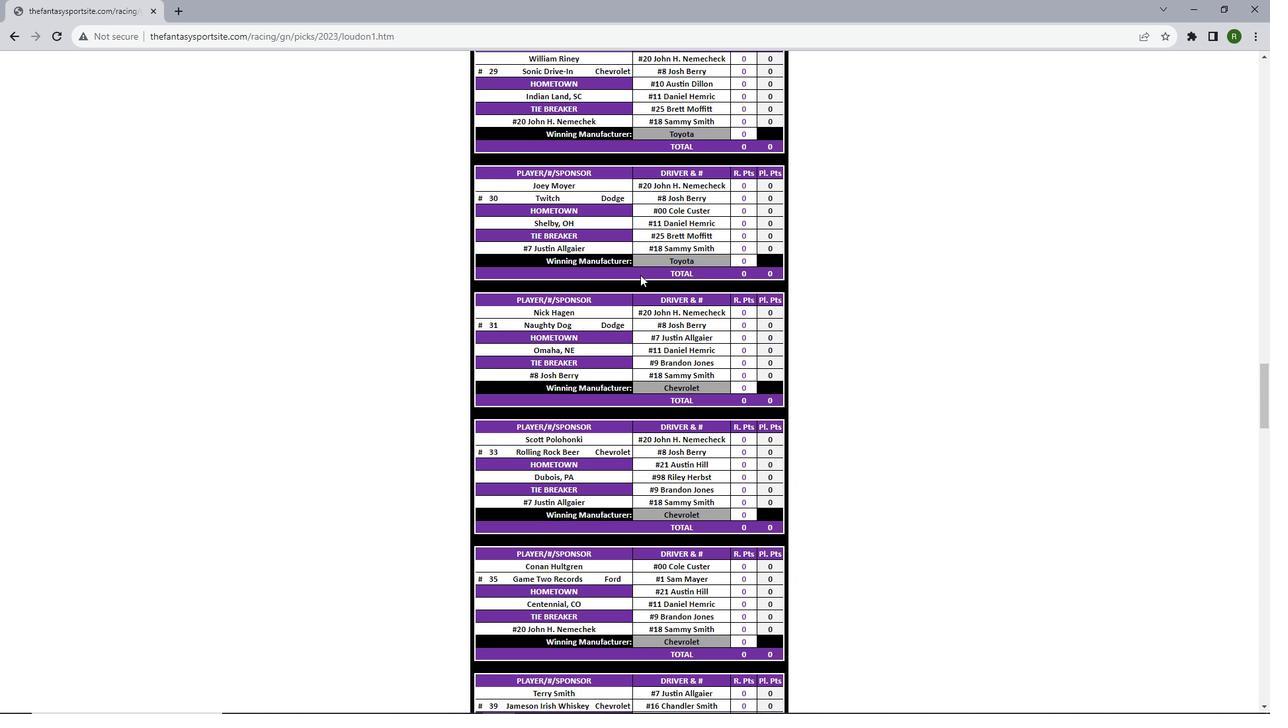 
Action: Mouse scrolled (640, 274) with delta (0, 0)
Screenshot: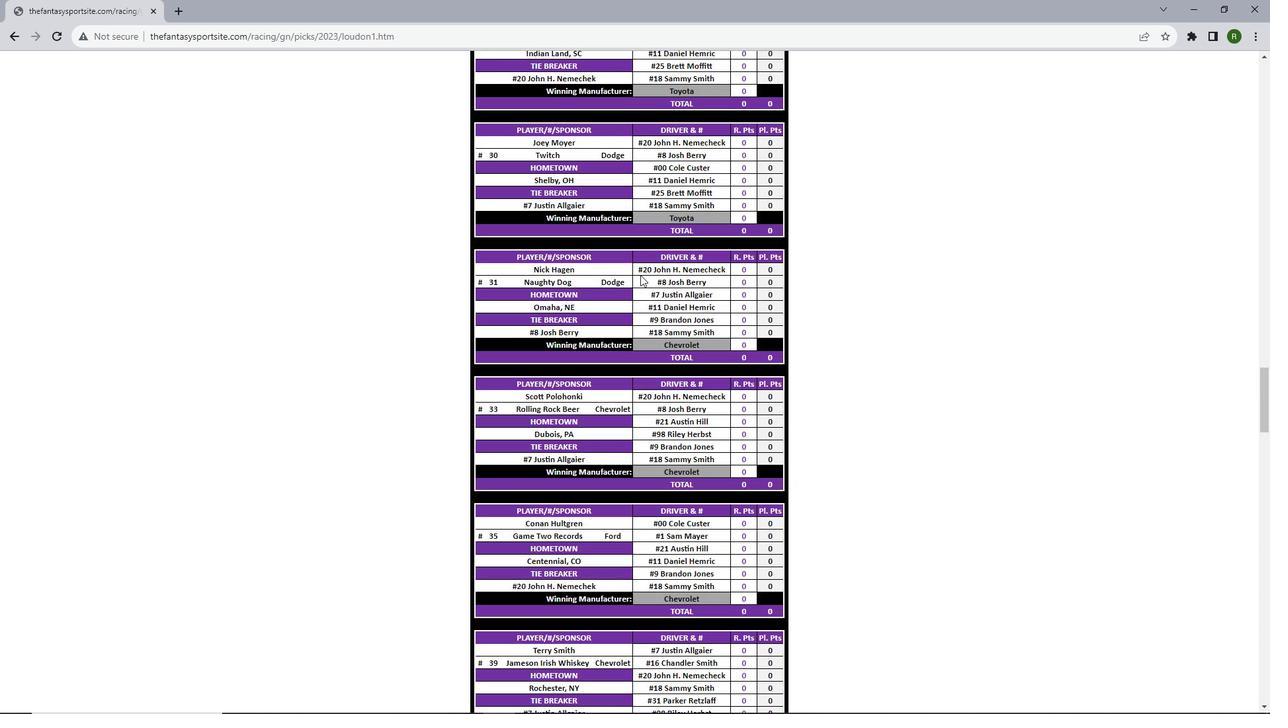 
Action: Mouse scrolled (640, 274) with delta (0, 0)
Screenshot: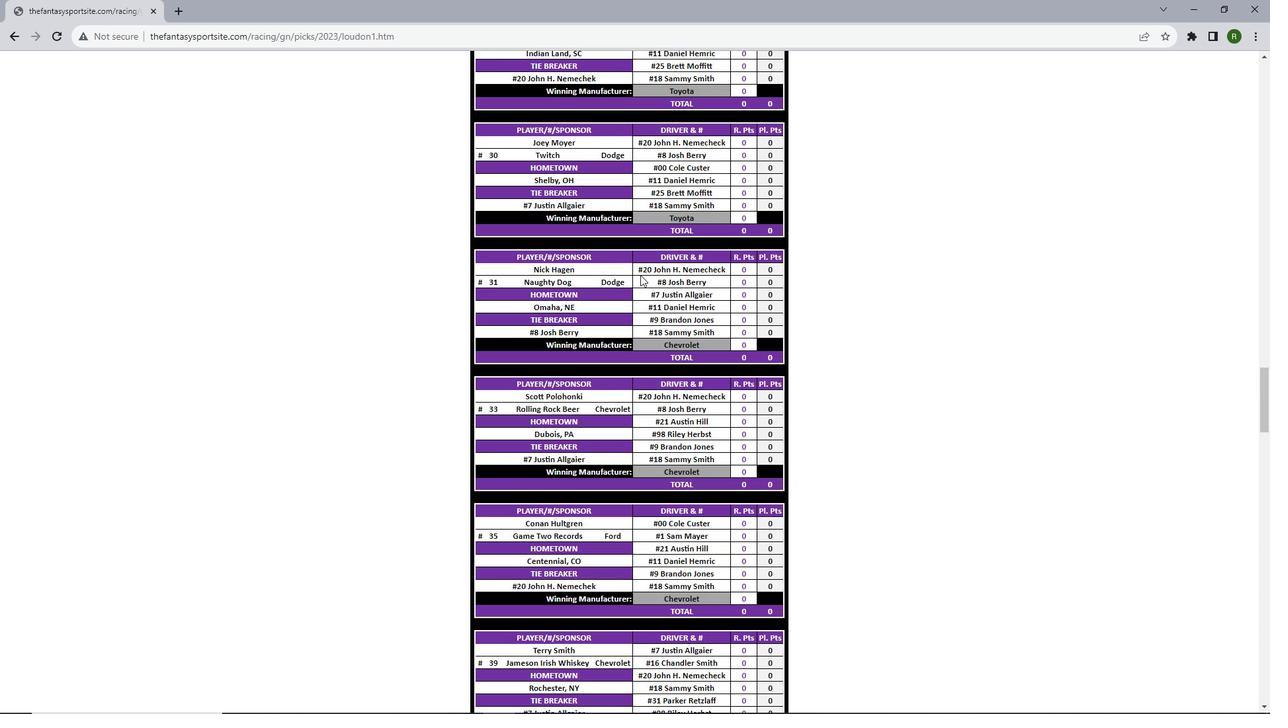 
Action: Mouse scrolled (640, 274) with delta (0, 0)
Screenshot: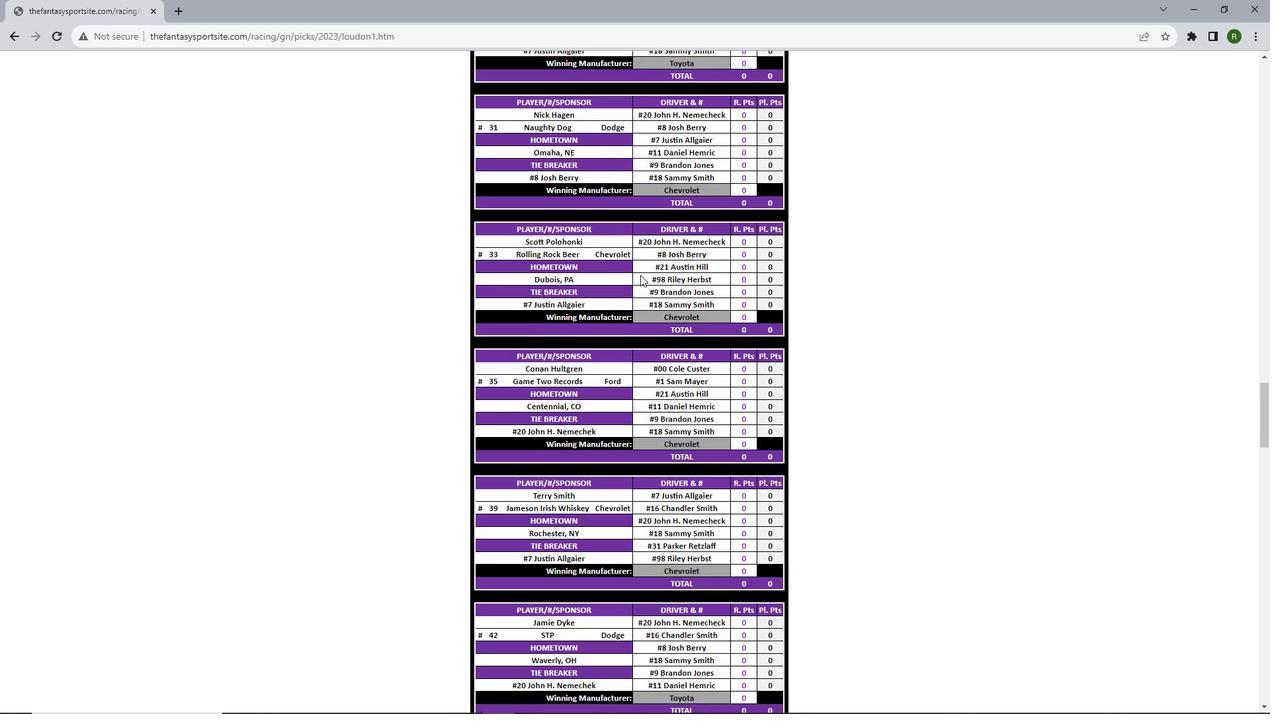 
Action: Mouse scrolled (640, 274) with delta (0, 0)
Screenshot: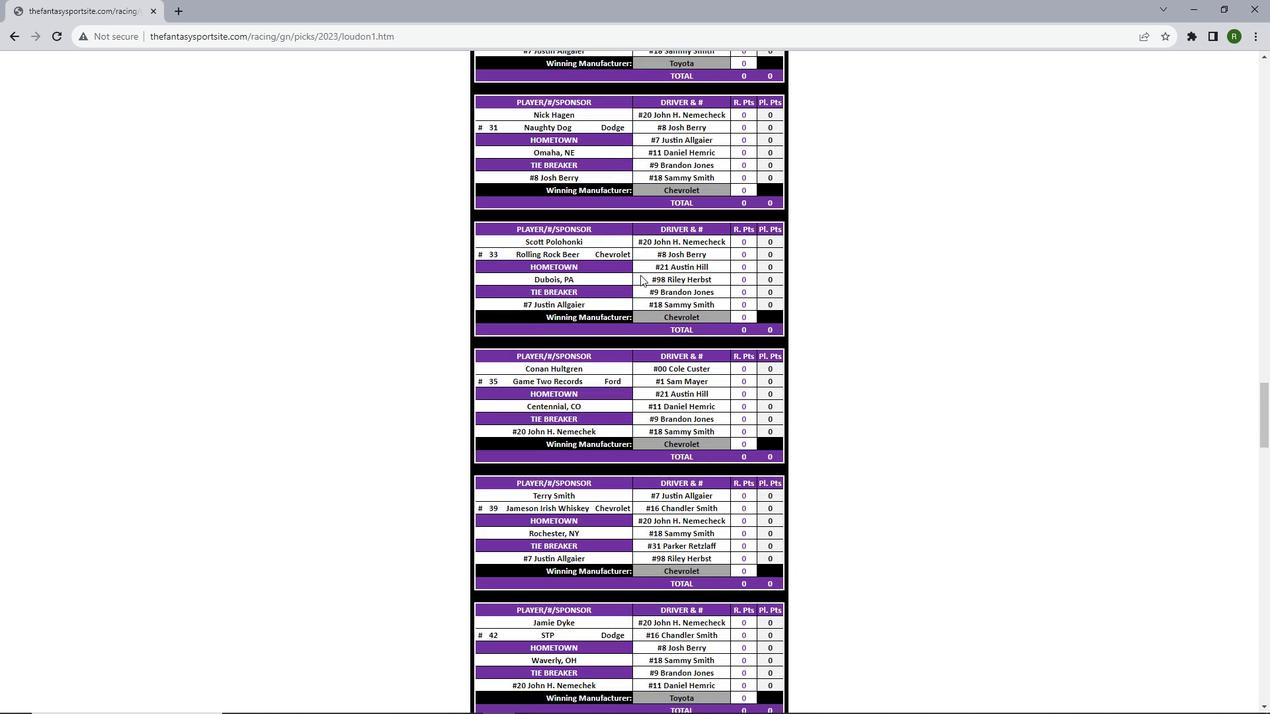 
Action: Mouse scrolled (640, 274) with delta (0, 0)
Screenshot: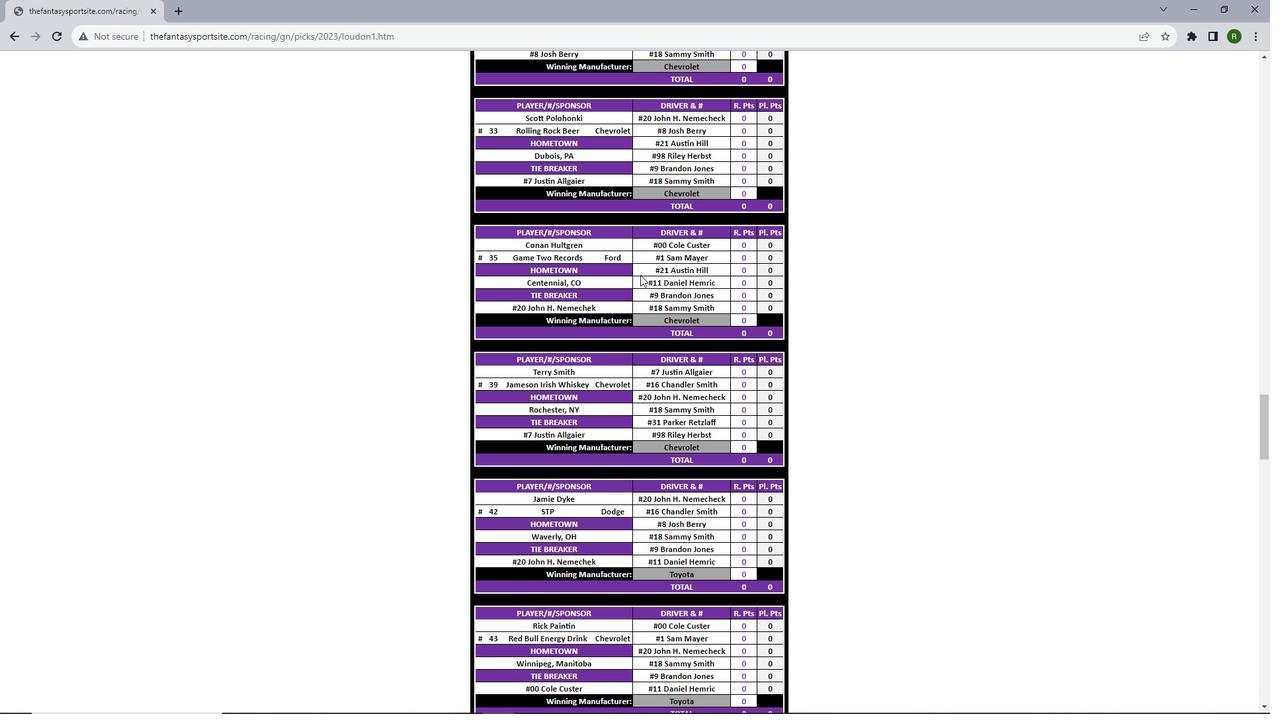 
Action: Mouse scrolled (640, 274) with delta (0, 0)
Screenshot: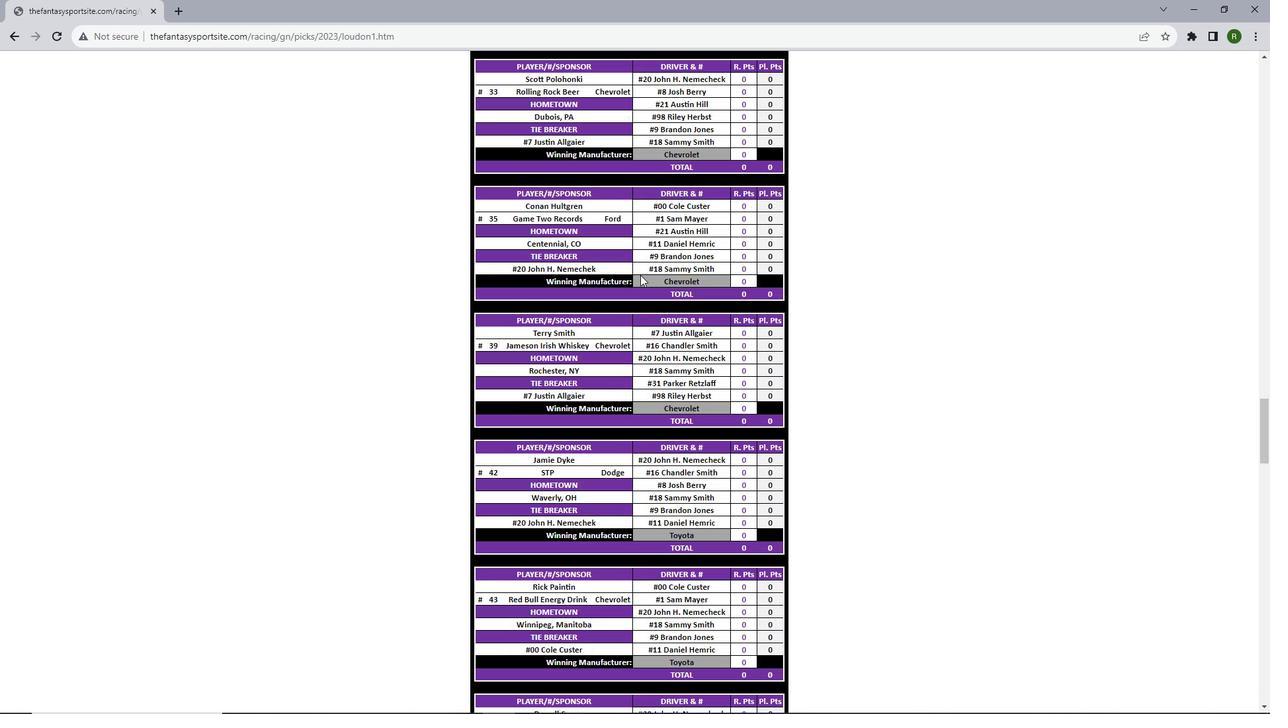 
Action: Mouse scrolled (640, 274) with delta (0, 0)
Screenshot: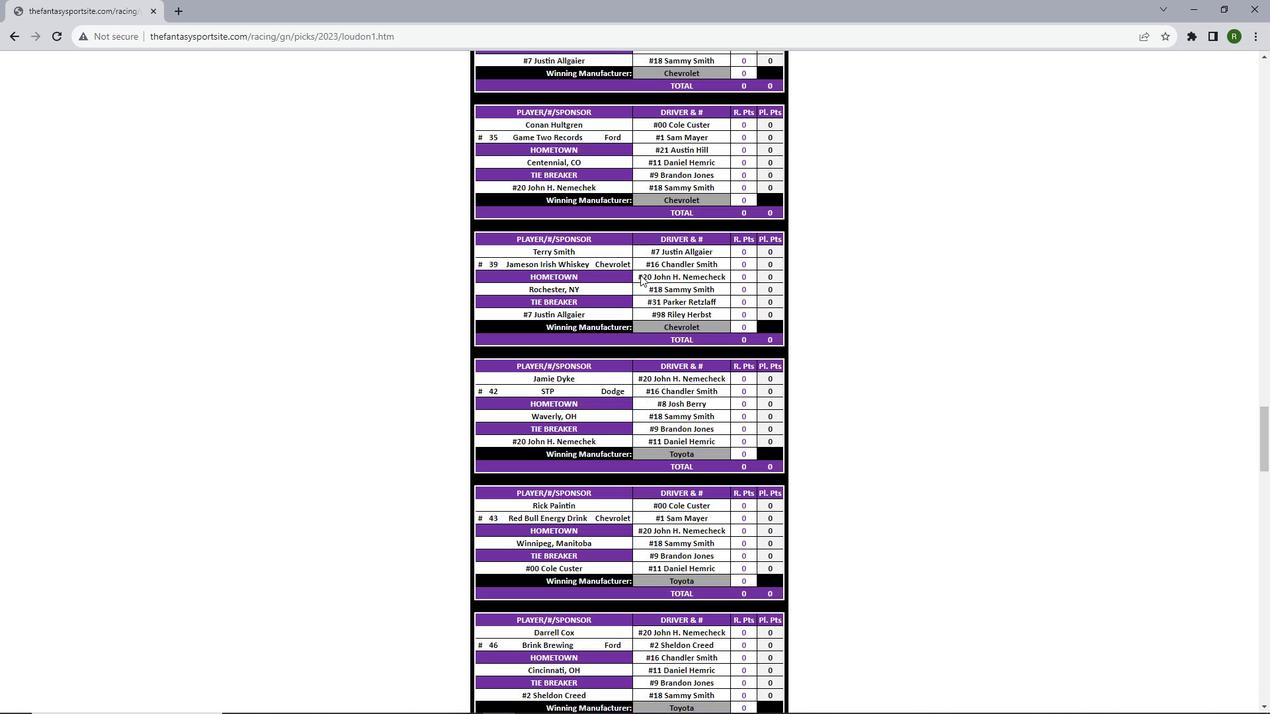
Action: Mouse scrolled (640, 274) with delta (0, 0)
Screenshot: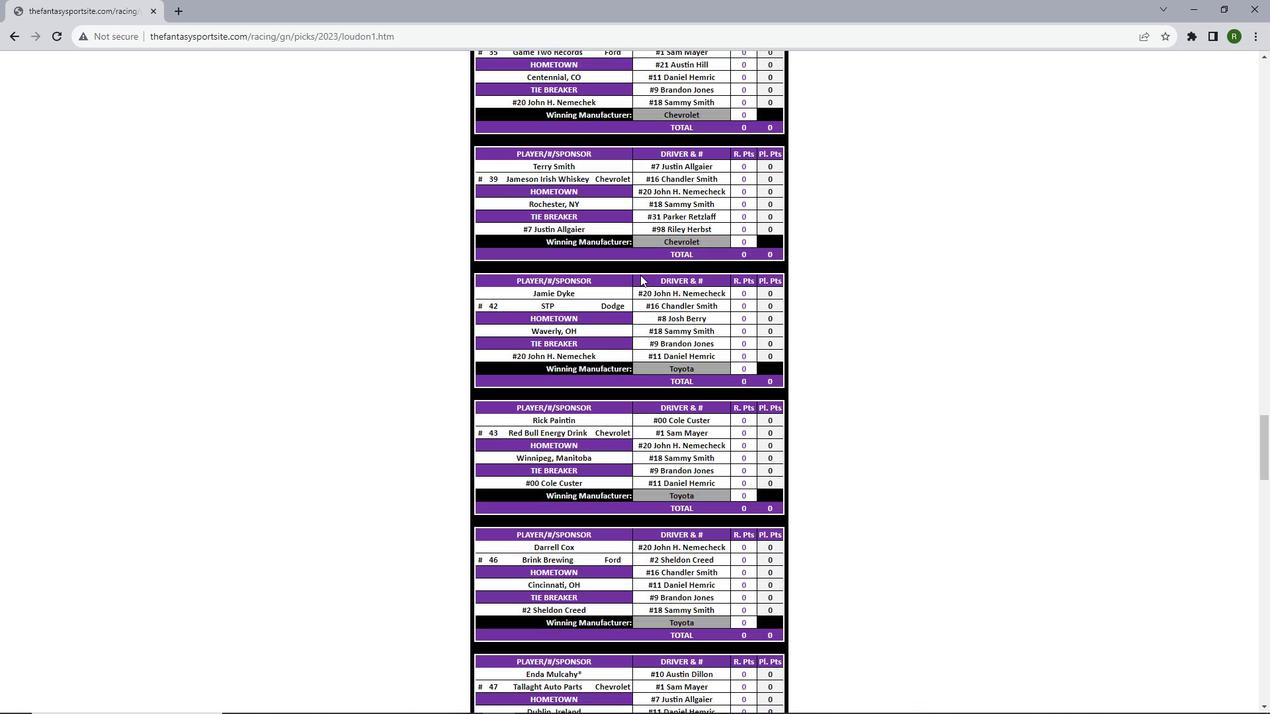 
Action: Mouse scrolled (640, 274) with delta (0, 0)
Screenshot: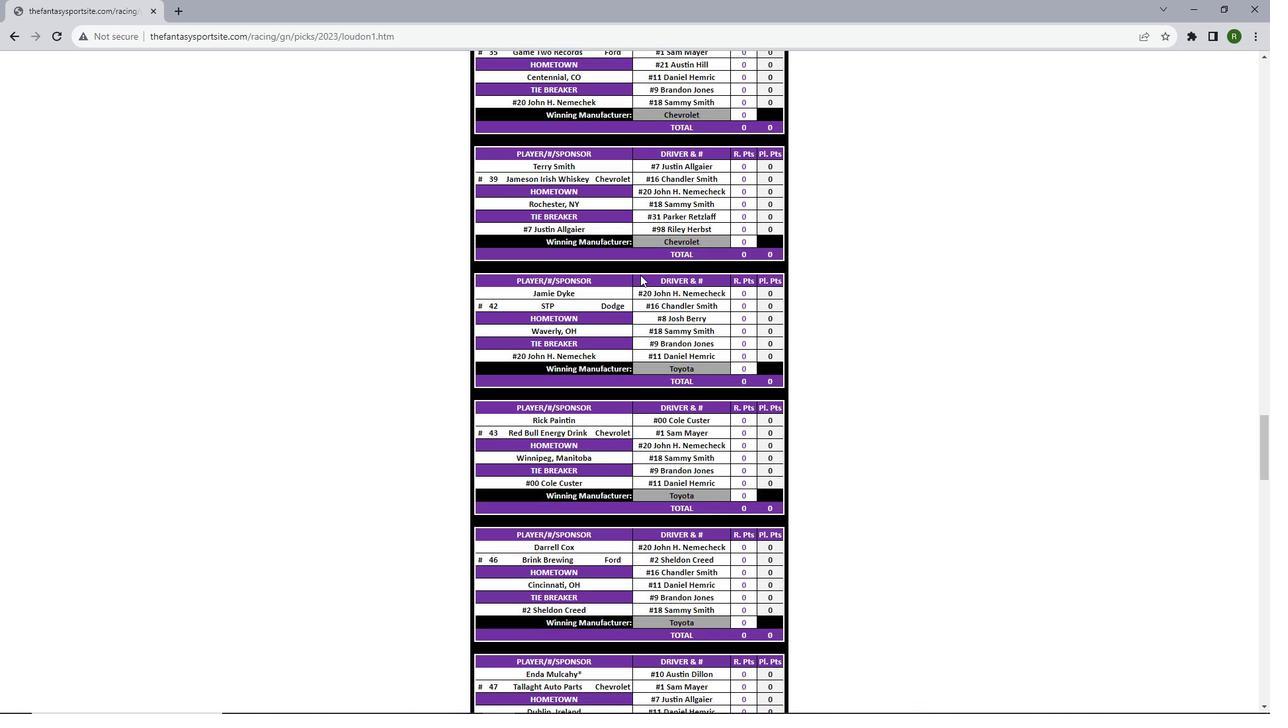 
Action: Mouse scrolled (640, 274) with delta (0, 0)
Screenshot: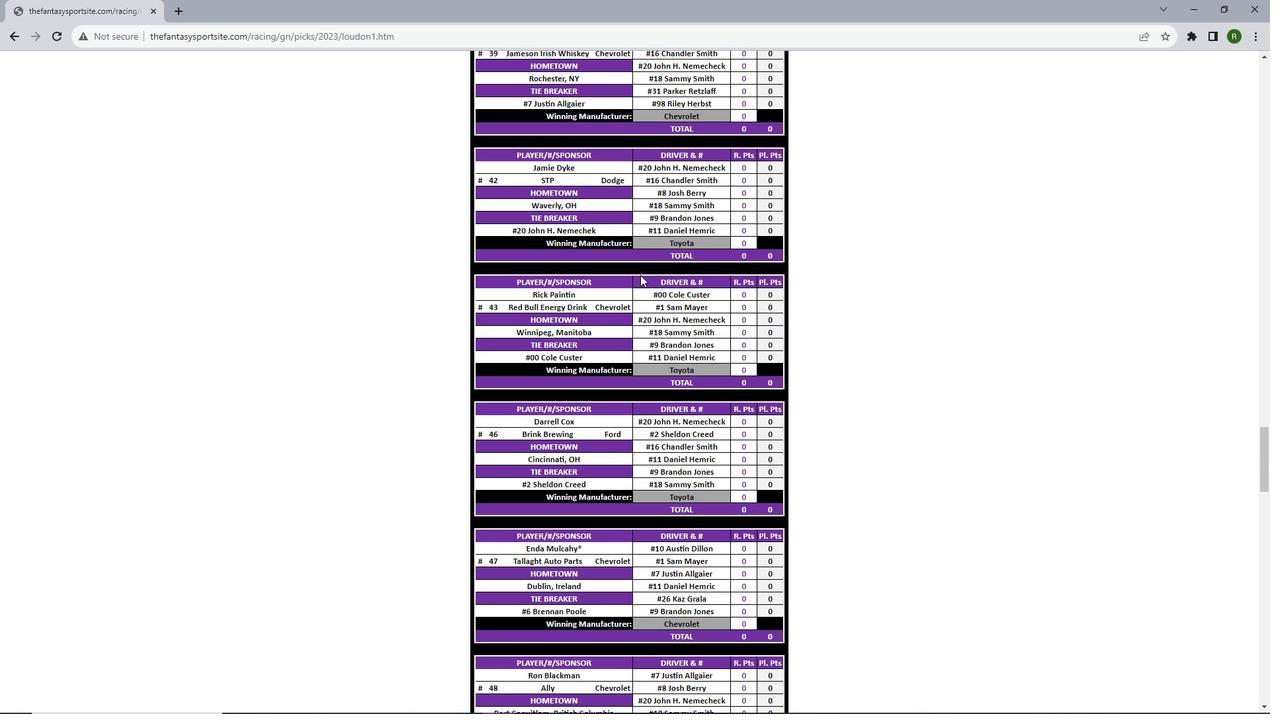 
Action: Mouse scrolled (640, 274) with delta (0, 0)
Screenshot: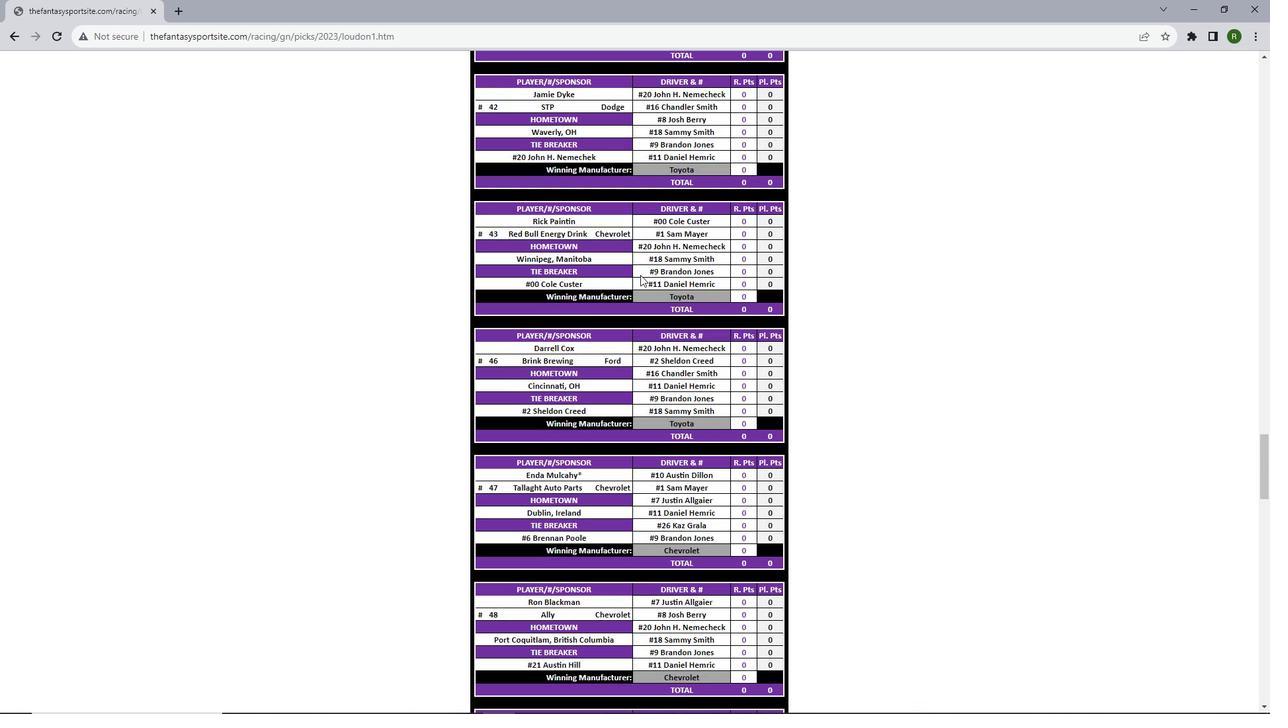 
Action: Mouse scrolled (640, 274) with delta (0, 0)
Screenshot: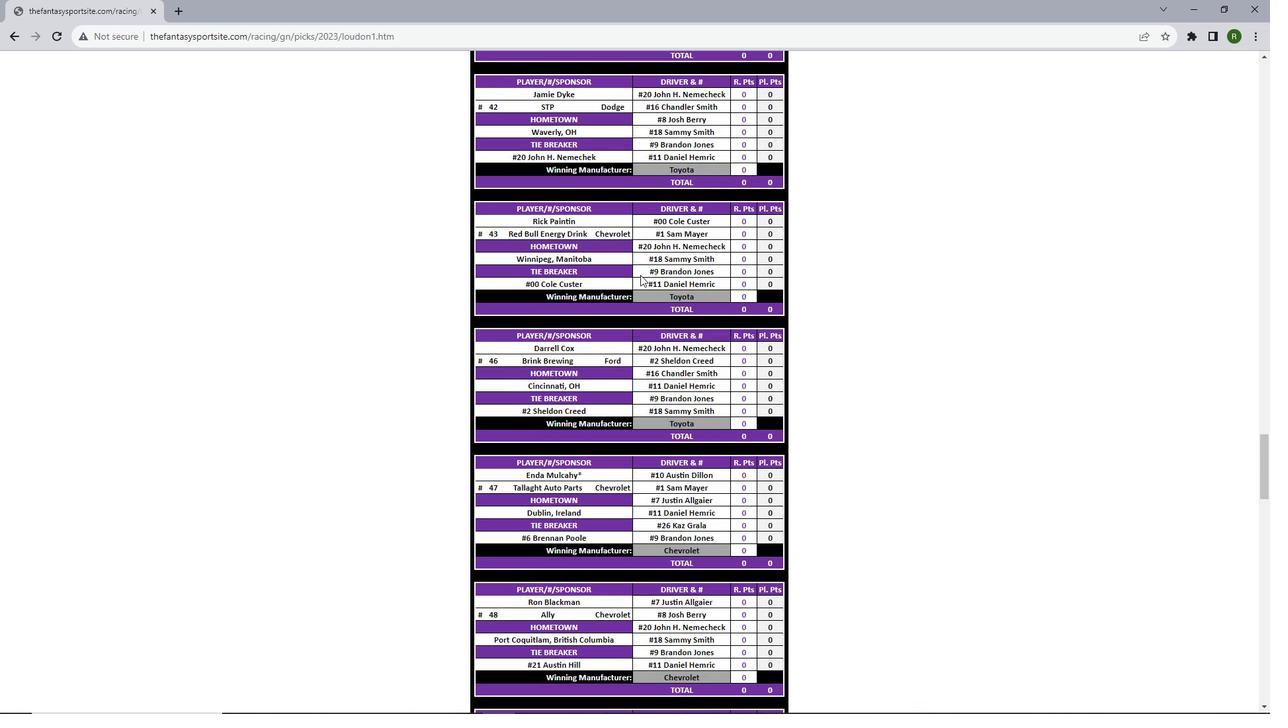 
Action: Mouse scrolled (640, 274) with delta (0, 0)
Screenshot: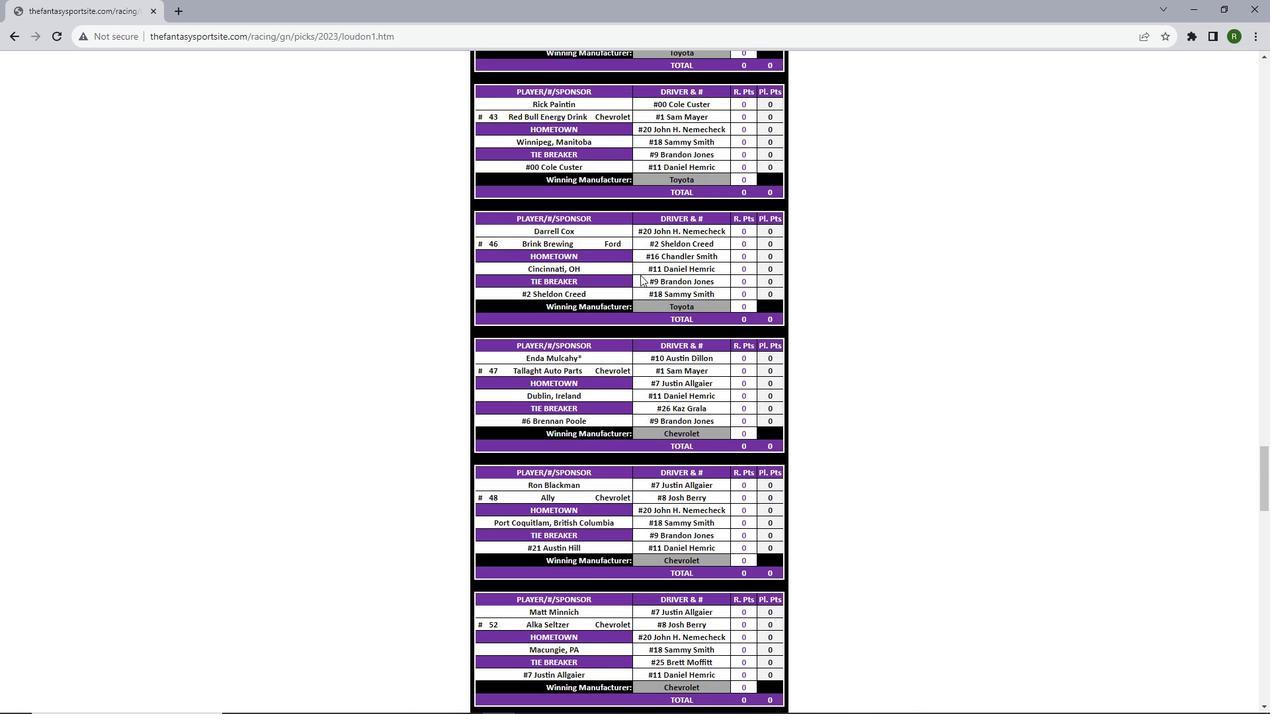 
Action: Mouse scrolled (640, 274) with delta (0, 0)
Screenshot: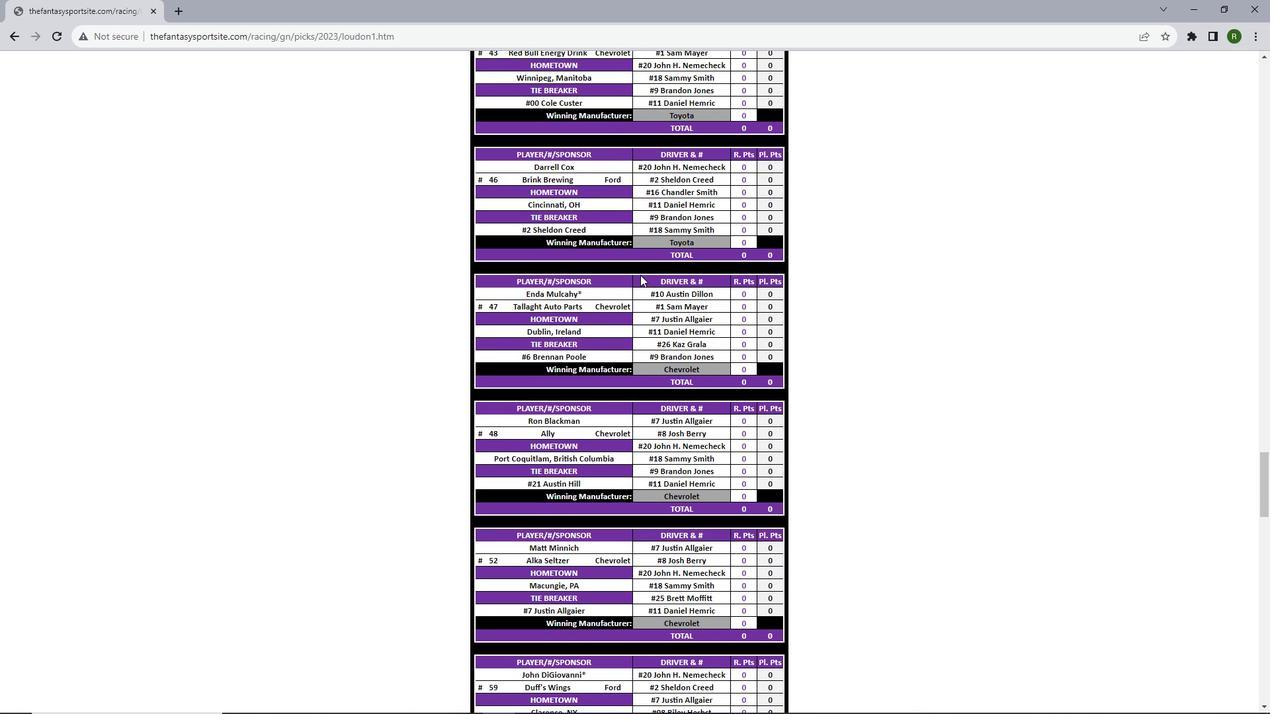 
Action: Mouse scrolled (640, 274) with delta (0, 0)
Screenshot: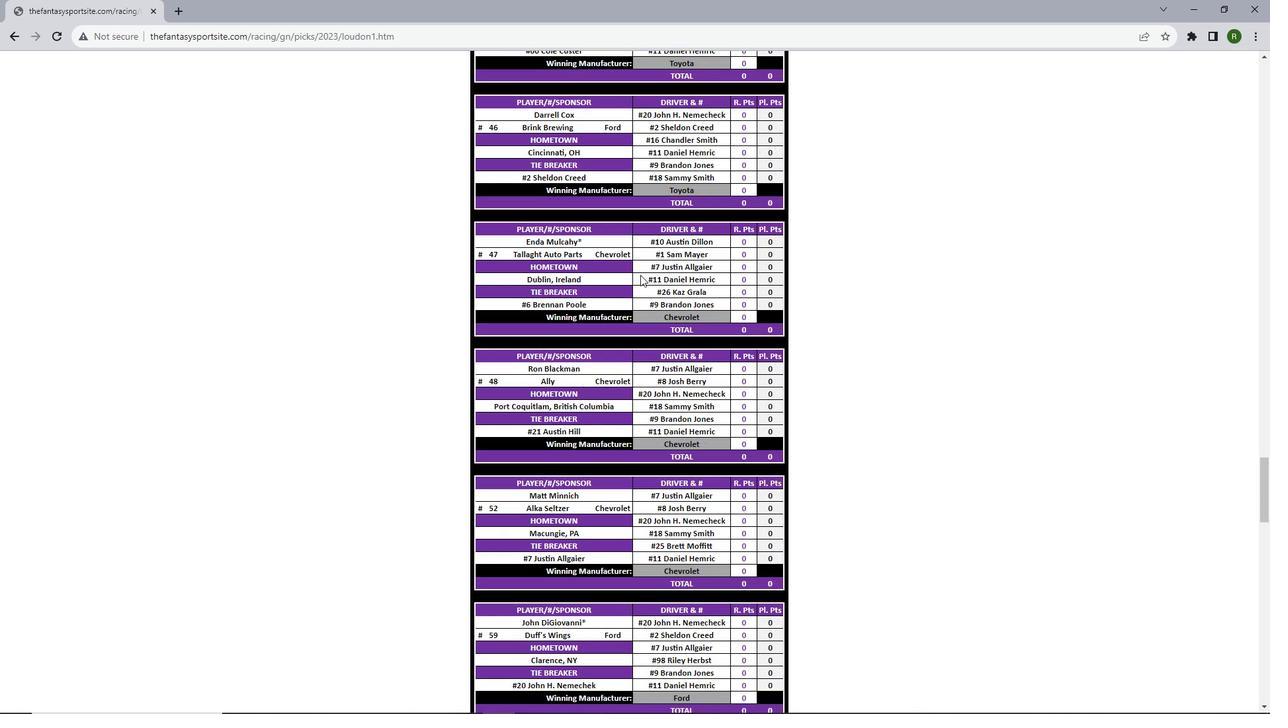 
Action: Mouse scrolled (640, 274) with delta (0, 0)
Screenshot: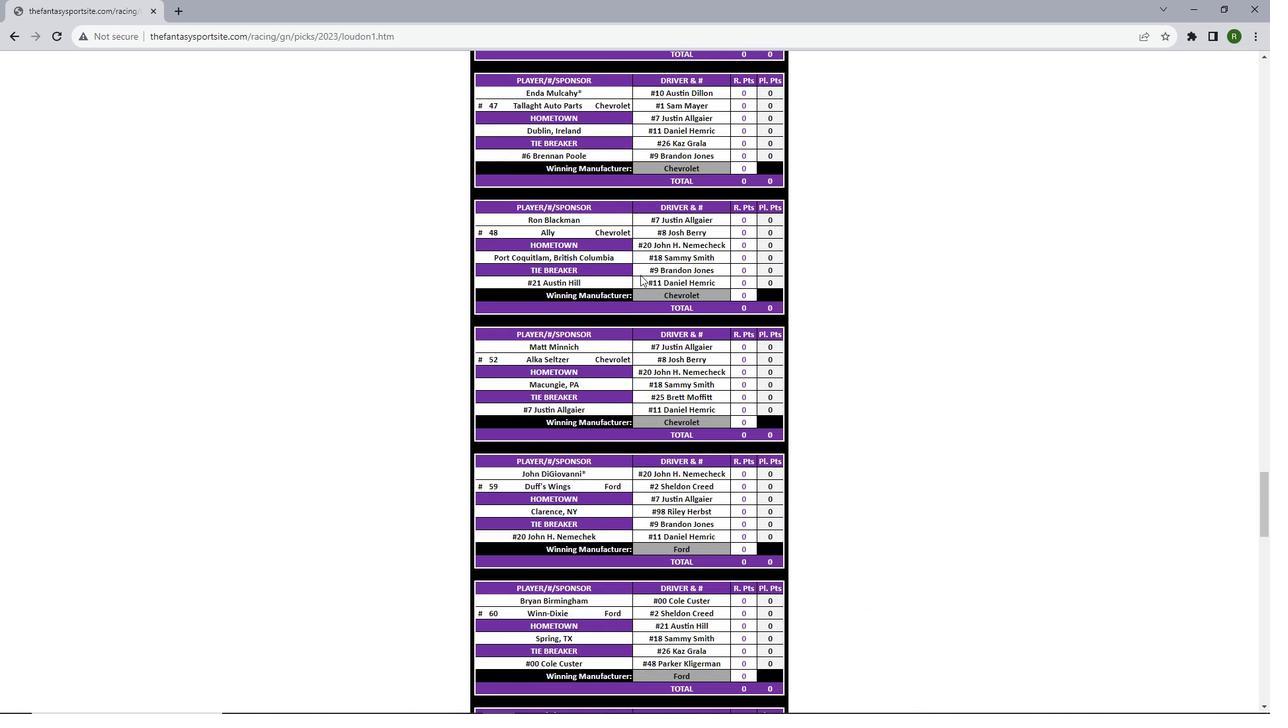 
Action: Mouse scrolled (640, 274) with delta (0, 0)
Screenshot: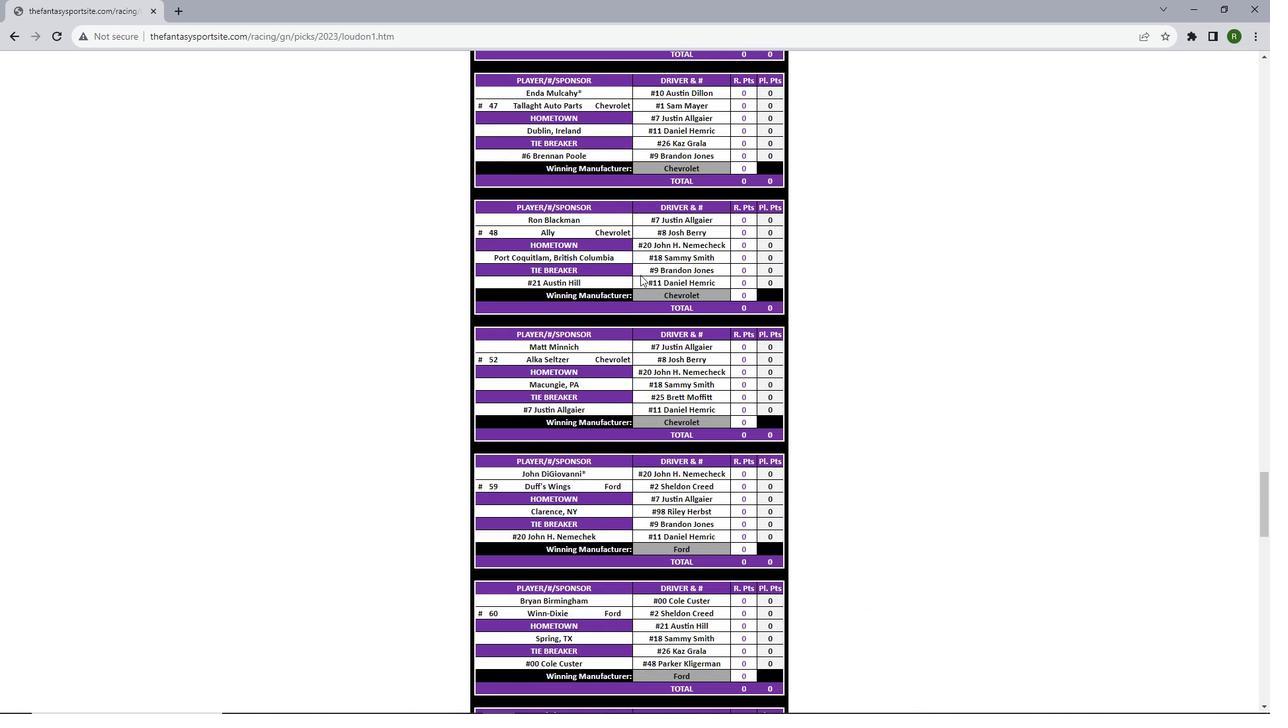 
Action: Mouse scrolled (640, 274) with delta (0, 0)
Screenshot: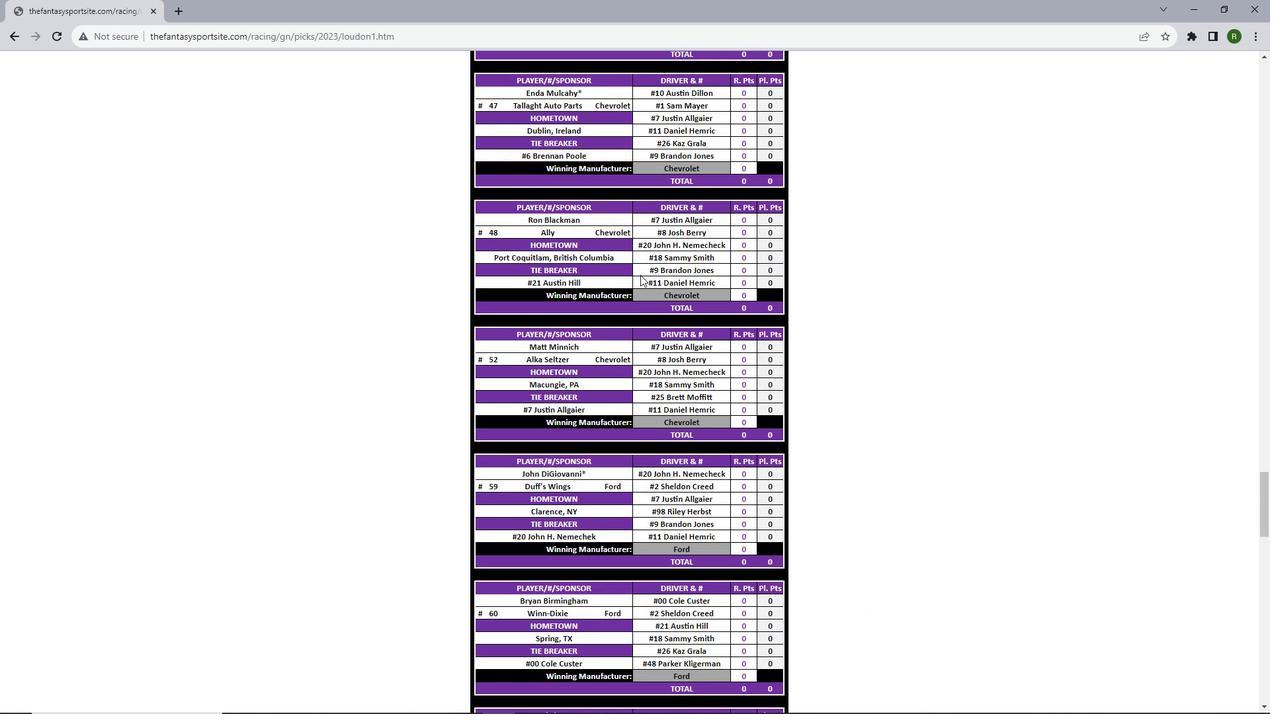 
Action: Mouse scrolled (640, 274) with delta (0, 0)
Screenshot: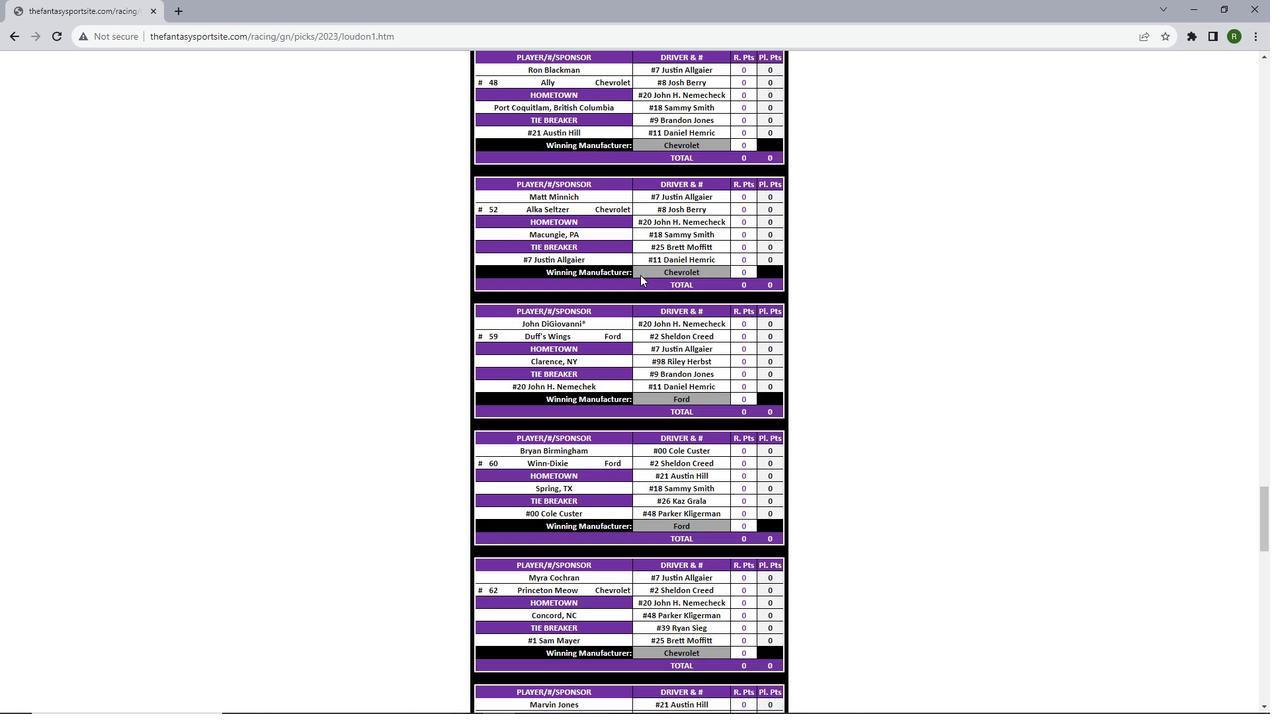
Action: Mouse scrolled (640, 274) with delta (0, 0)
Screenshot: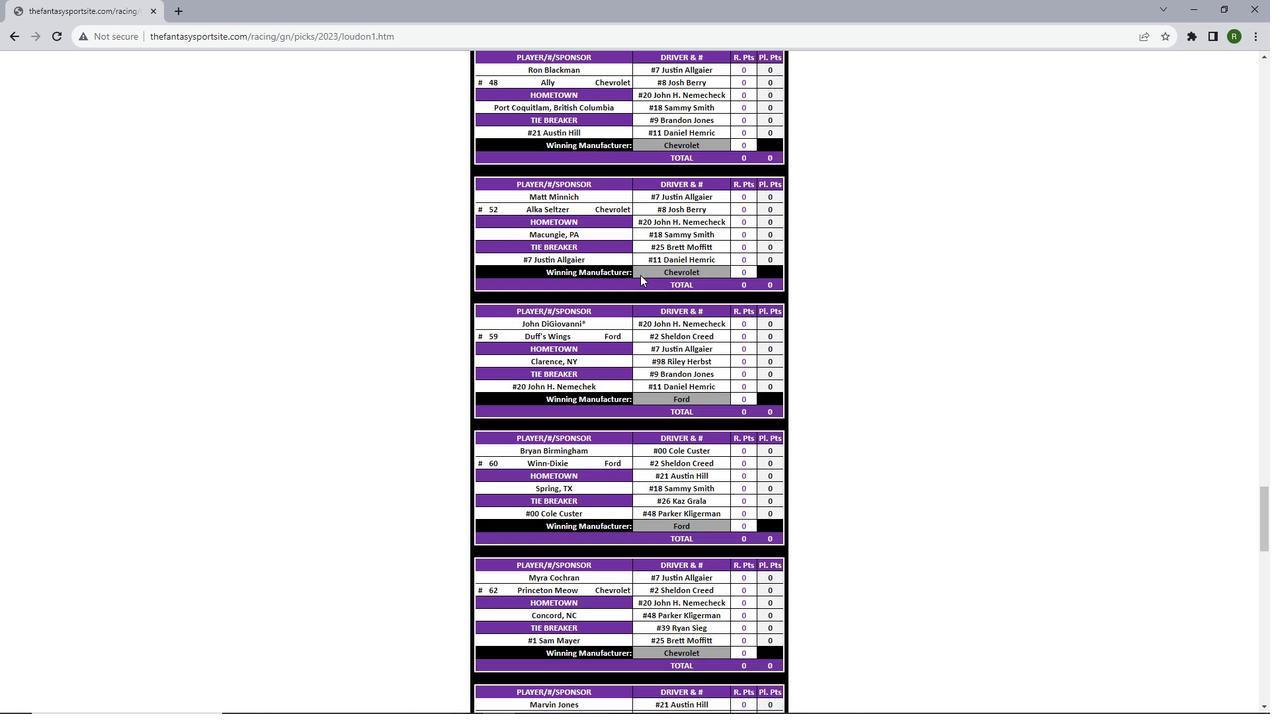 
Action: Mouse scrolled (640, 274) with delta (0, 0)
Screenshot: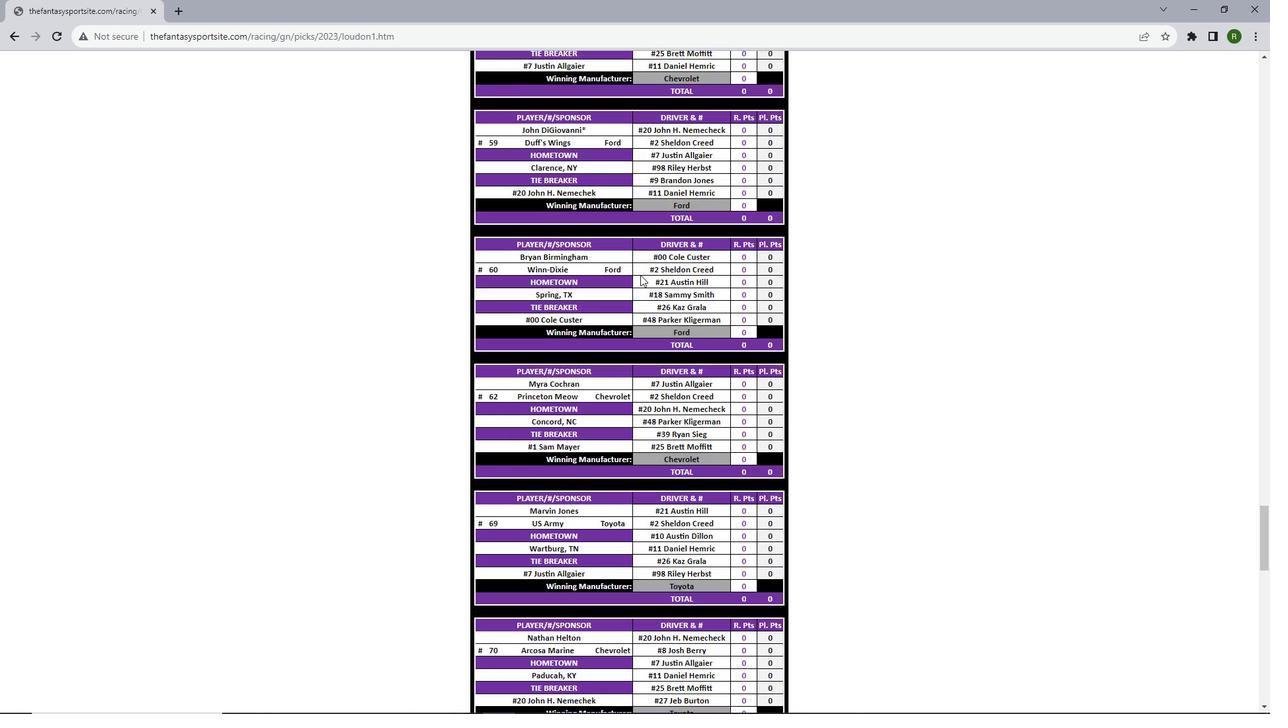
Action: Mouse scrolled (640, 274) with delta (0, 0)
Screenshot: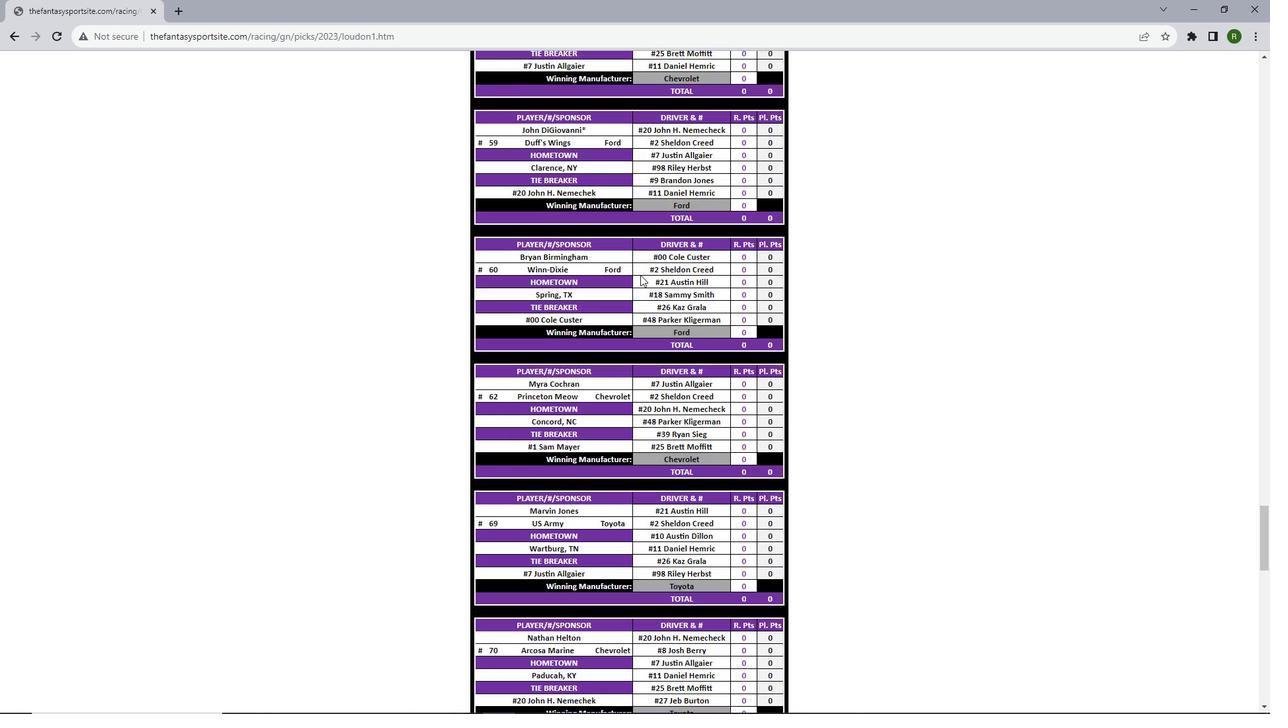 
Action: Mouse scrolled (640, 274) with delta (0, 0)
Screenshot: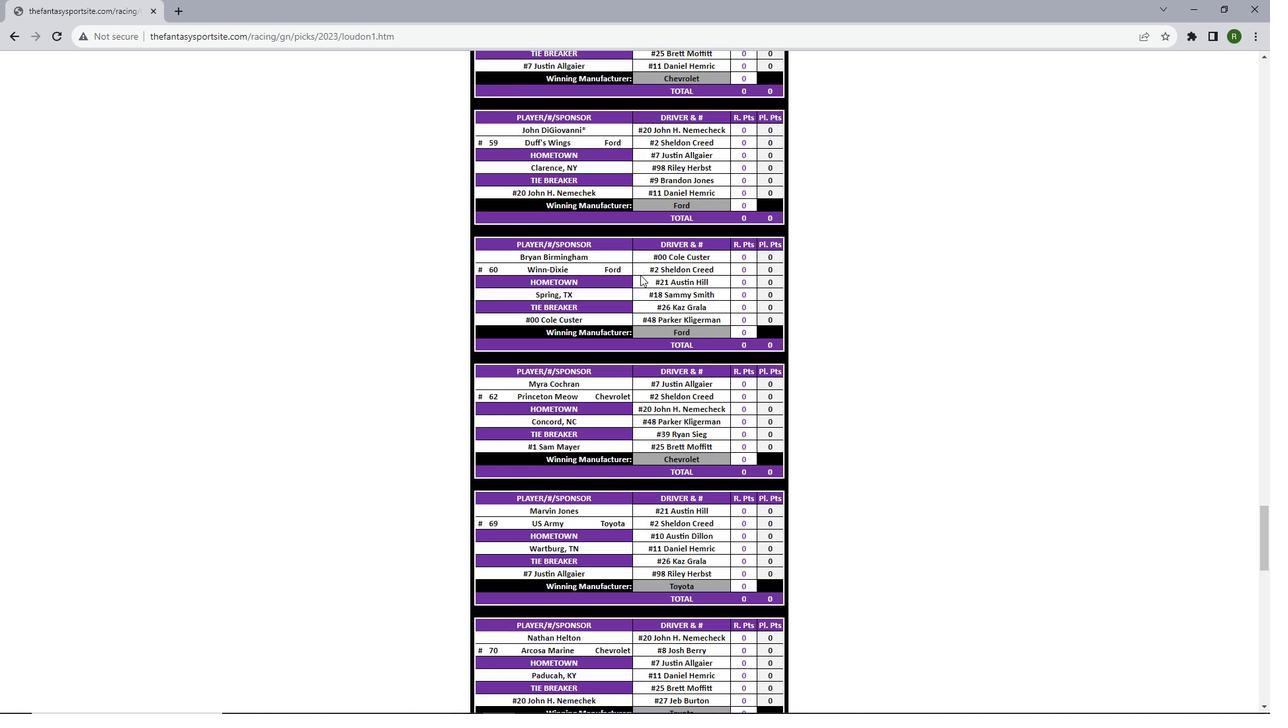 
Action: Mouse scrolled (640, 274) with delta (0, 0)
Screenshot: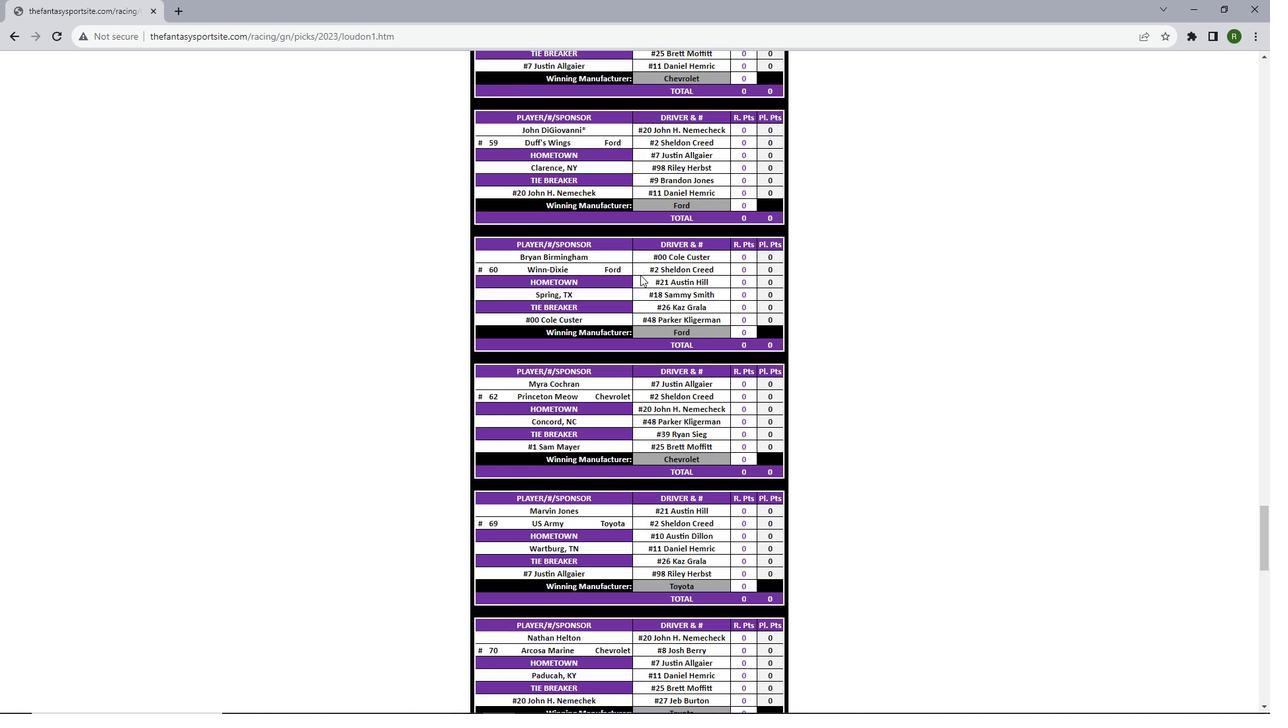 
Action: Mouse scrolled (640, 274) with delta (0, 0)
Screenshot: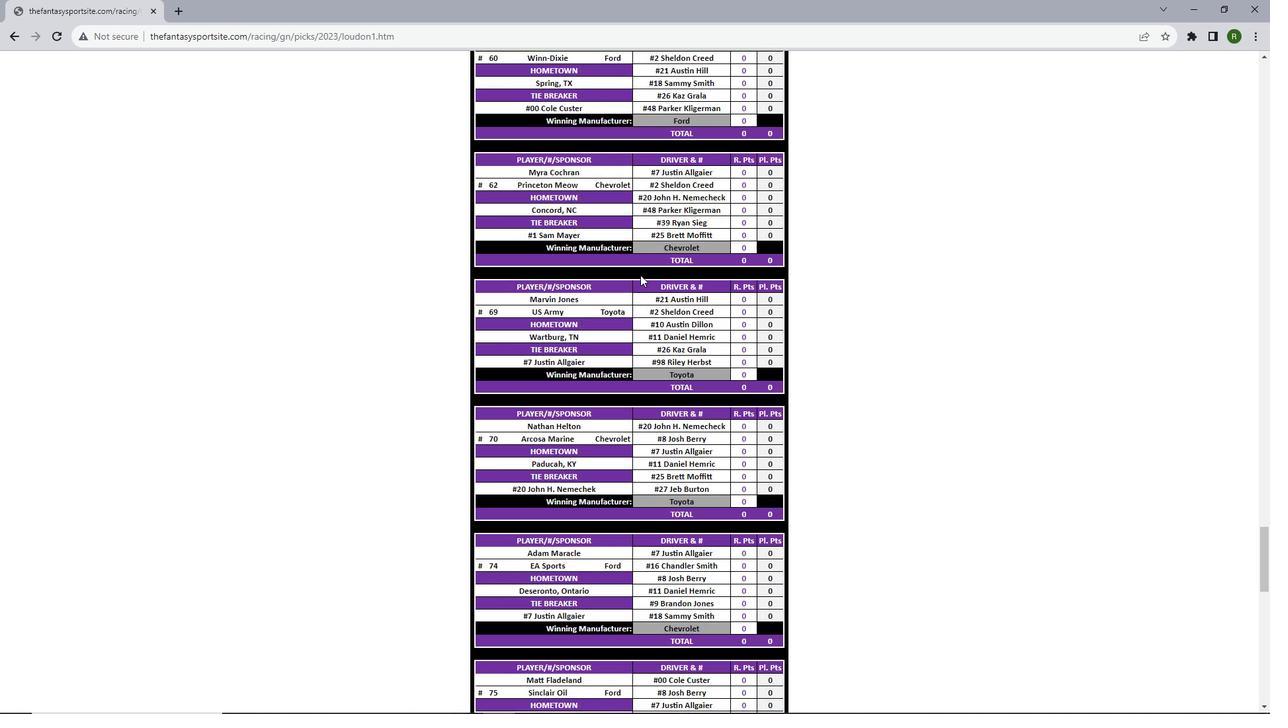 
Action: Mouse scrolled (640, 274) with delta (0, 0)
Screenshot: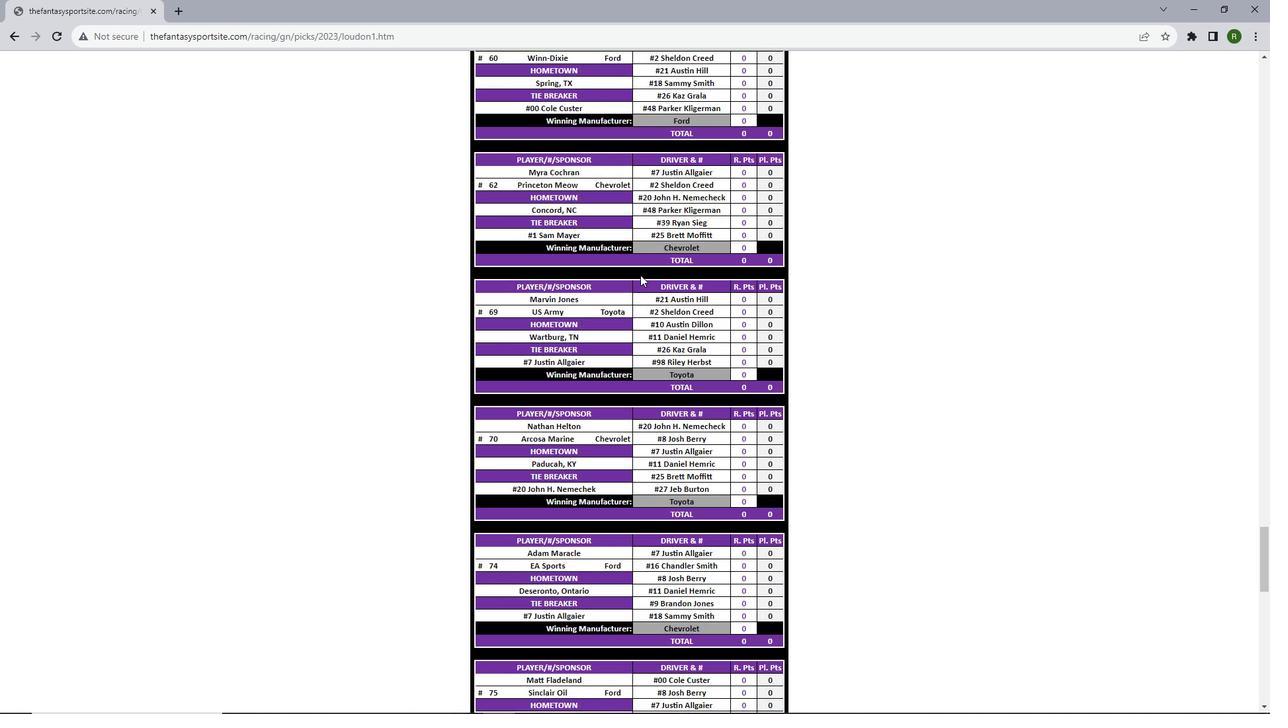 
Action: Mouse scrolled (640, 274) with delta (0, 0)
Screenshot: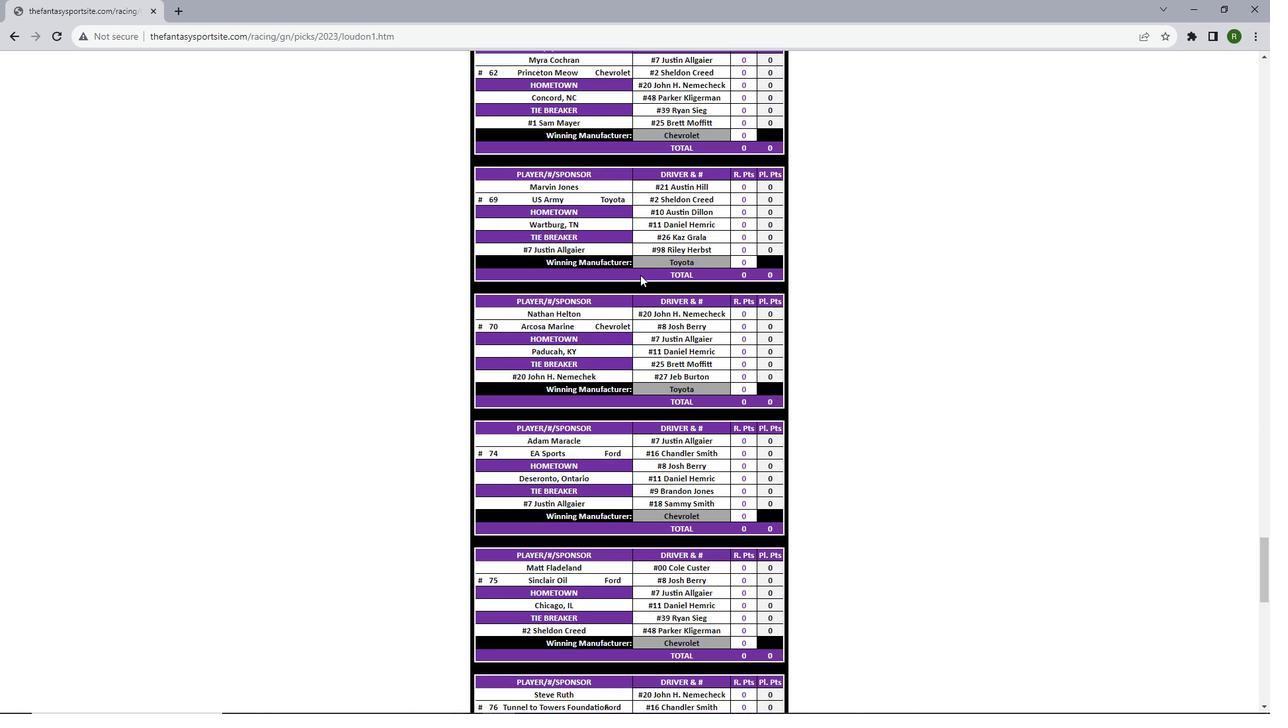 
Action: Mouse scrolled (640, 274) with delta (0, 0)
Screenshot: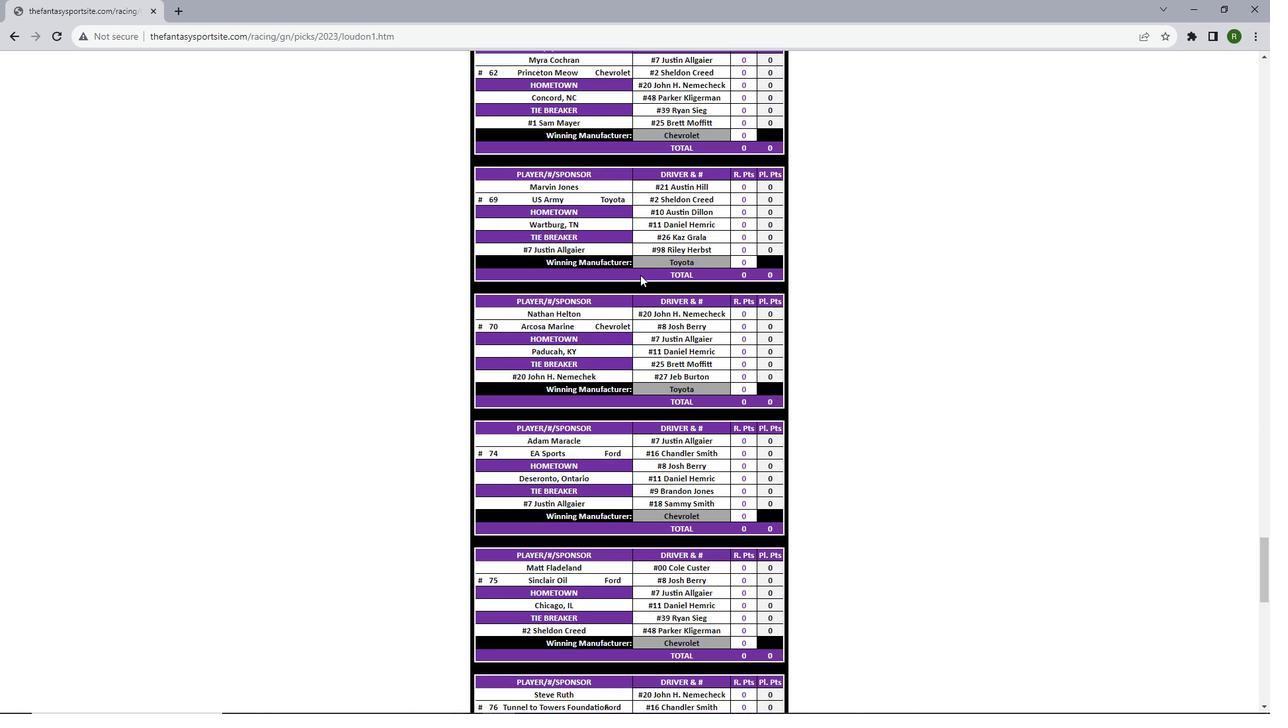 
Action: Mouse scrolled (640, 274) with delta (0, 0)
Screenshot: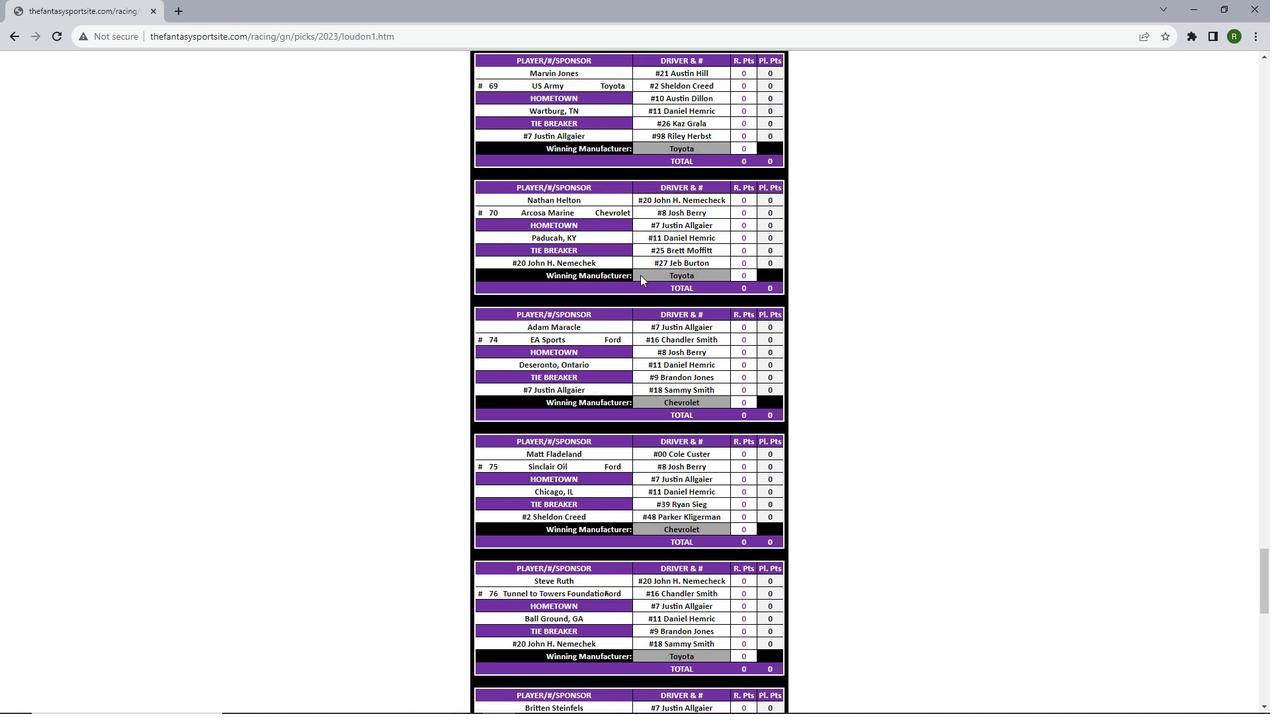
Action: Mouse scrolled (640, 274) with delta (0, 0)
Screenshot: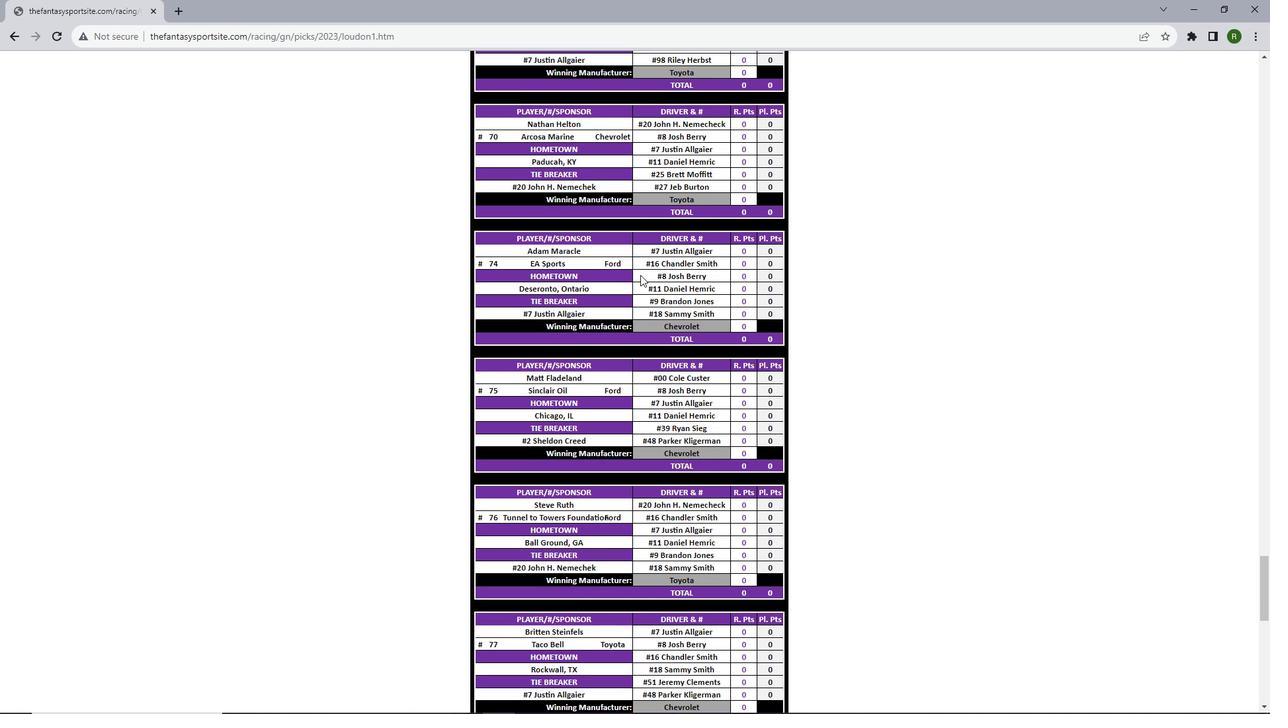 
Action: Mouse scrolled (640, 274) with delta (0, 0)
Screenshot: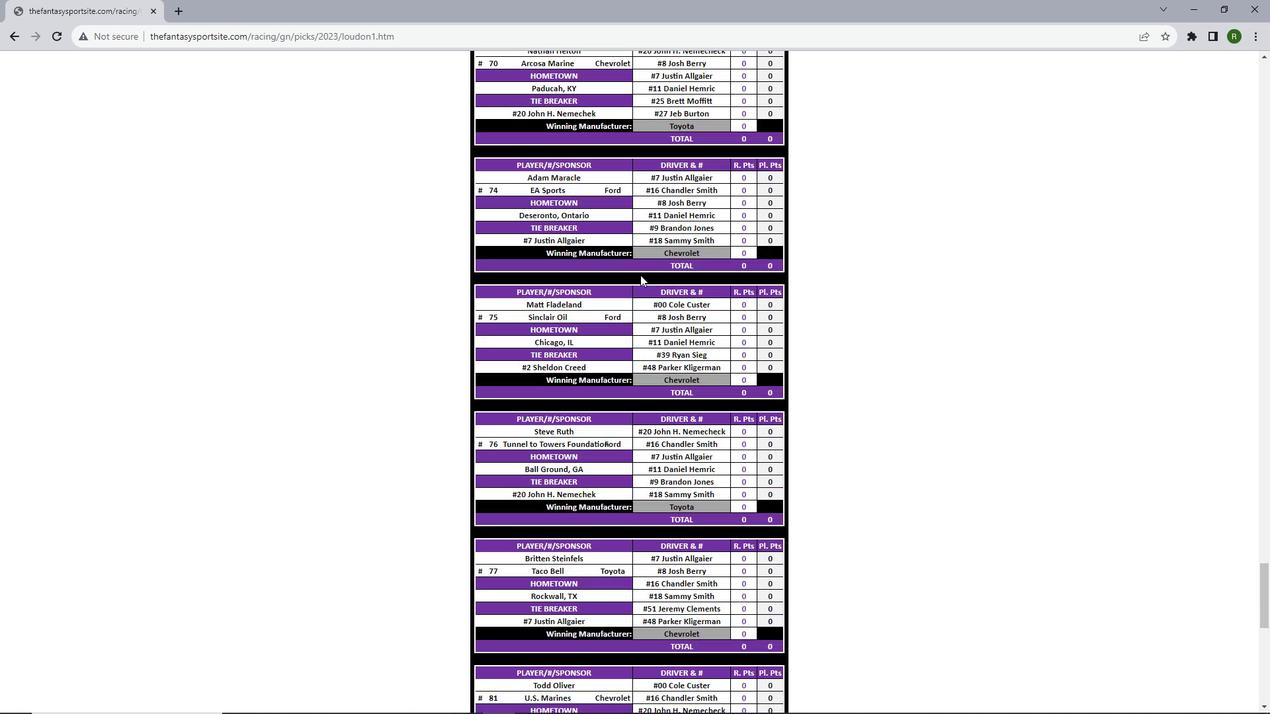 
Action: Mouse scrolled (640, 274) with delta (0, 0)
Screenshot: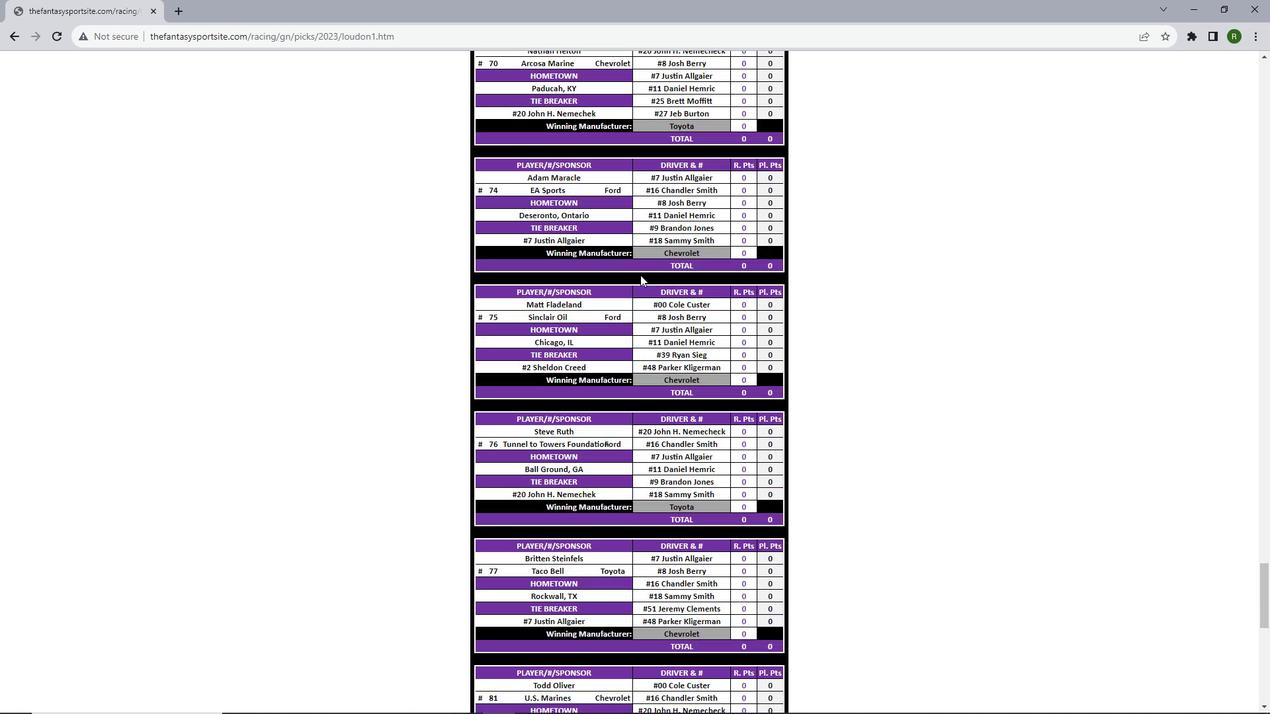 
Action: Mouse scrolled (640, 274) with delta (0, 0)
Screenshot: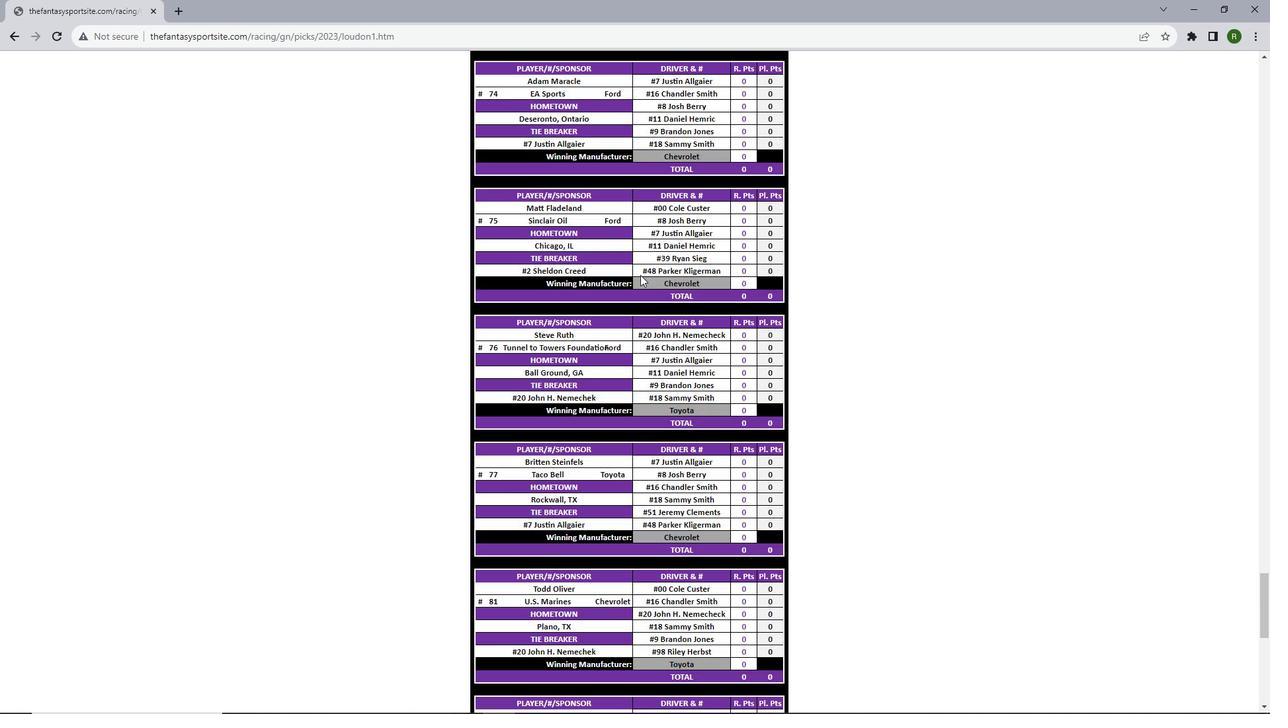
Action: Mouse scrolled (640, 274) with delta (0, 0)
Screenshot: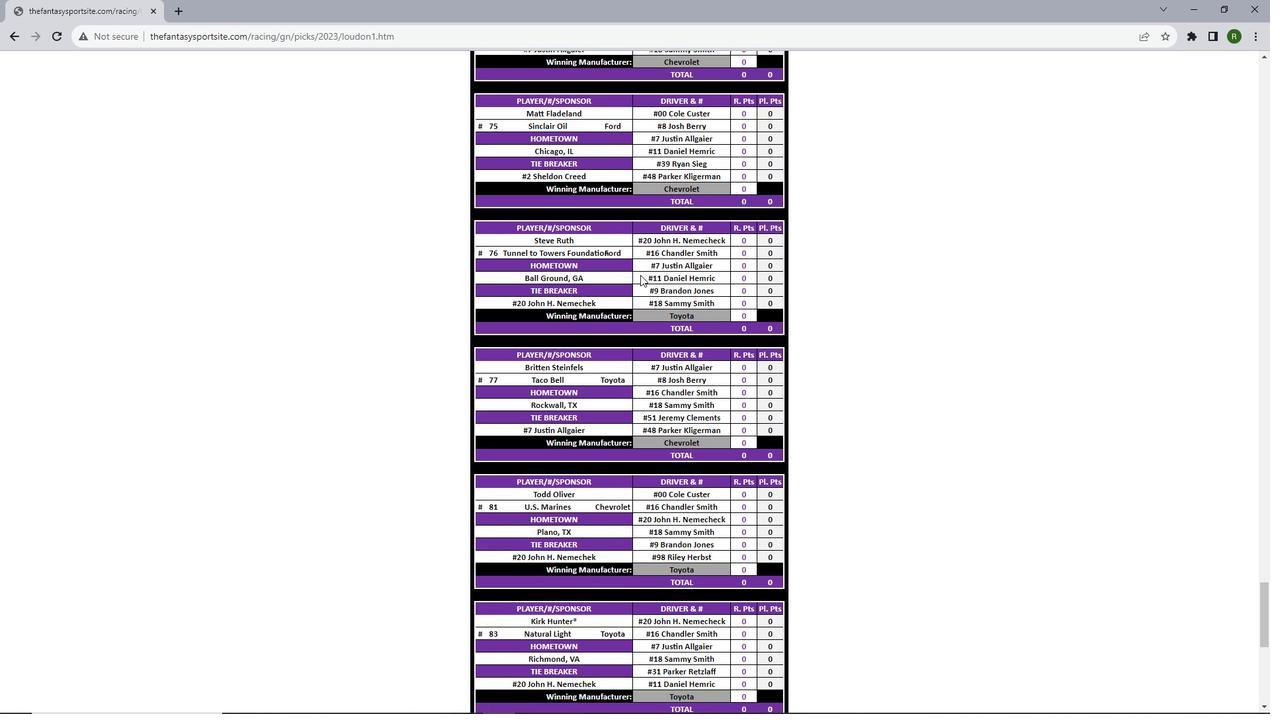 
Action: Mouse scrolled (640, 274) with delta (0, 0)
Screenshot: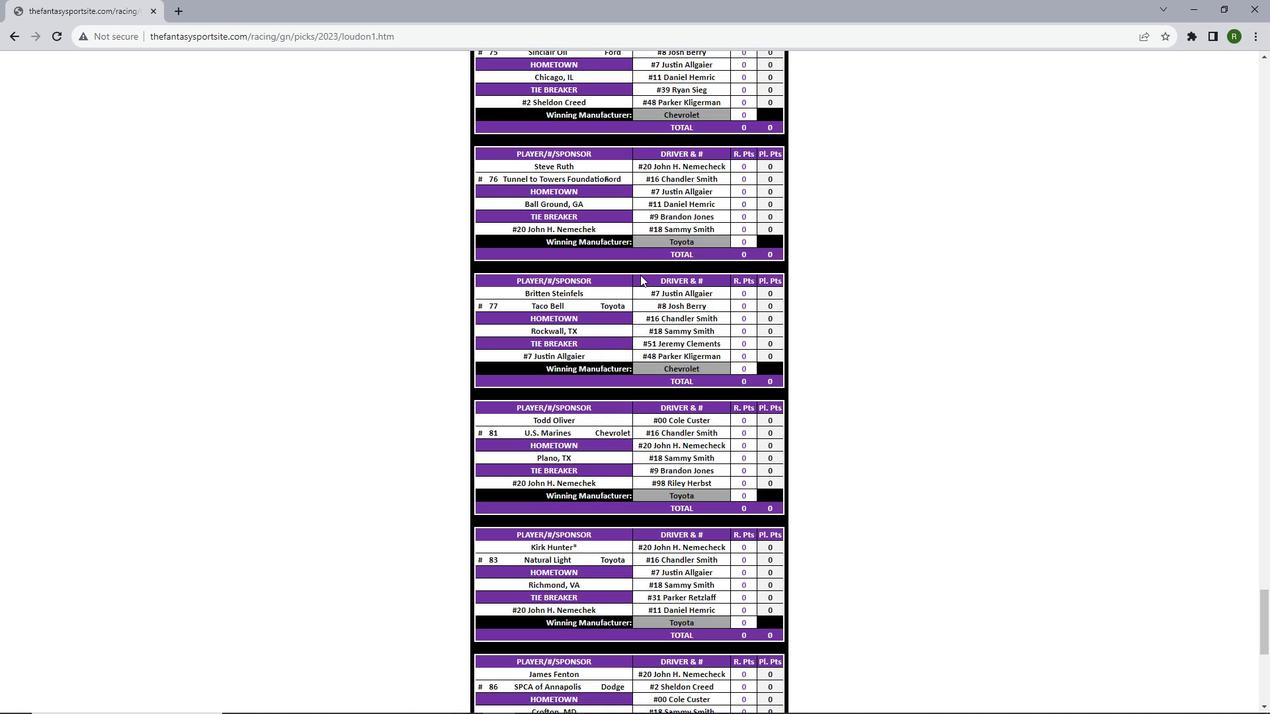 
Action: Mouse scrolled (640, 274) with delta (0, 0)
Screenshot: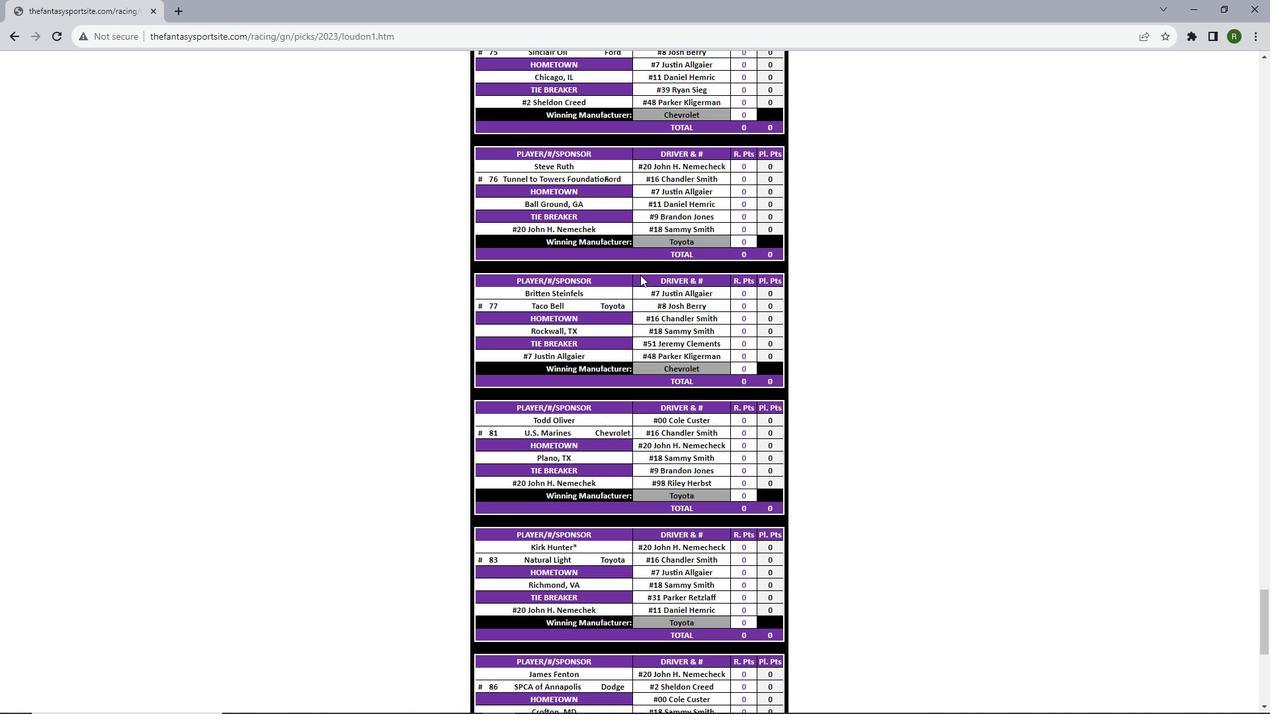 
Action: Mouse scrolled (640, 274) with delta (0, 0)
Screenshot: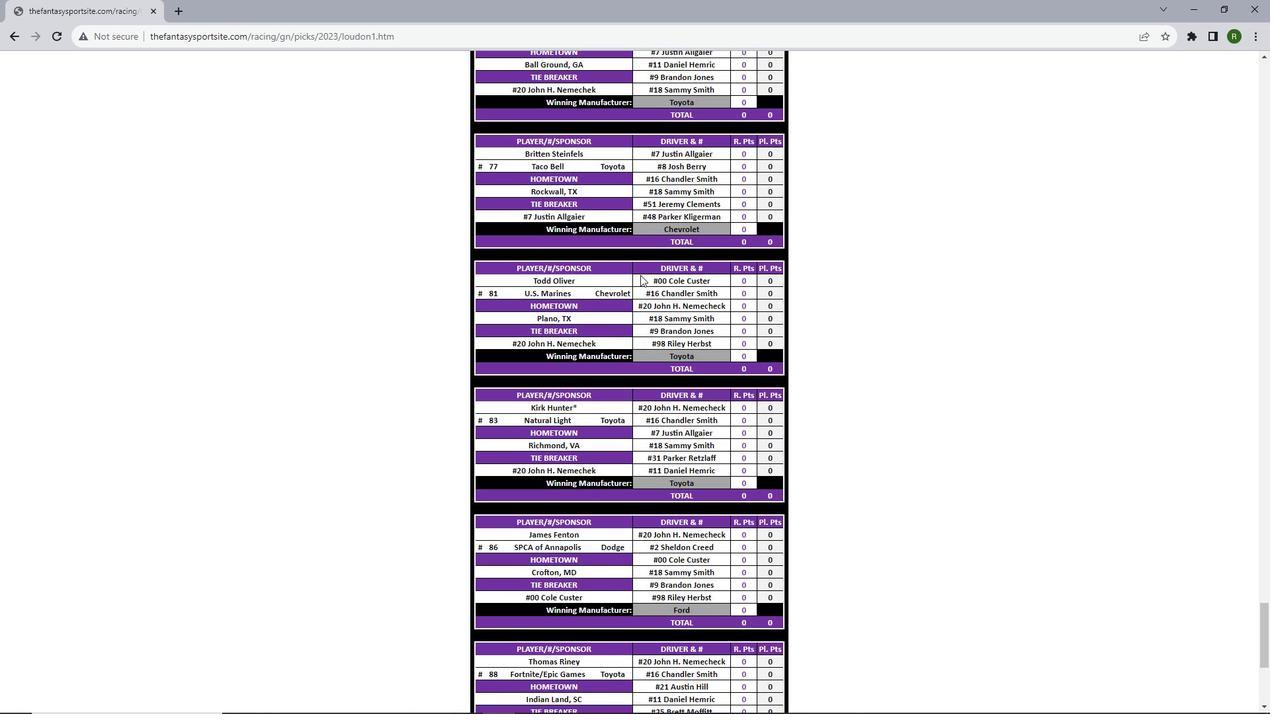 
Action: Mouse scrolled (640, 274) with delta (0, 0)
Screenshot: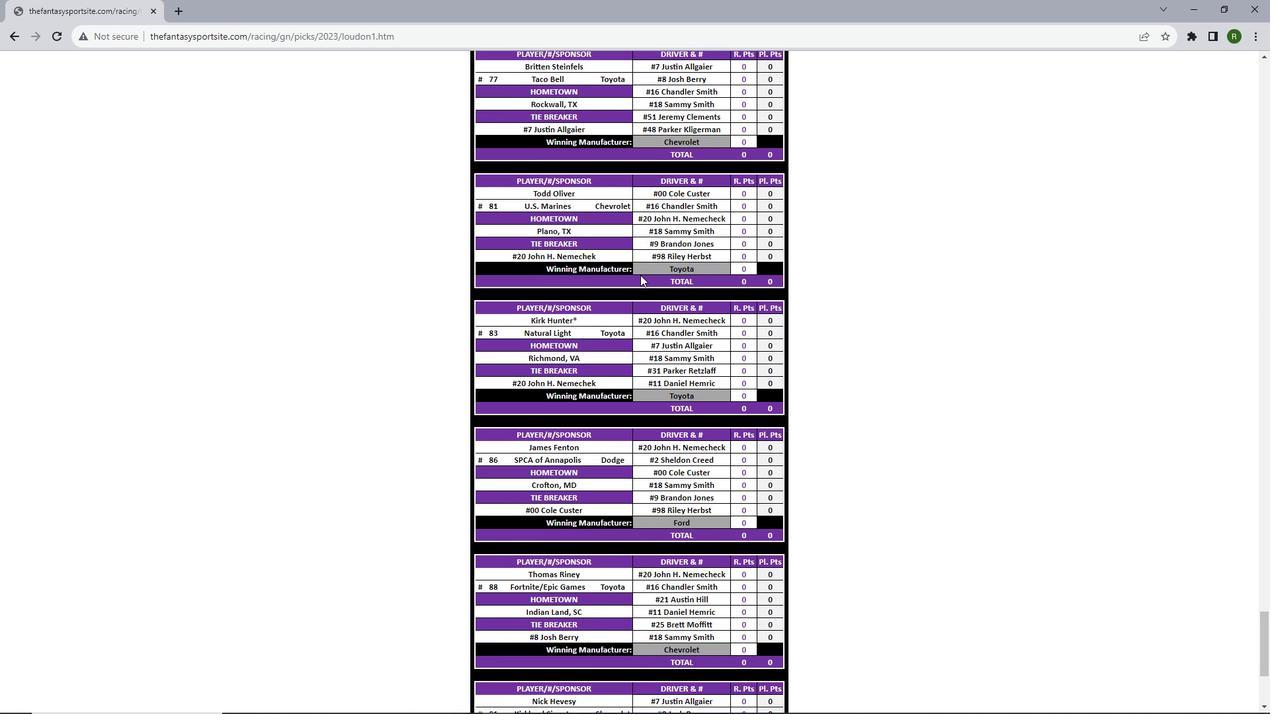 
Action: Mouse scrolled (640, 274) with delta (0, 0)
Screenshot: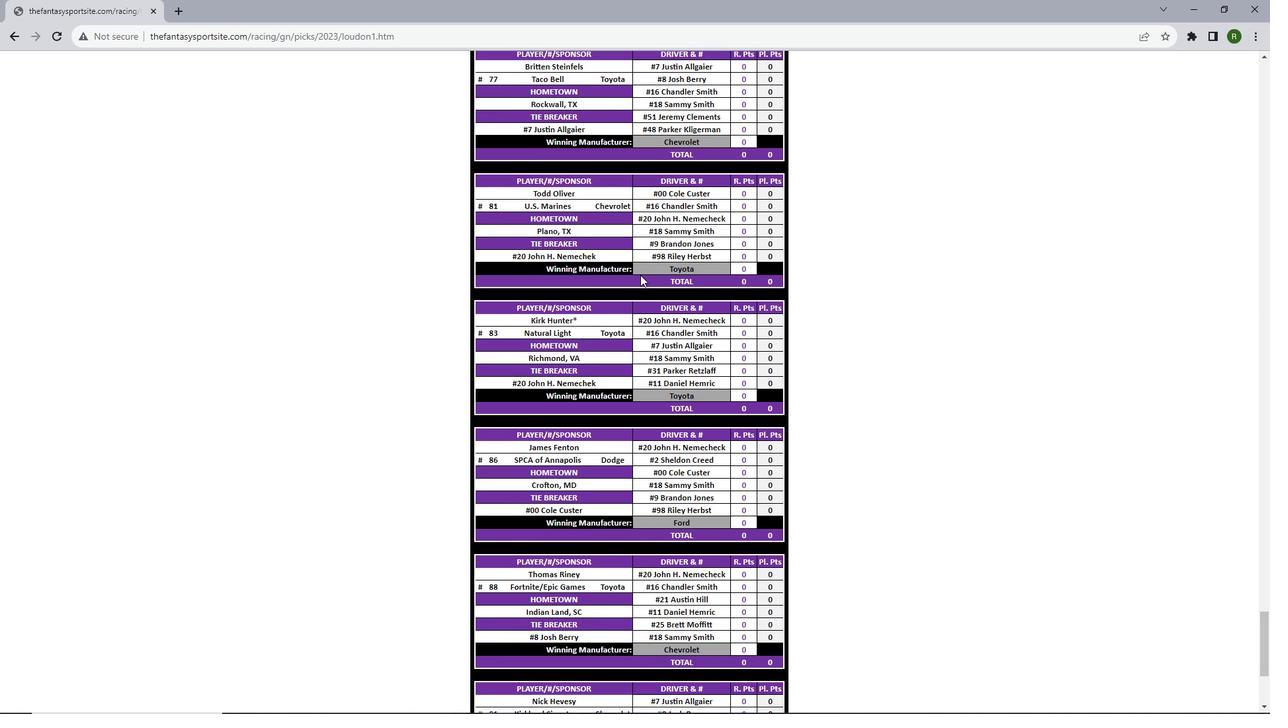 
Action: Mouse scrolled (640, 274) with delta (0, 0)
Screenshot: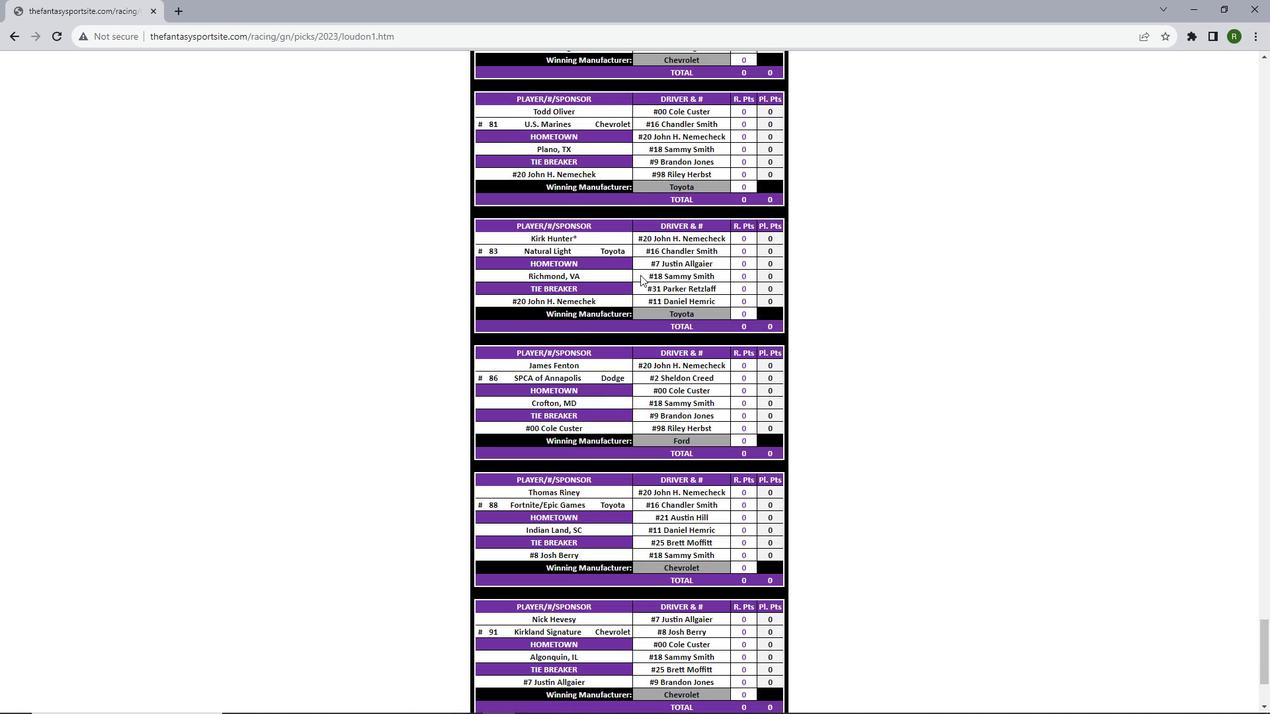 
Action: Mouse scrolled (640, 274) with delta (0, 0)
Screenshot: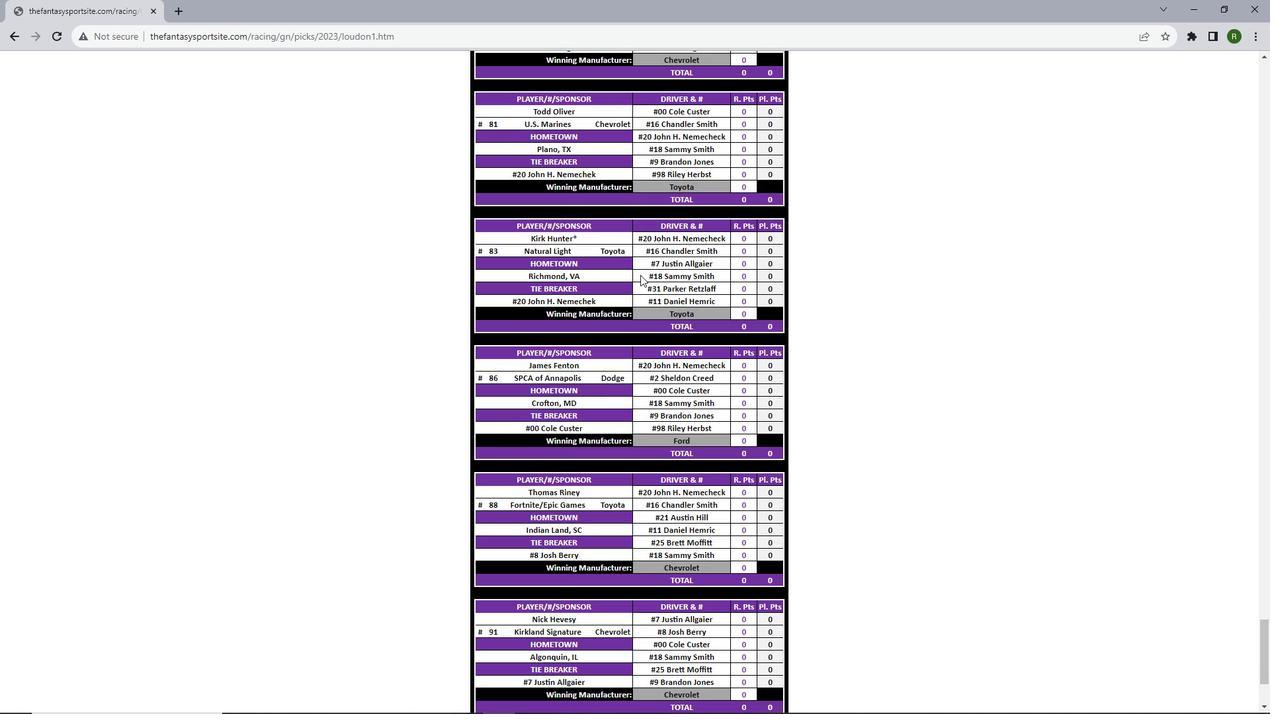 
Action: Mouse scrolled (640, 274) with delta (0, 0)
Screenshot: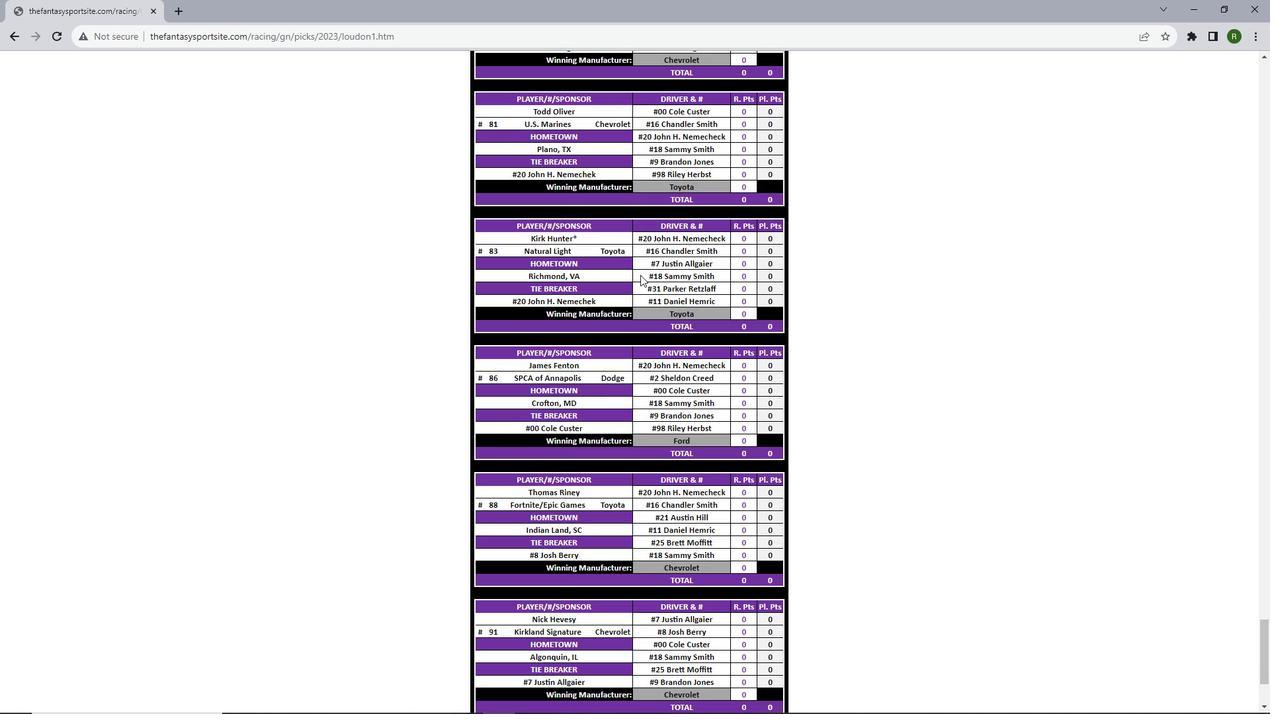 
Action: Mouse scrolled (640, 274) with delta (0, 0)
Screenshot: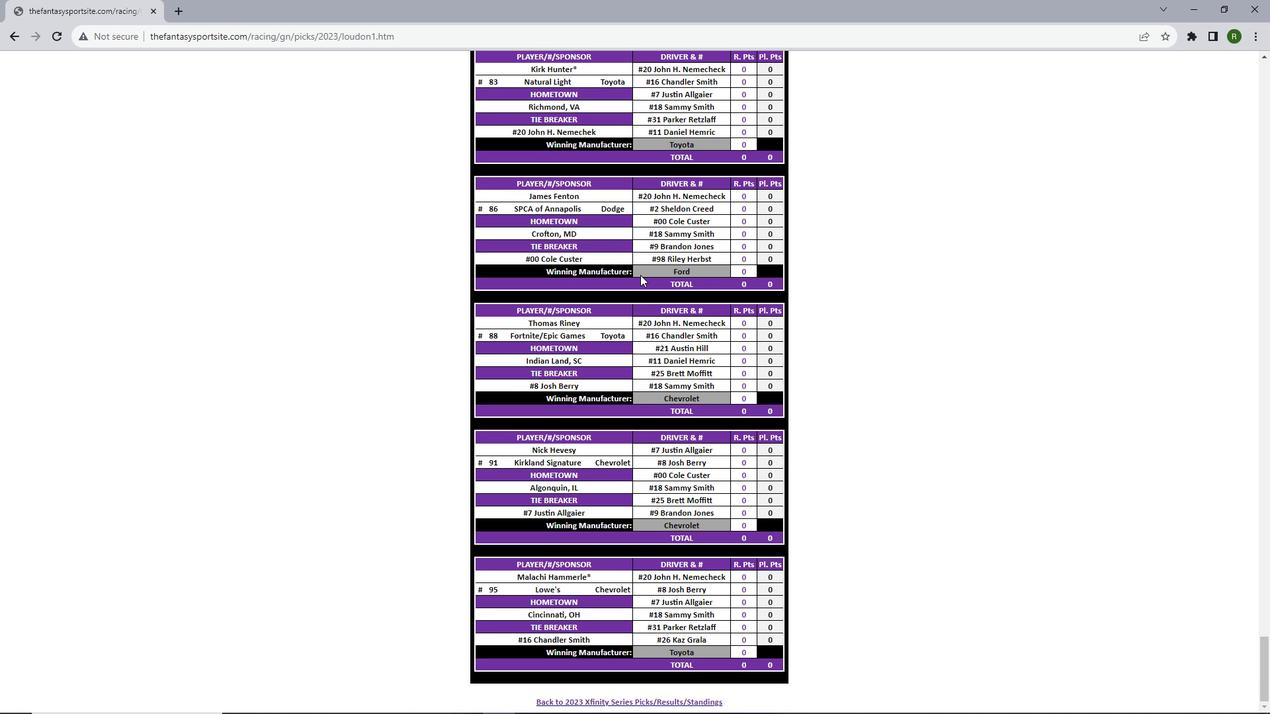 
Action: Mouse scrolled (640, 274) with delta (0, 0)
Screenshot: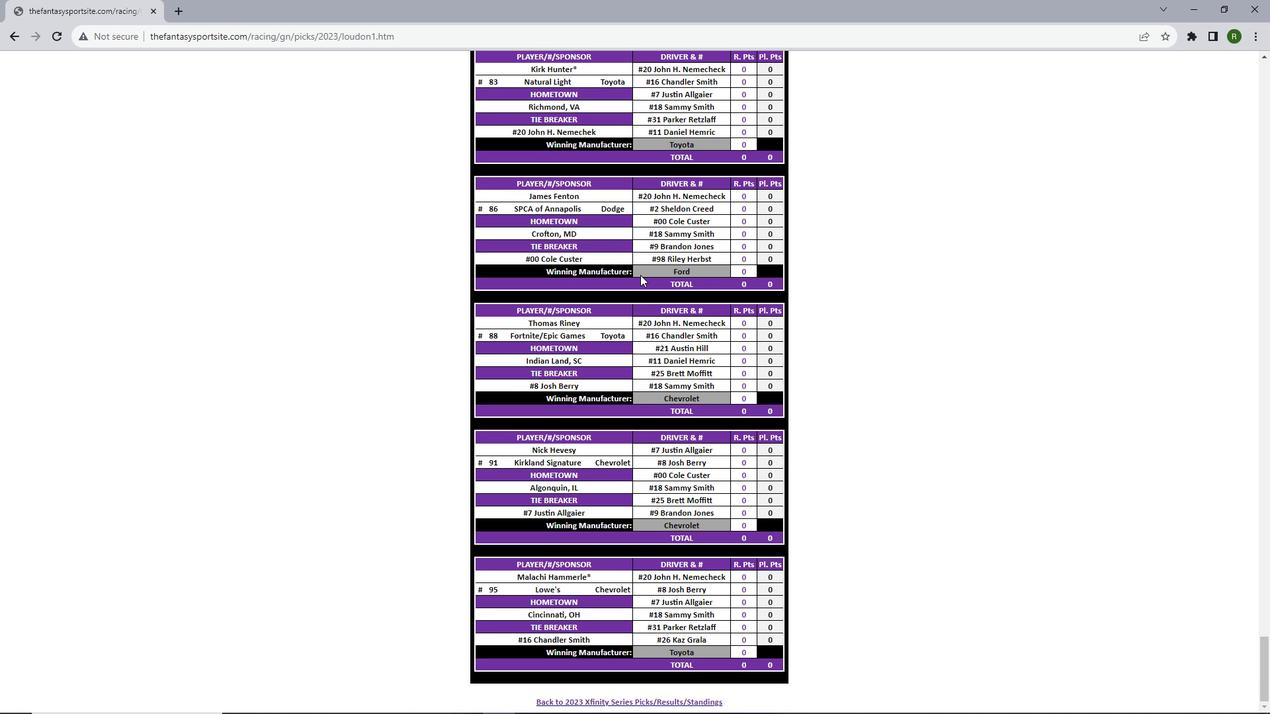 
Action: Mouse scrolled (640, 274) with delta (0, 0)
Screenshot: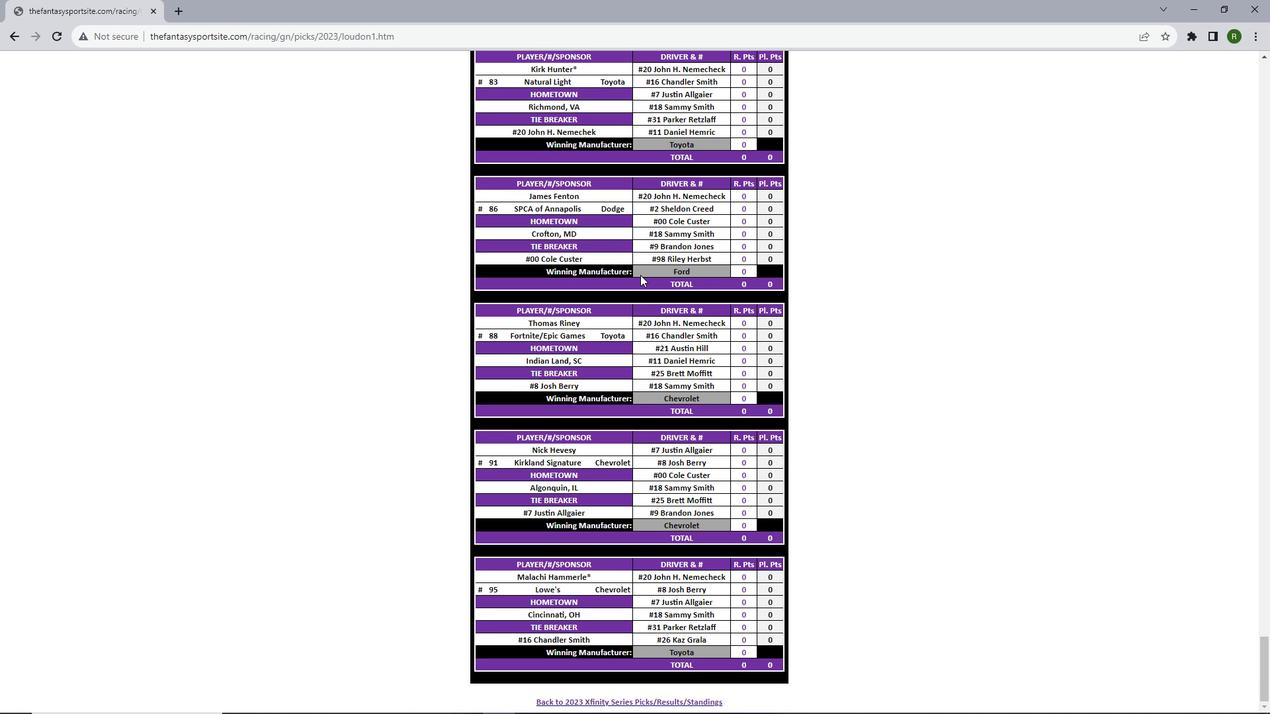 
Action: Mouse scrolled (640, 274) with delta (0, 0)
Screenshot: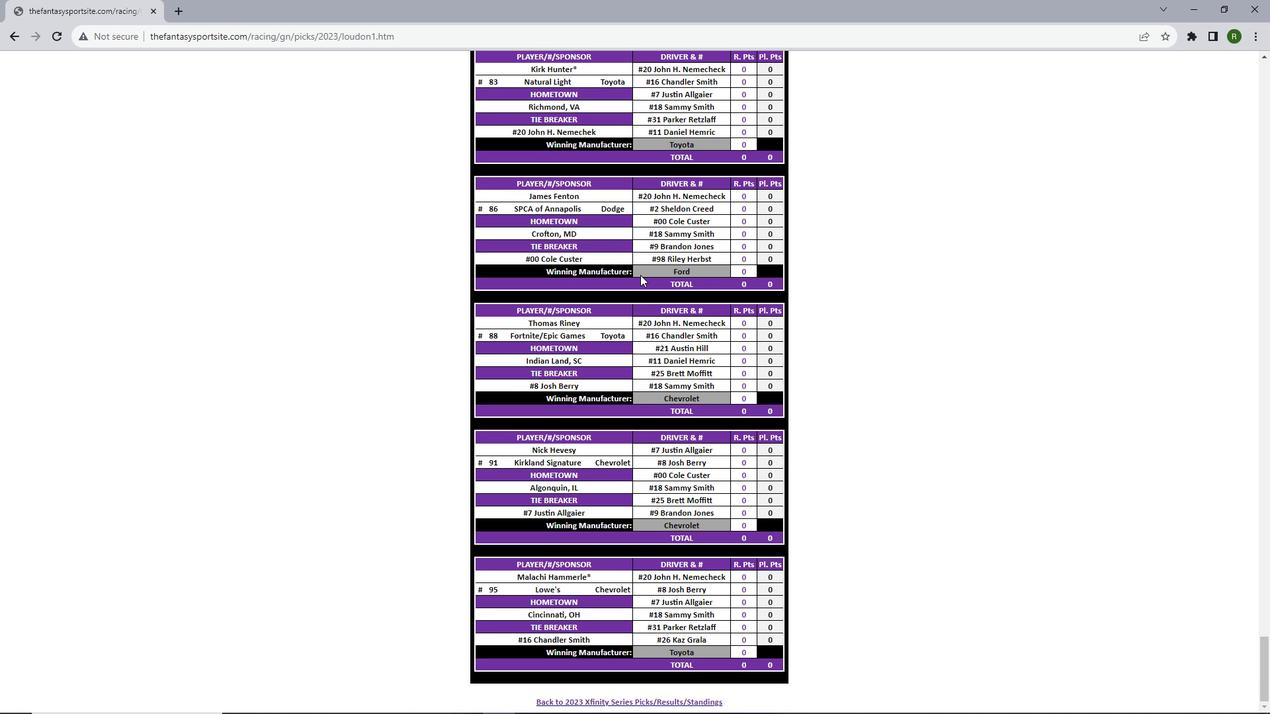 
Action: Mouse scrolled (640, 274) with delta (0, 0)
Screenshot: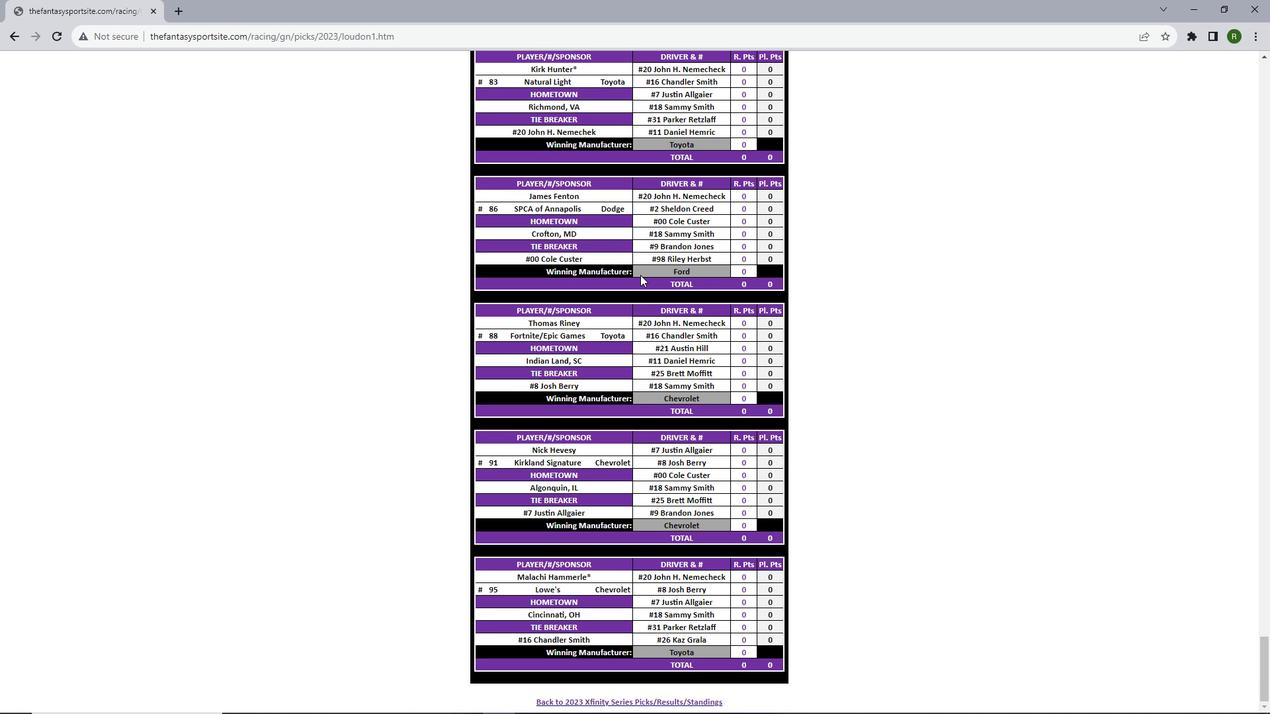 
